 Task: Plan a trip to Segovia, Colombia from 5th December, 2023 to 15th December, 2023 for 9 adults.5 bedrooms having 5 beds and 5 bathrooms. Property type can be house. Amenities needed are: washing machine. Look for 3 properties as per requirement.
Action: Mouse moved to (548, 118)
Screenshot: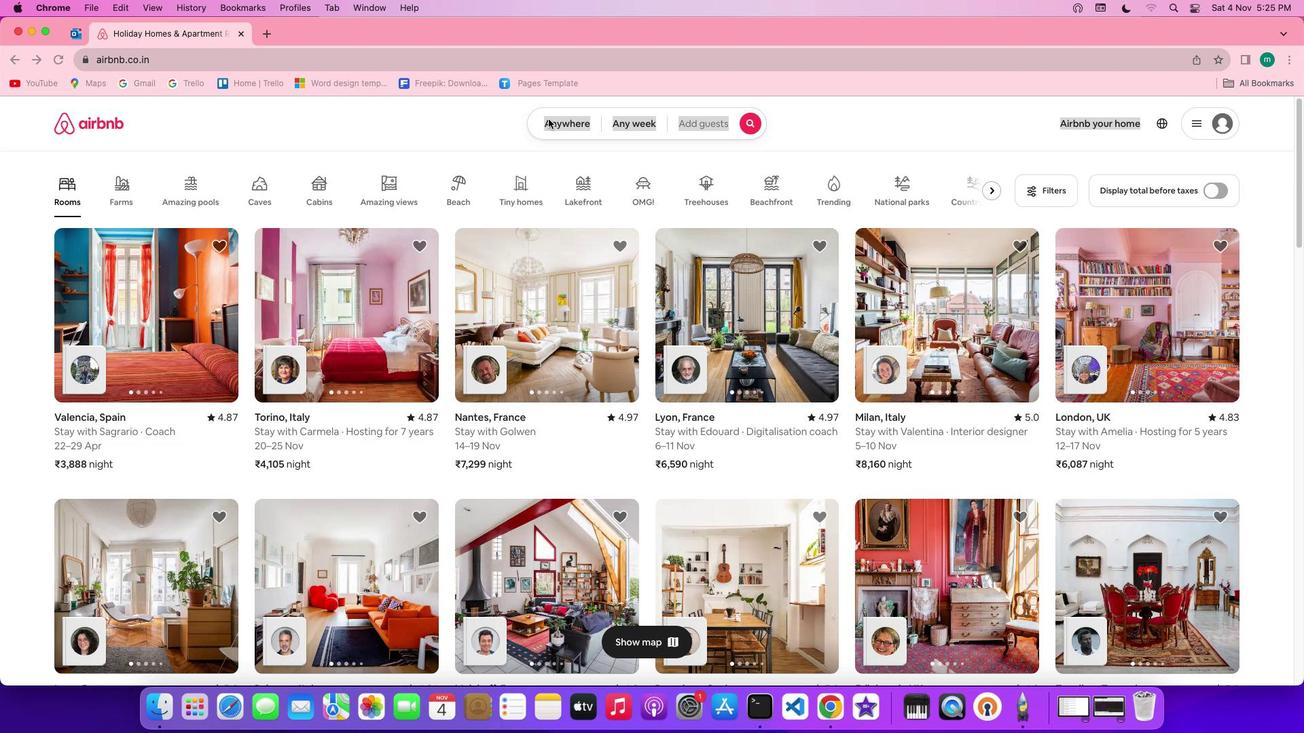
Action: Mouse pressed left at (548, 118)
Screenshot: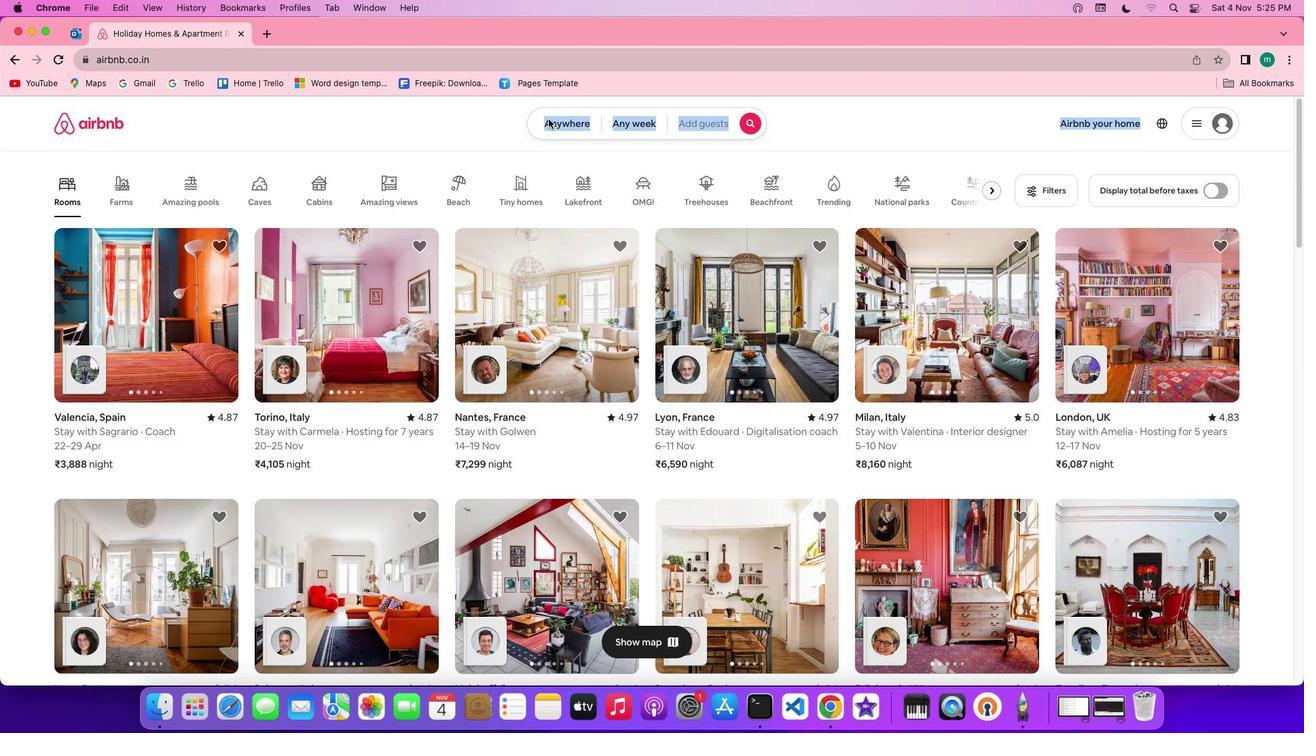 
Action: Mouse pressed left at (548, 118)
Screenshot: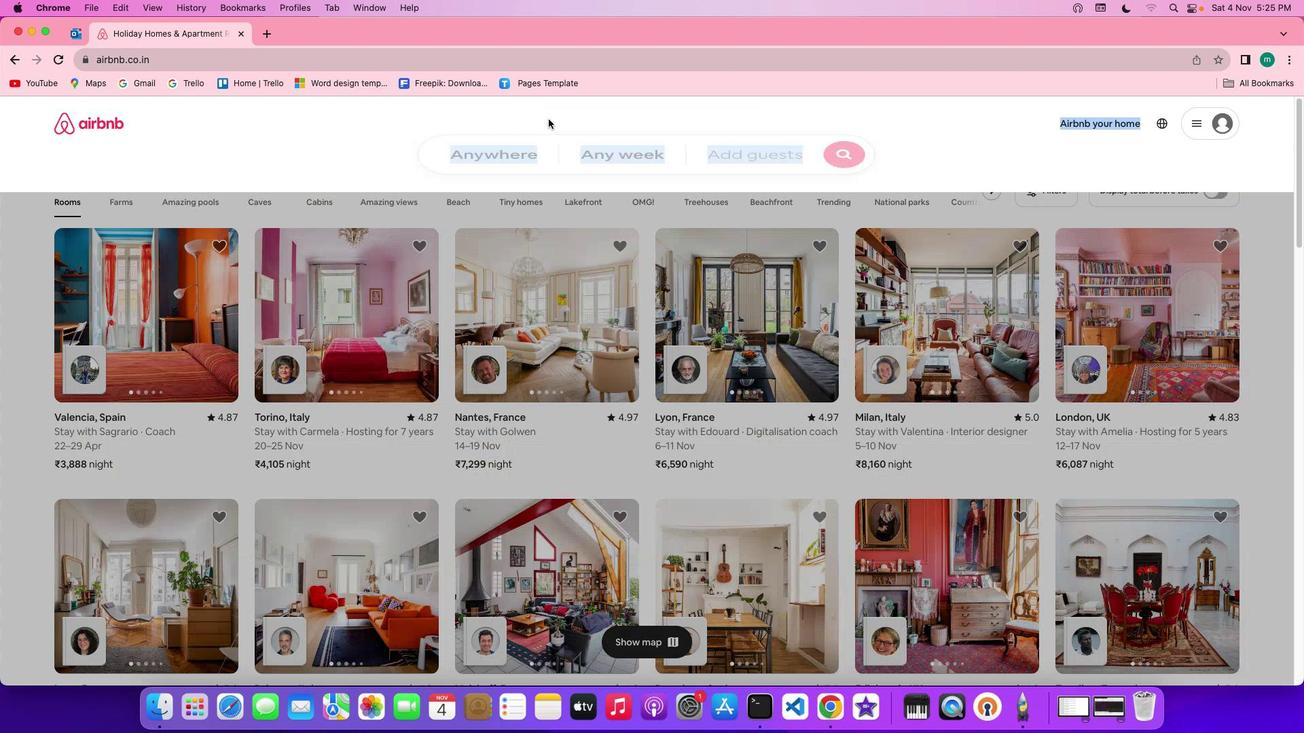 
Action: Mouse moved to (531, 171)
Screenshot: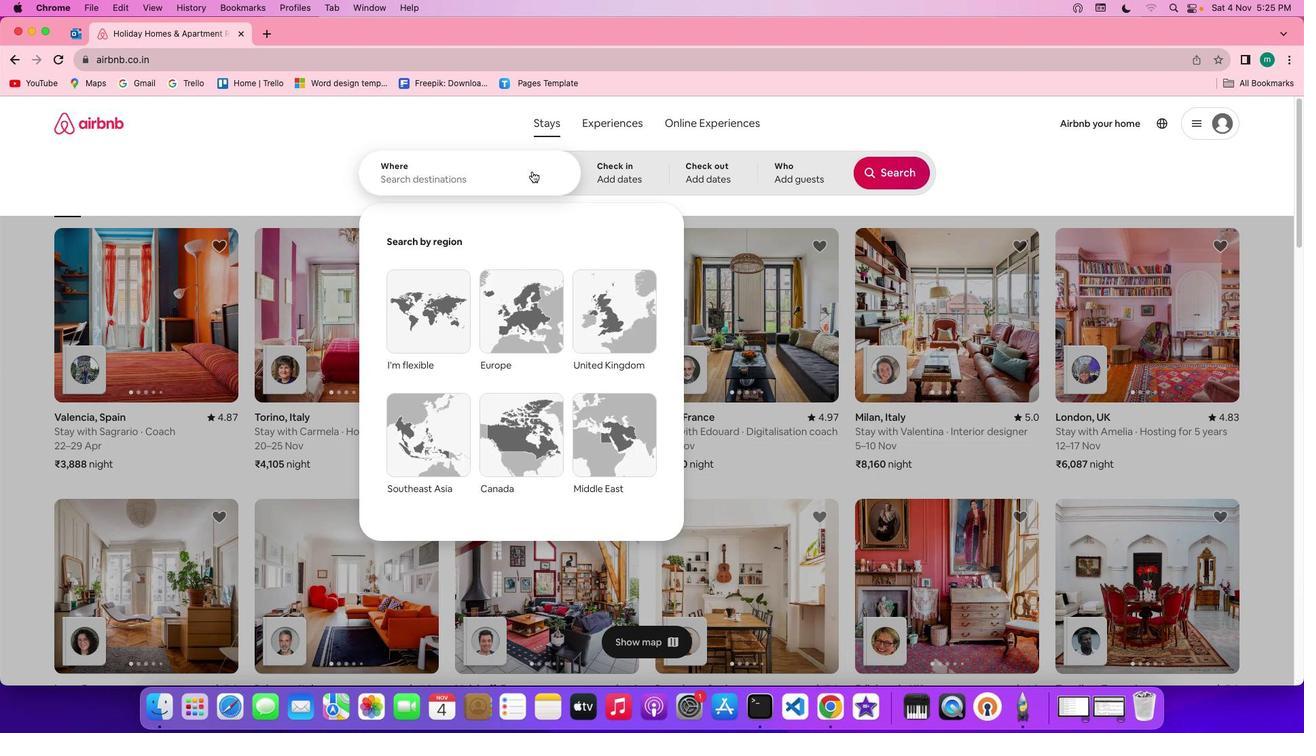 
Action: Key pressed Key.shift'S''e''g''o''v''i''a'','Key.spaceKey.shift'C''o''l''o''m''b''i''a'
Screenshot: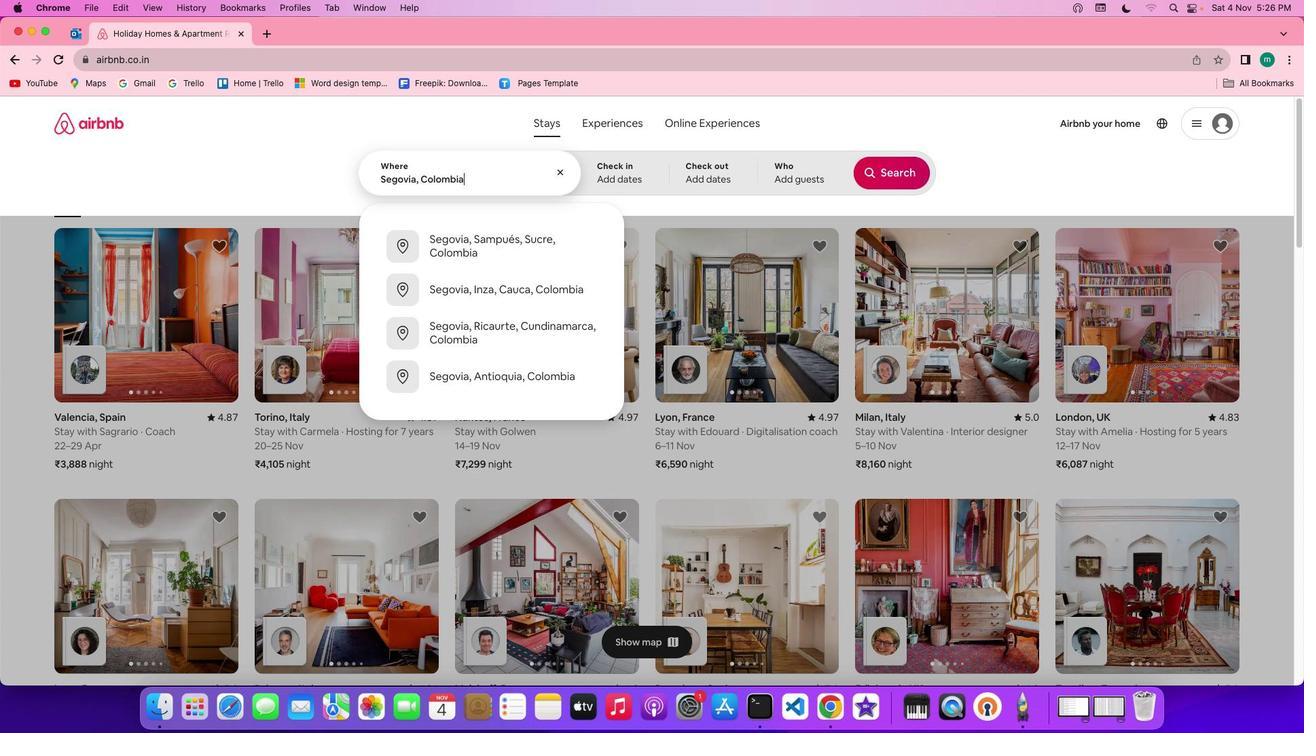 
Action: Mouse moved to (615, 169)
Screenshot: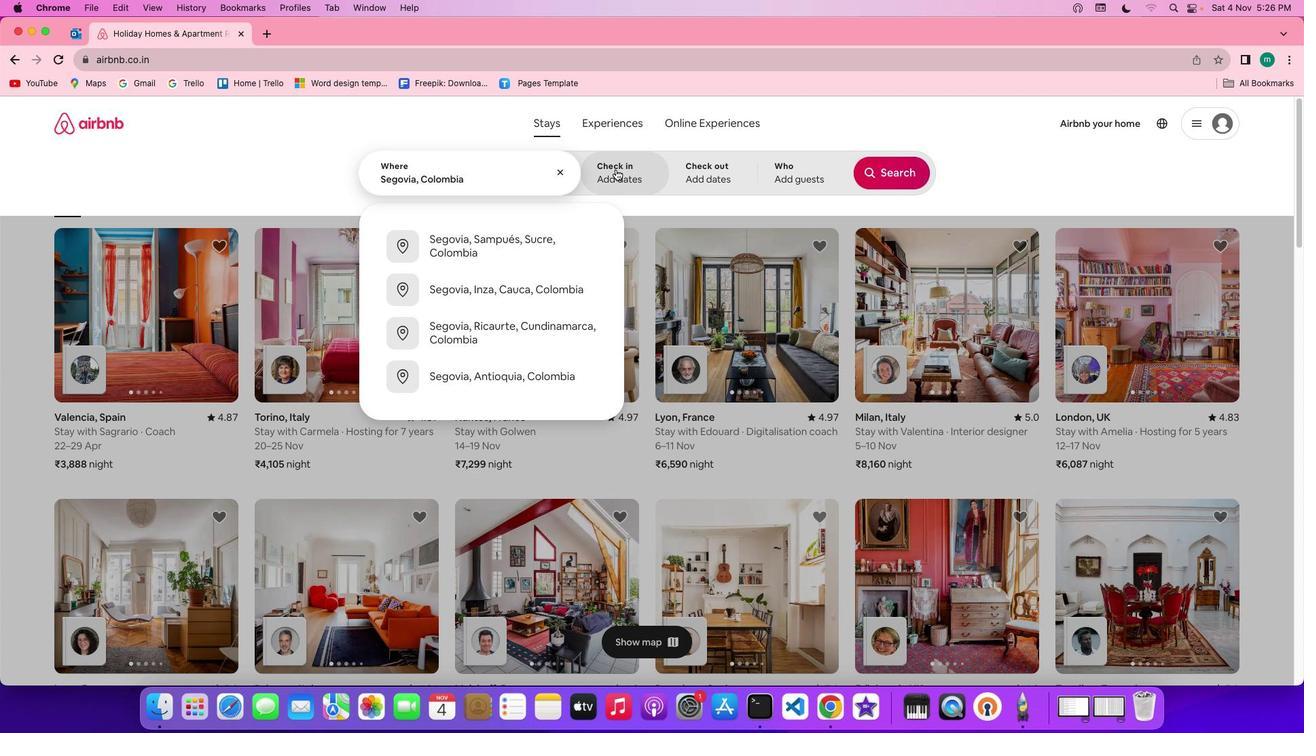 
Action: Mouse pressed left at (615, 169)
Screenshot: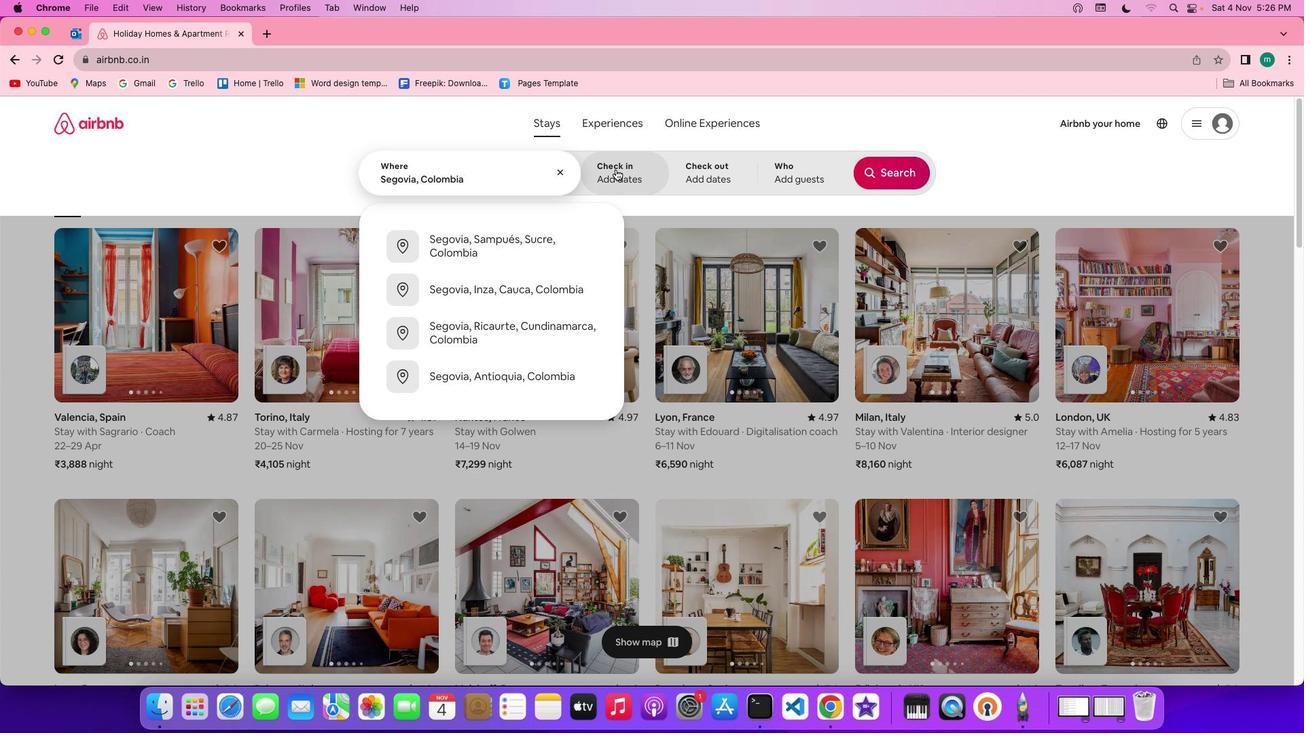 
Action: Mouse moved to (749, 369)
Screenshot: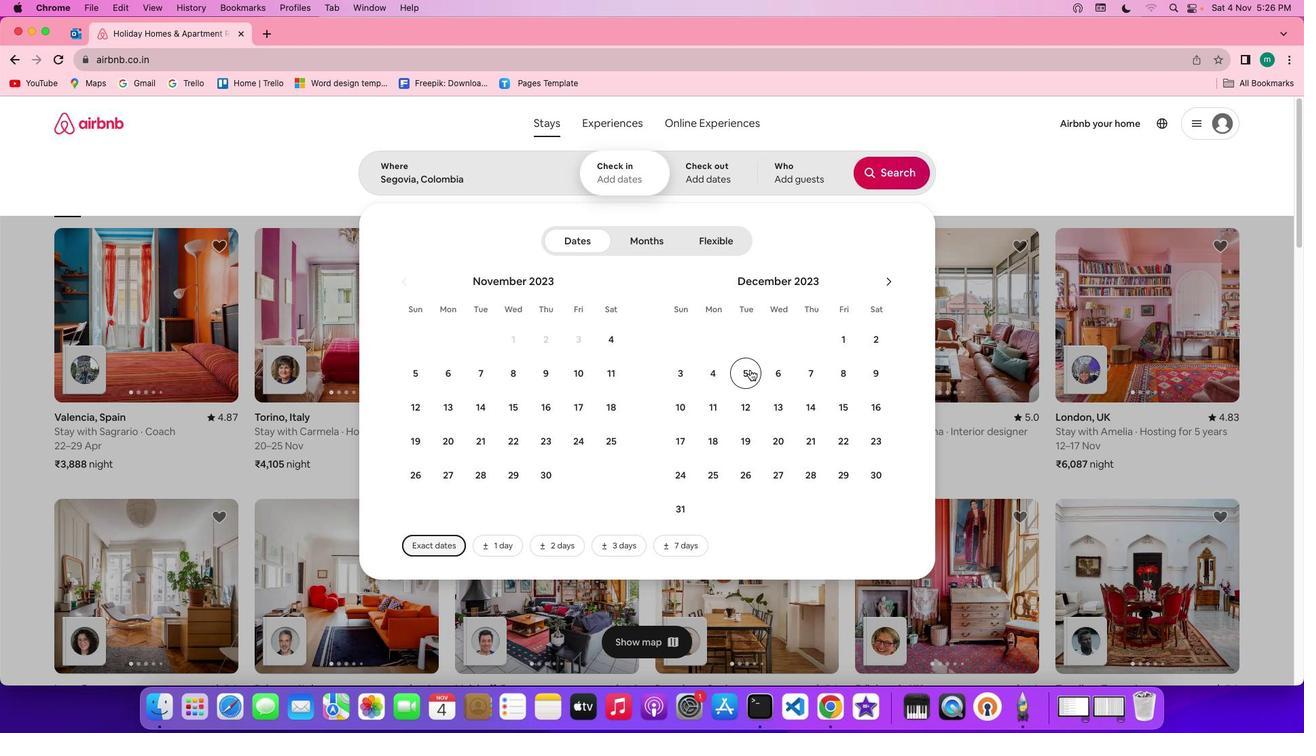 
Action: Mouse pressed left at (749, 369)
Screenshot: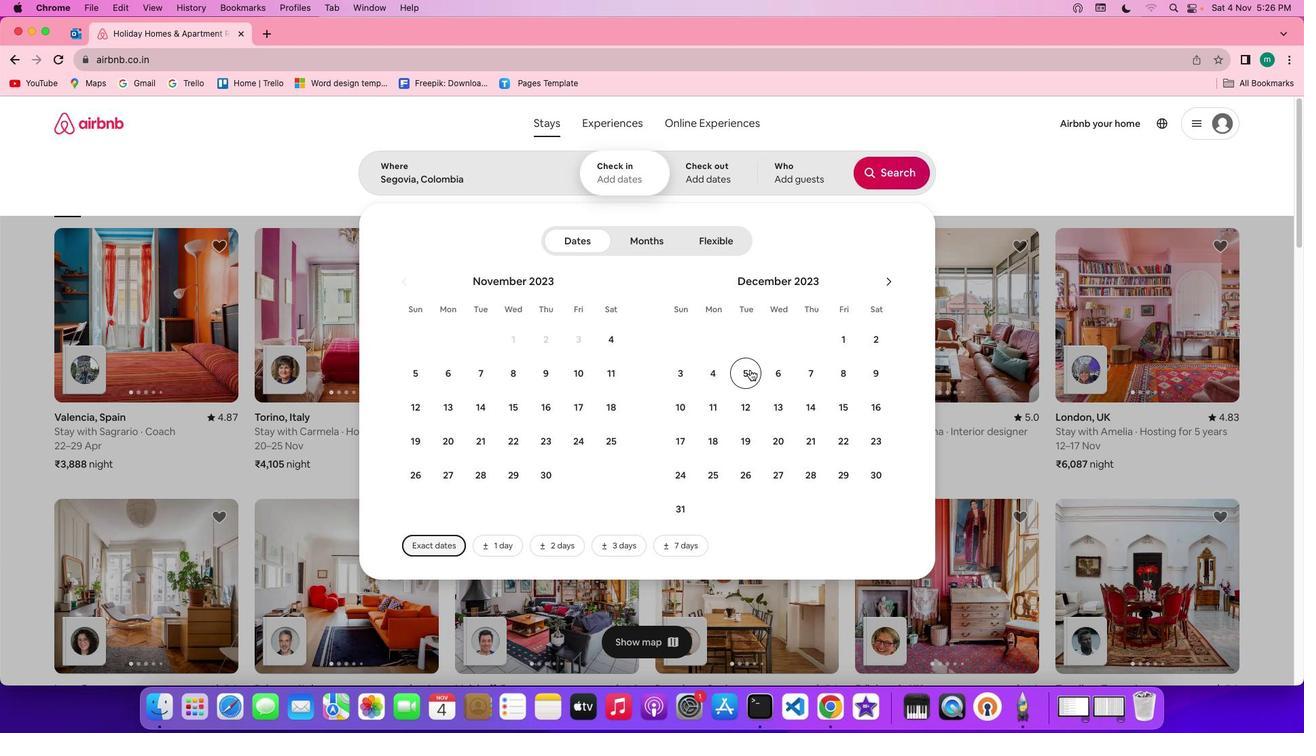 
Action: Mouse moved to (844, 412)
Screenshot: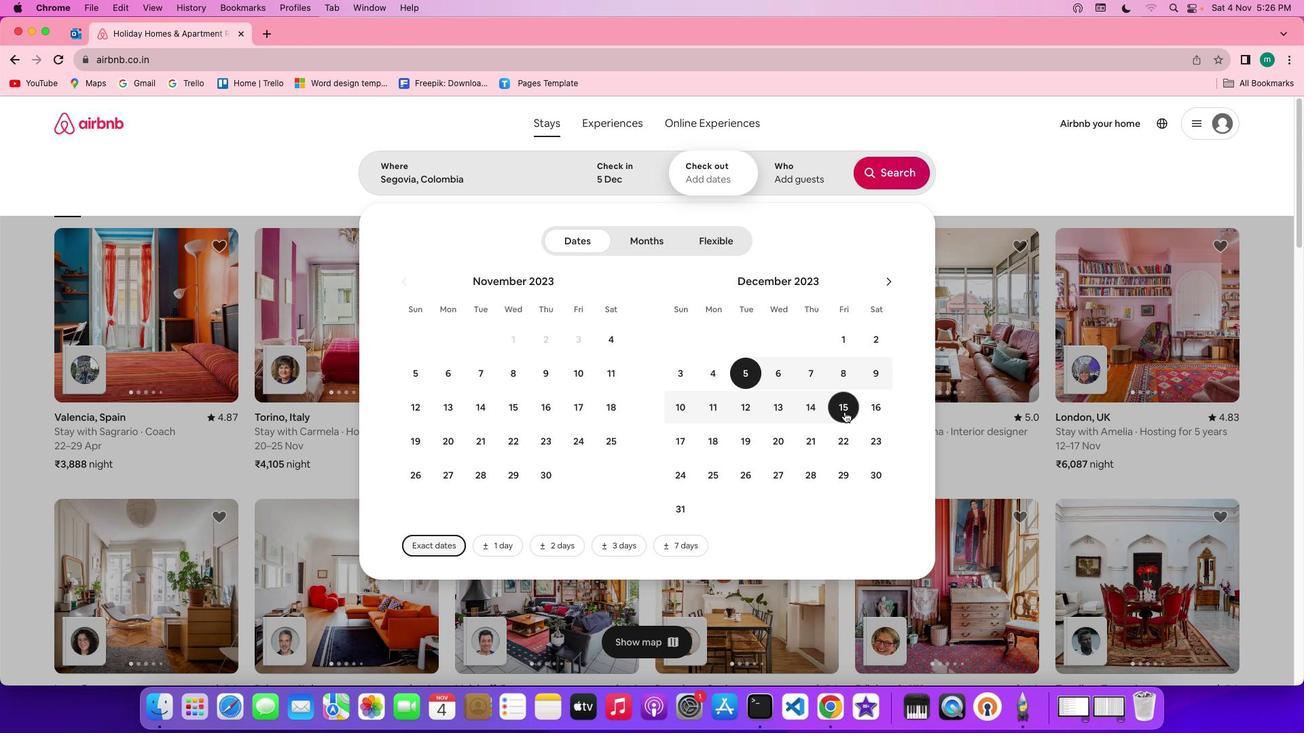 
Action: Mouse pressed left at (844, 412)
Screenshot: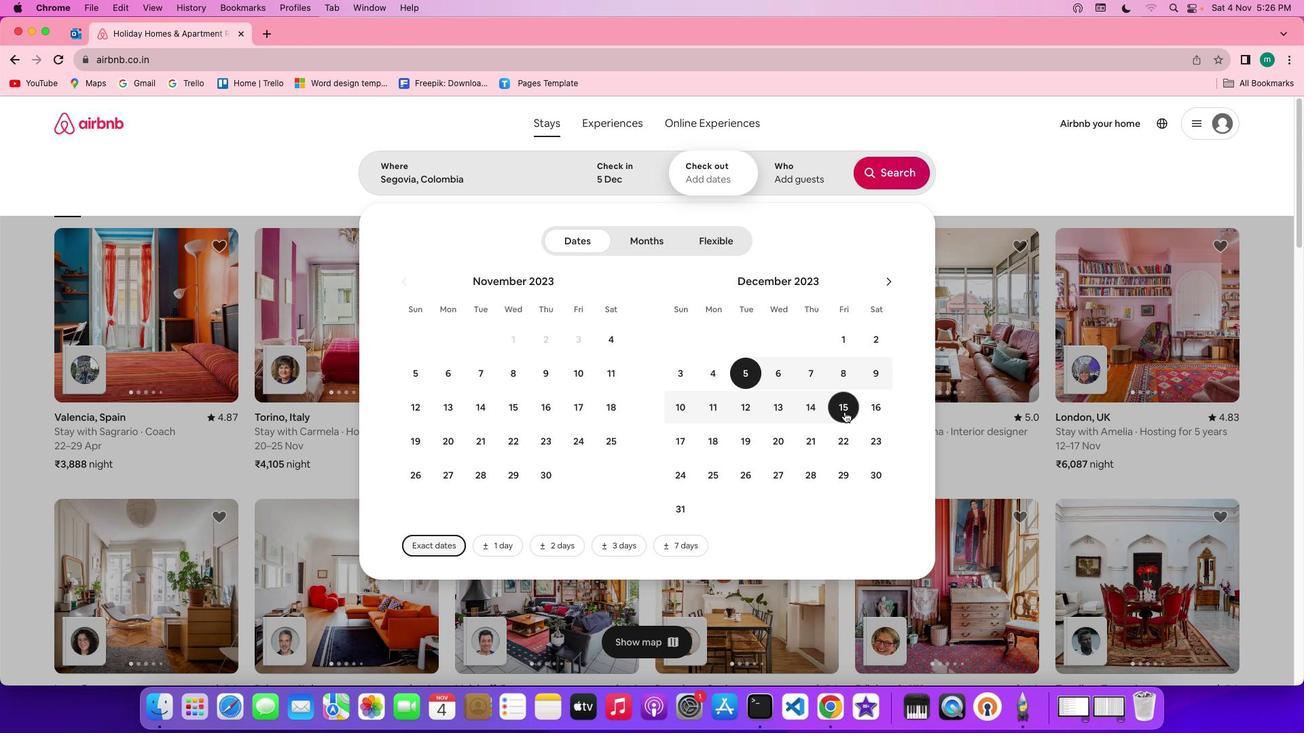 
Action: Mouse moved to (786, 163)
Screenshot: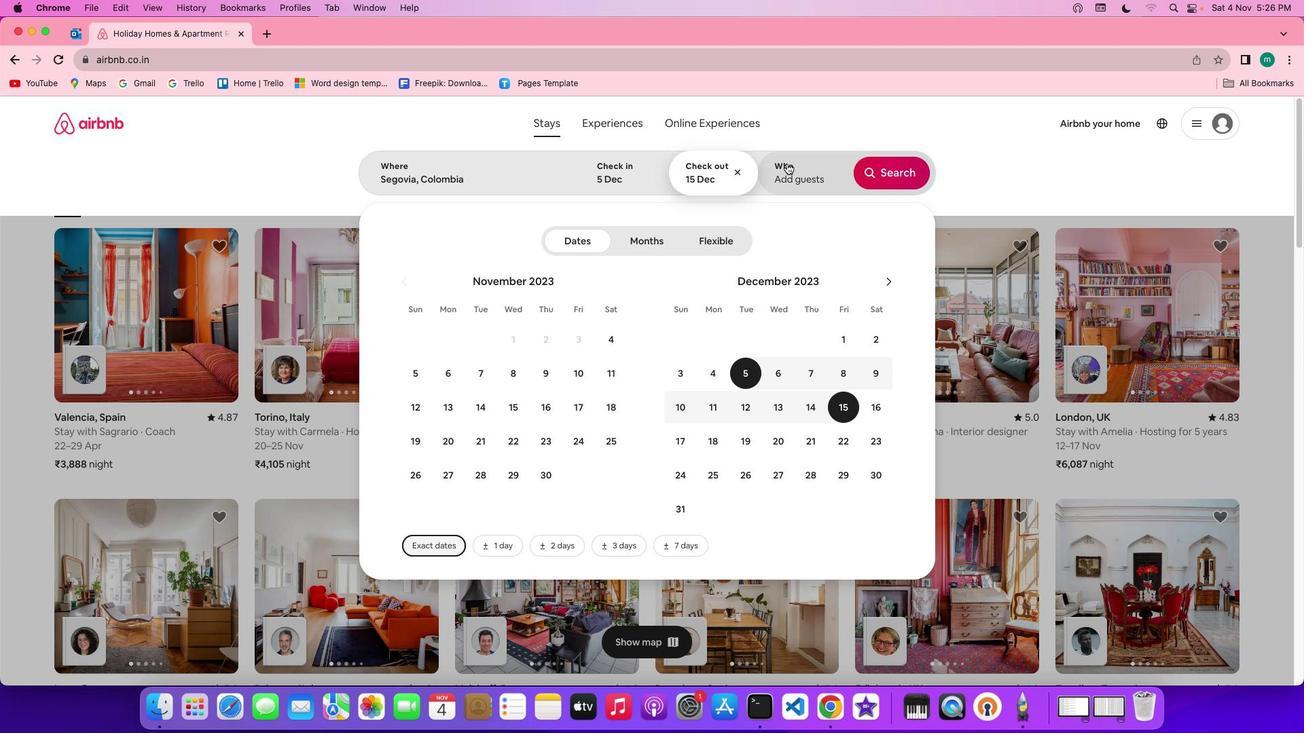 
Action: Mouse pressed left at (786, 163)
Screenshot: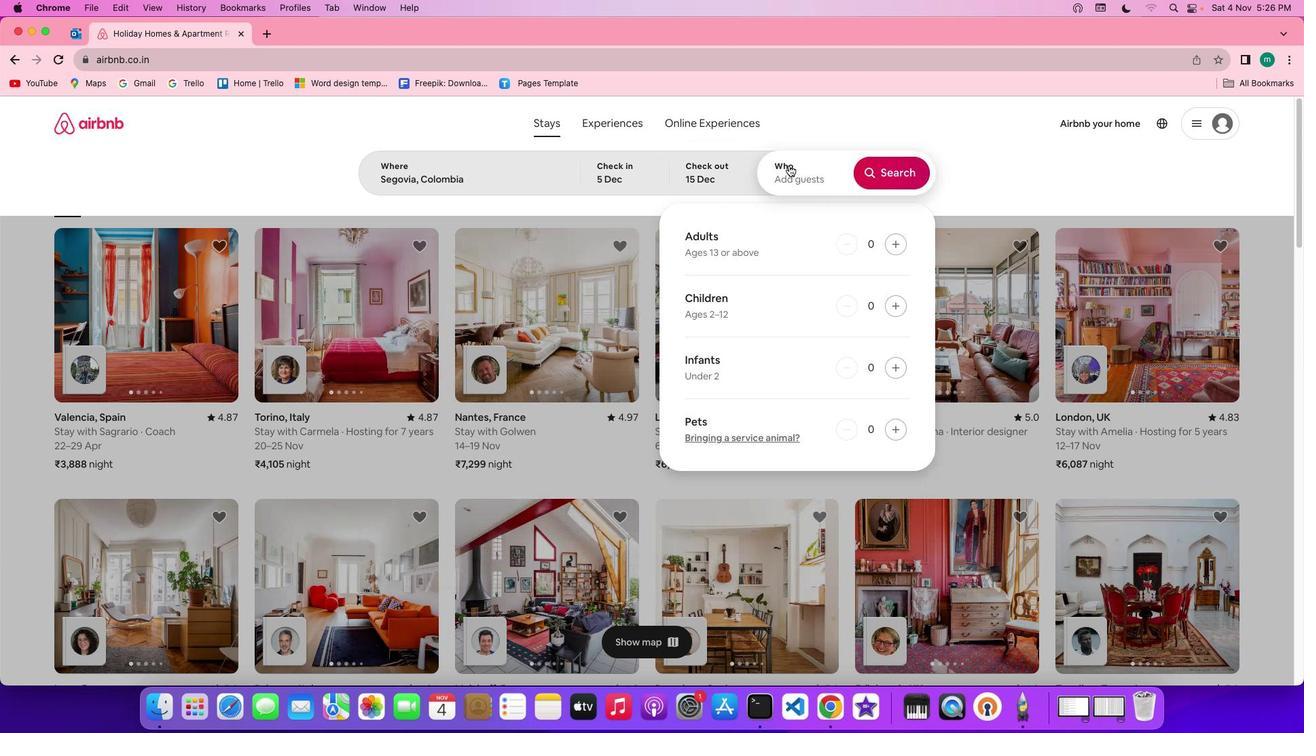 
Action: Mouse moved to (898, 241)
Screenshot: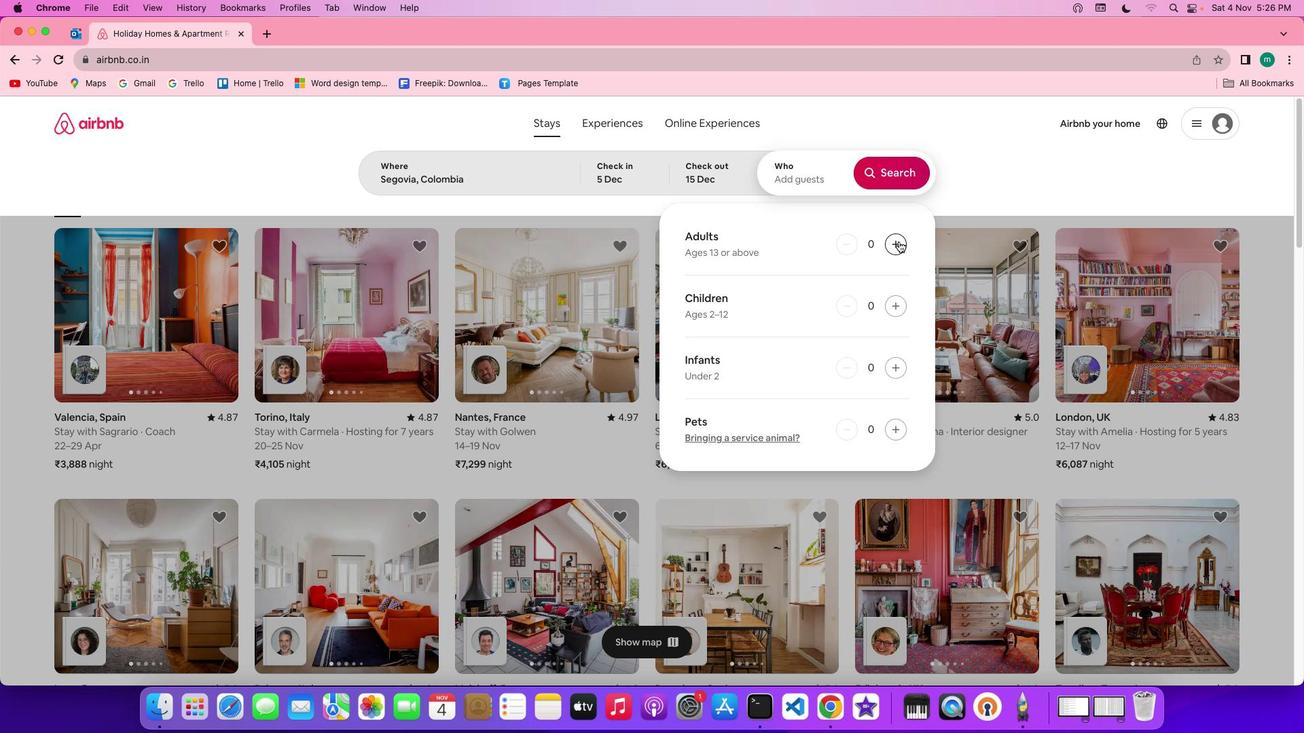 
Action: Mouse pressed left at (898, 241)
Screenshot: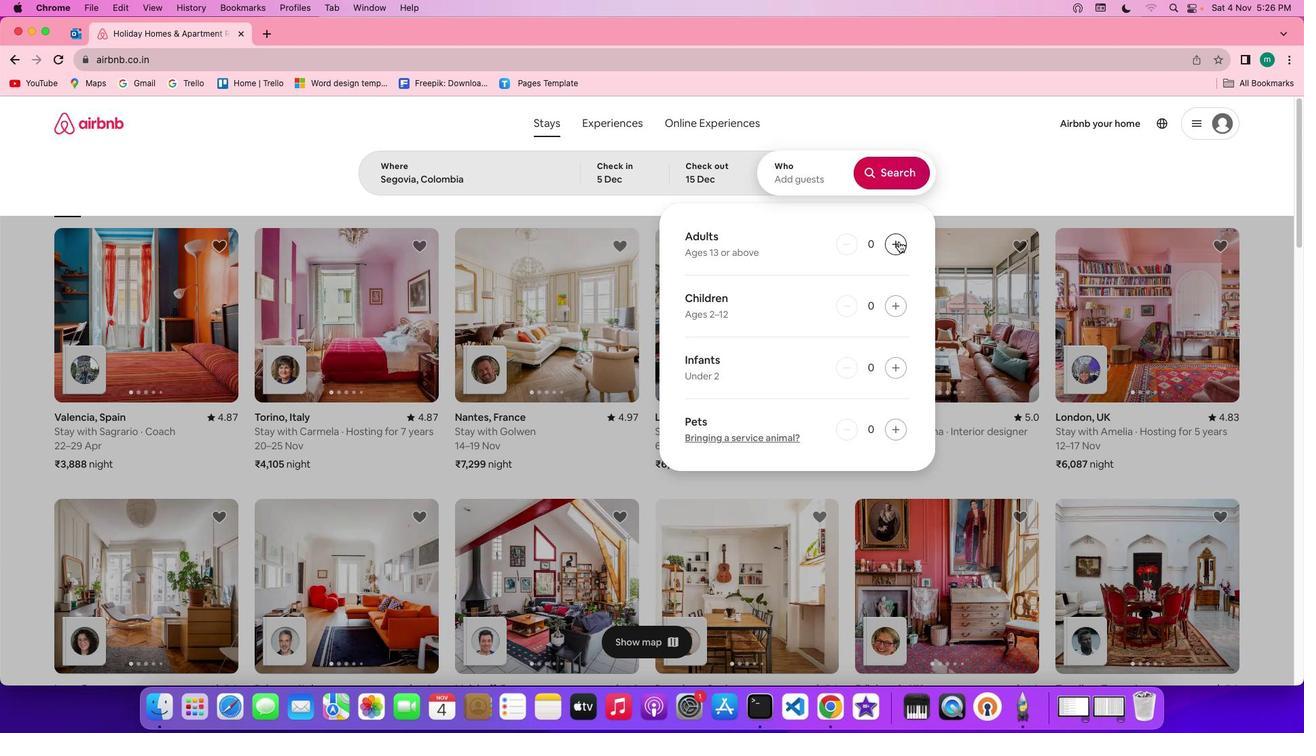 
Action: Mouse pressed left at (898, 241)
Screenshot: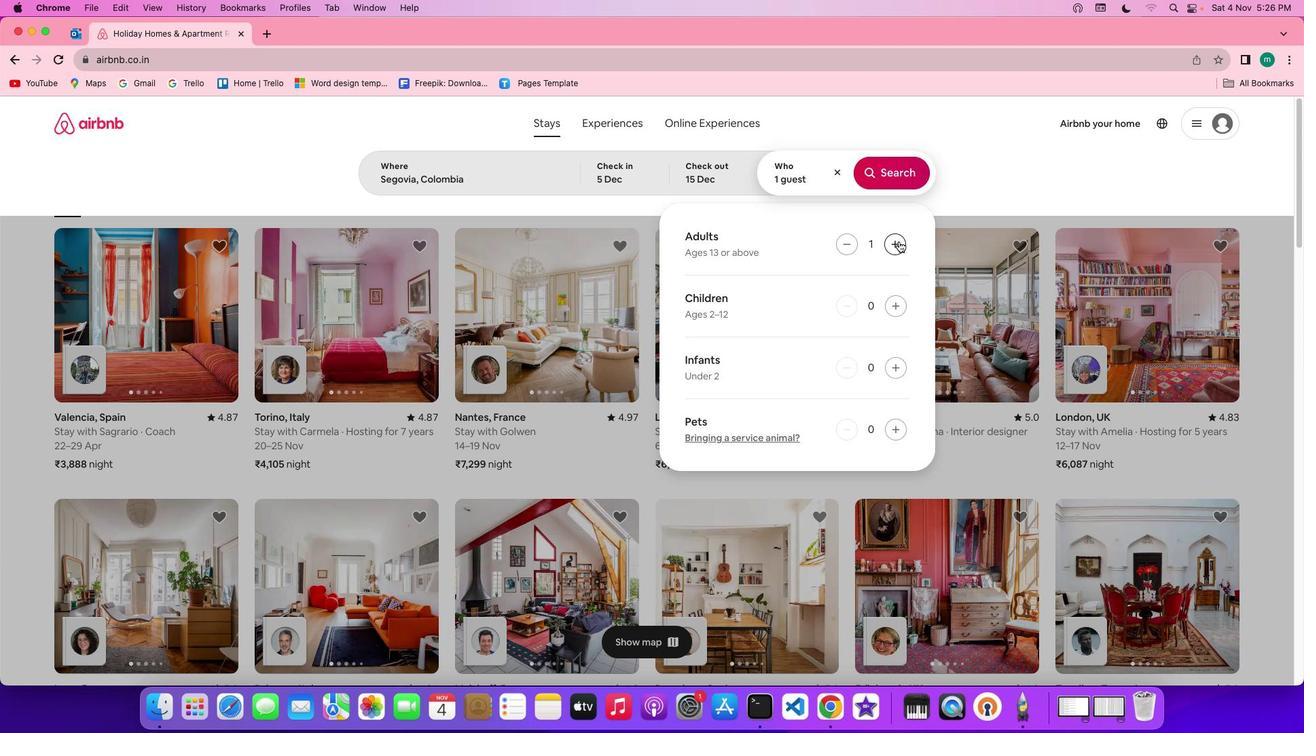 
Action: Mouse pressed left at (898, 241)
Screenshot: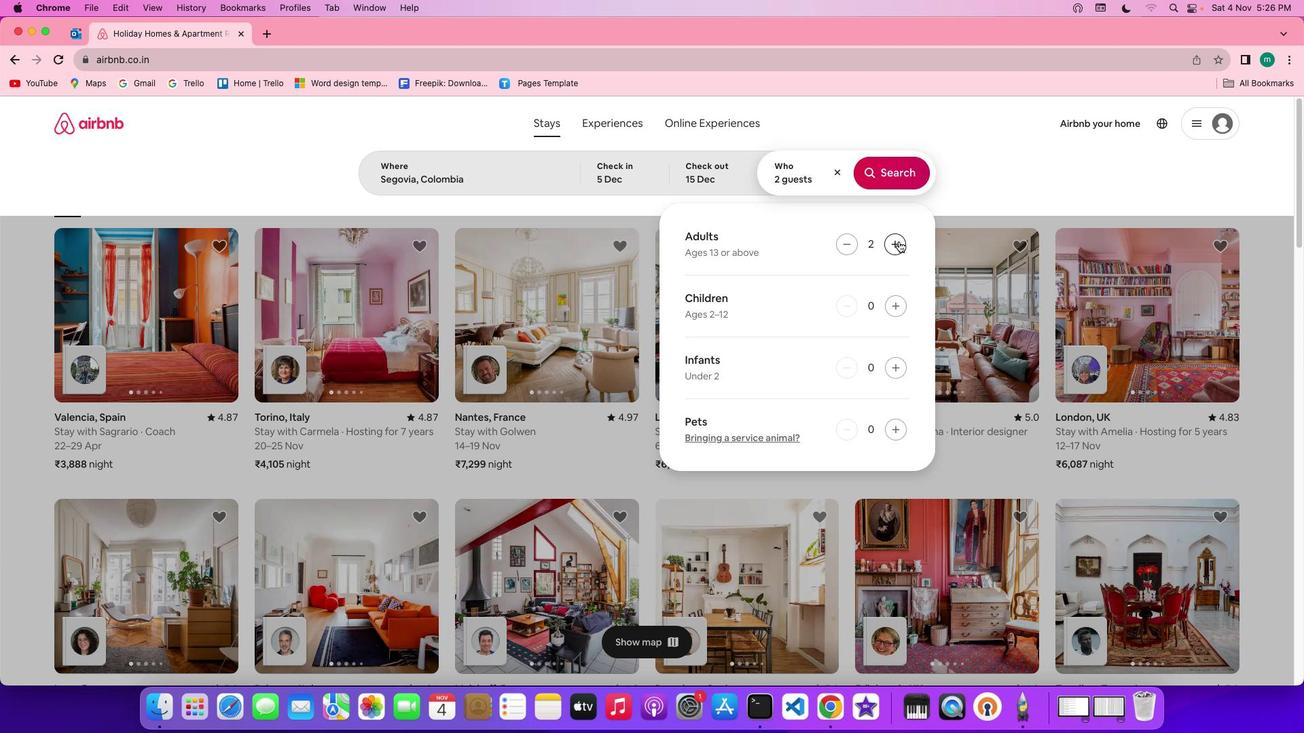 
Action: Mouse pressed left at (898, 241)
Screenshot: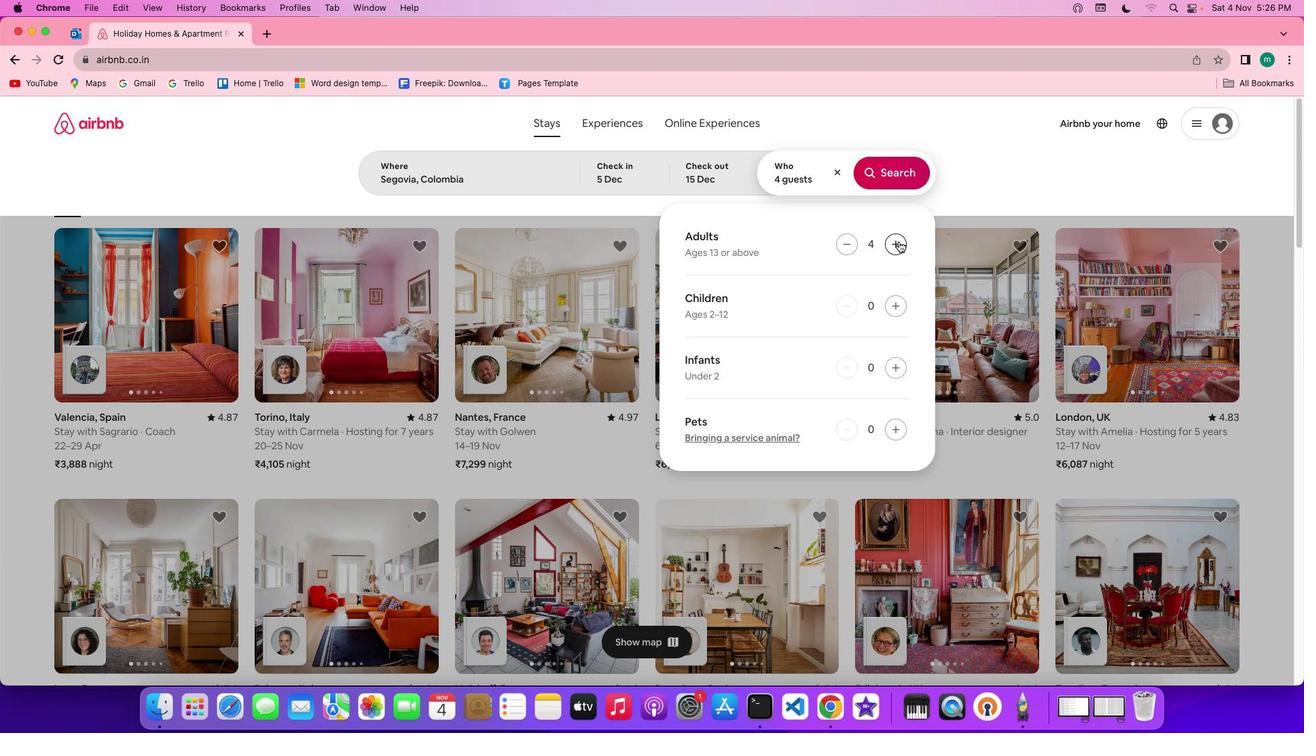 
Action: Mouse pressed left at (898, 241)
Screenshot: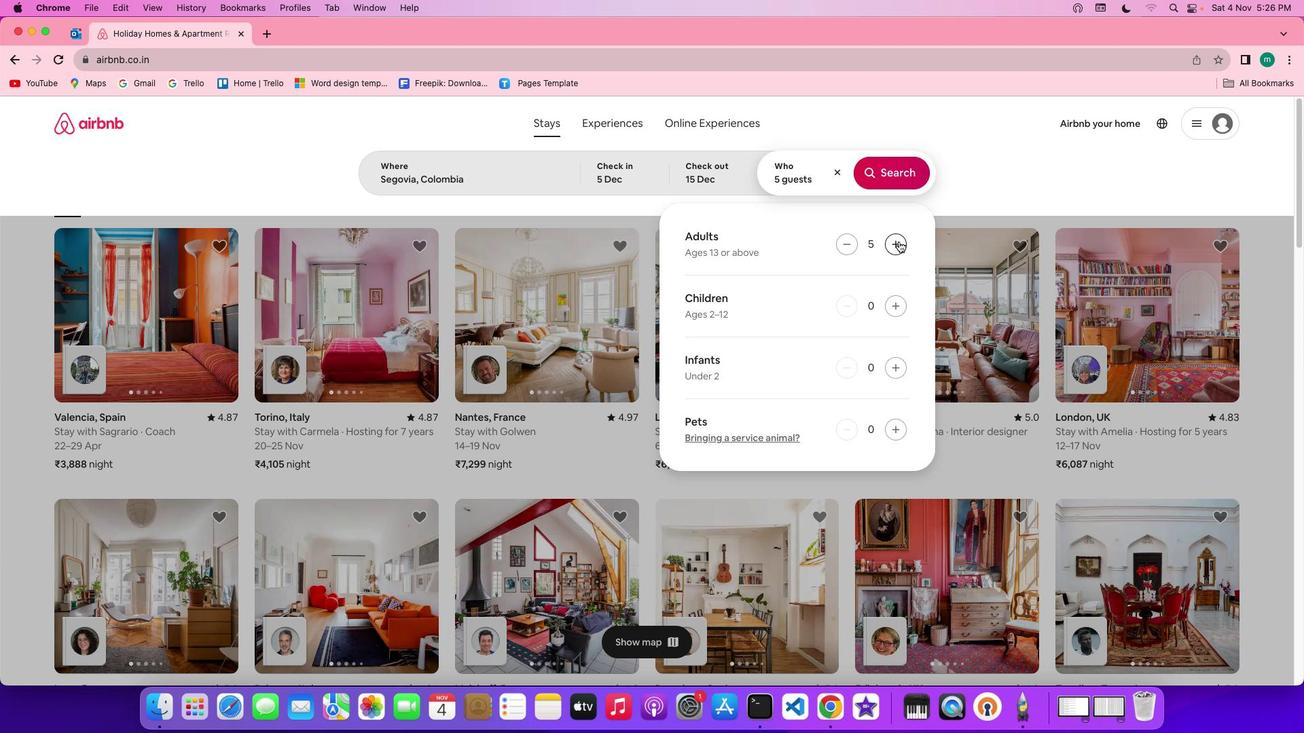 
Action: Mouse pressed left at (898, 241)
Screenshot: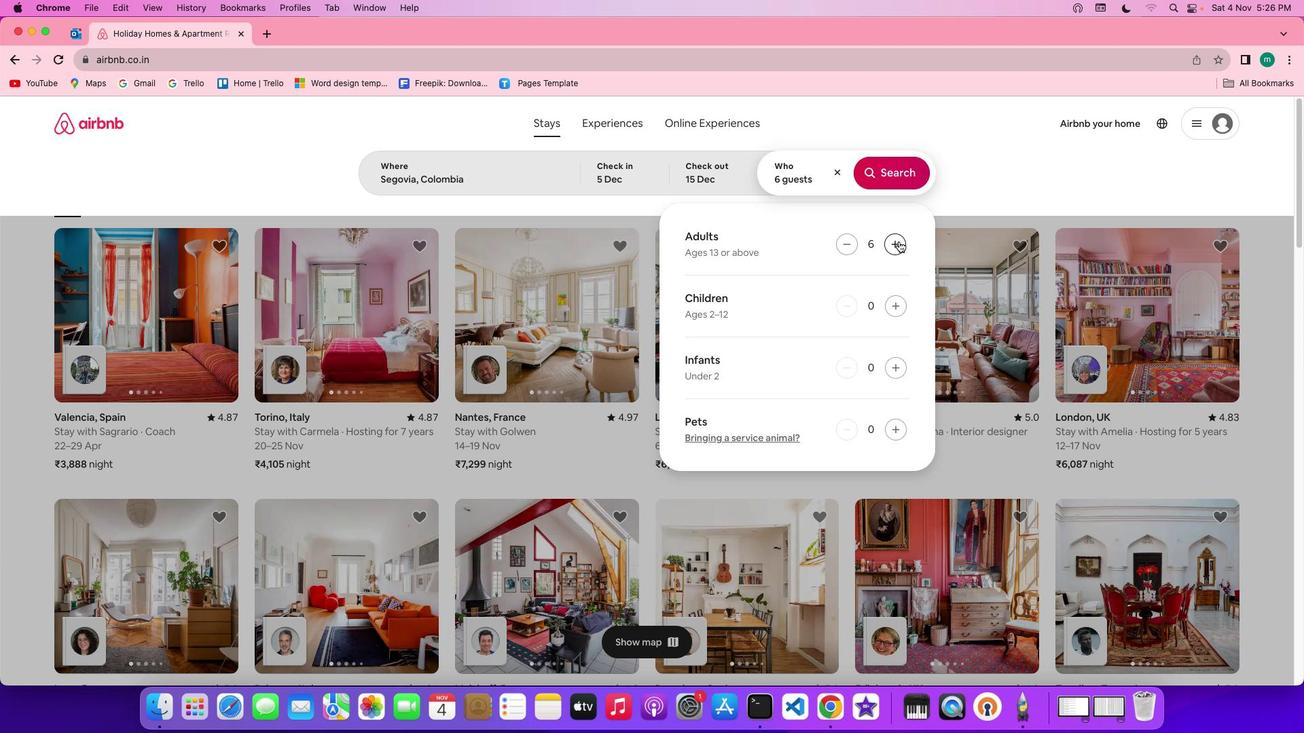 
Action: Mouse pressed left at (898, 241)
Screenshot: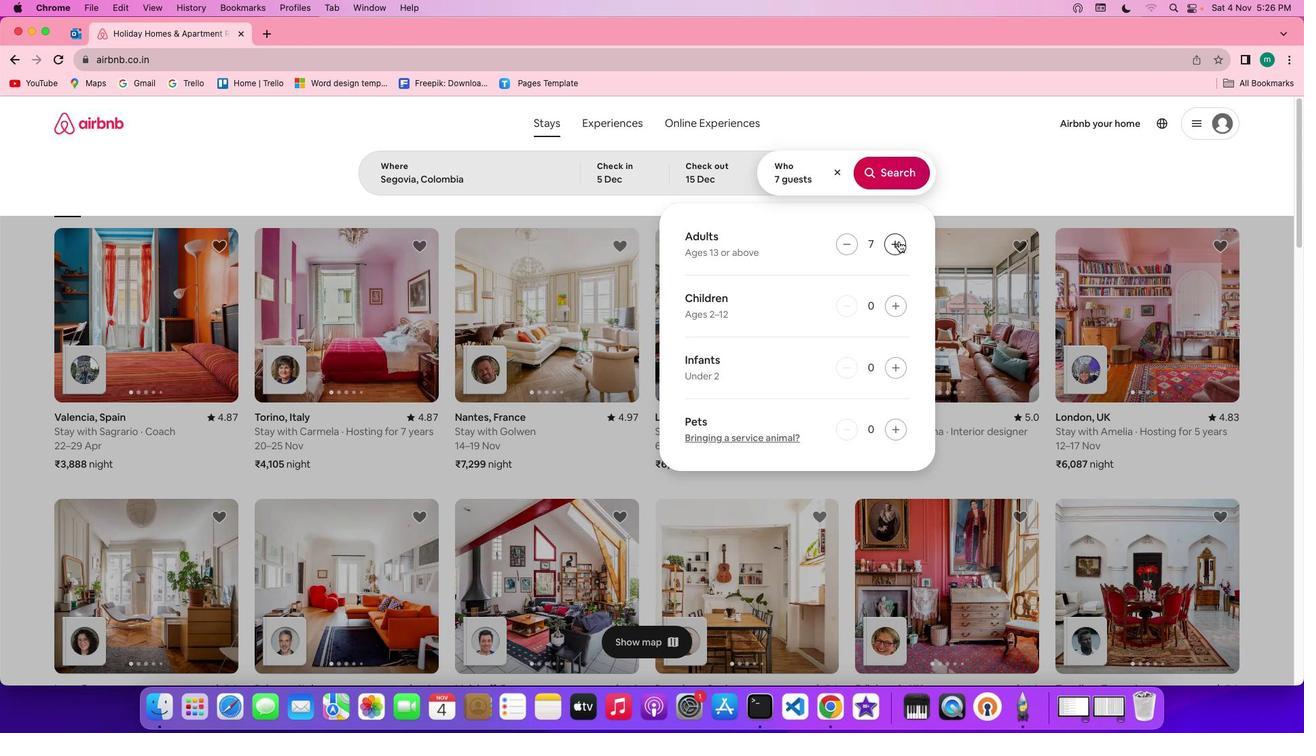 
Action: Mouse pressed left at (898, 241)
Screenshot: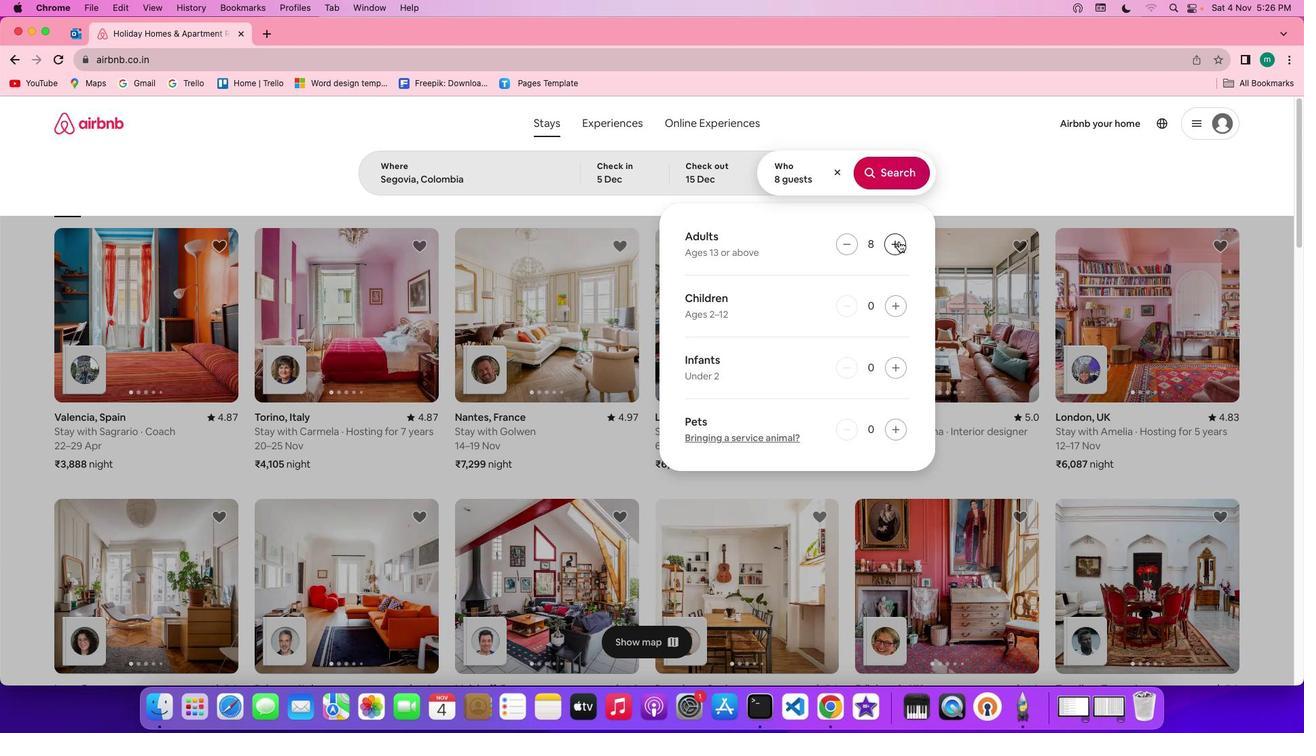 
Action: Mouse pressed left at (898, 241)
Screenshot: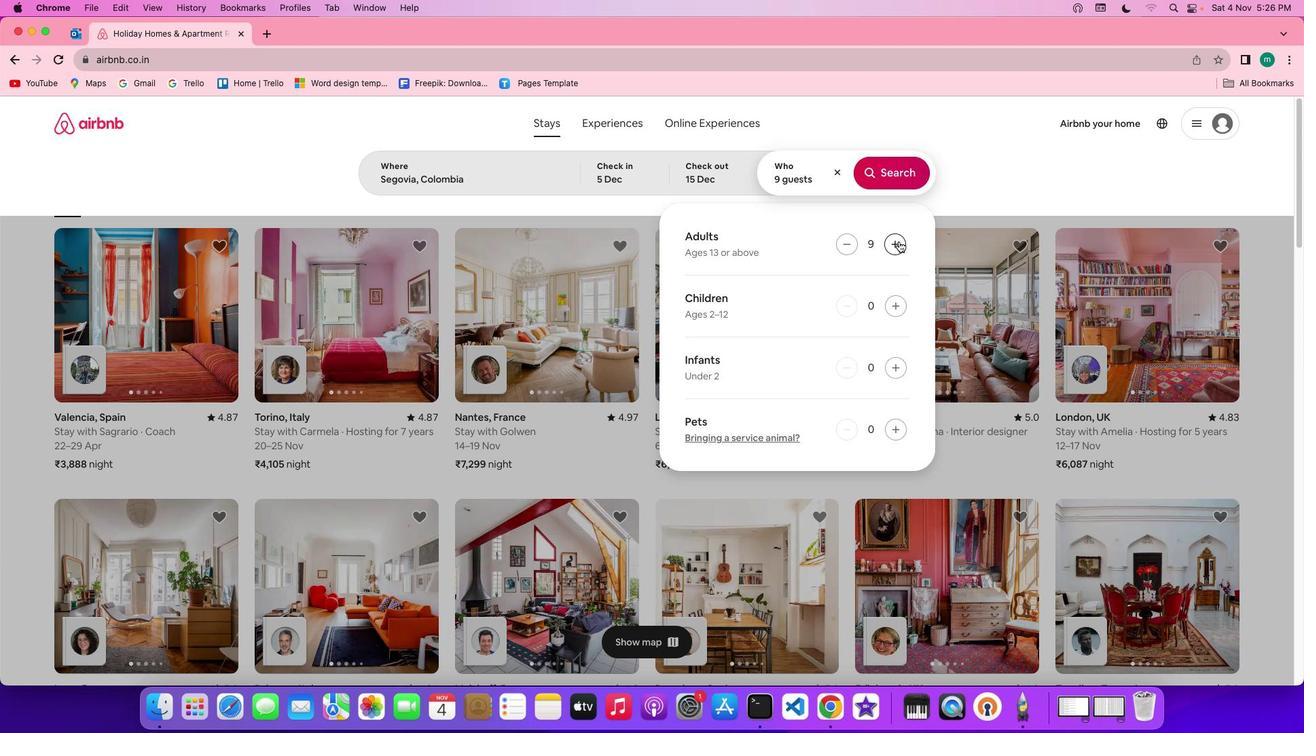 
Action: Mouse moved to (889, 175)
Screenshot: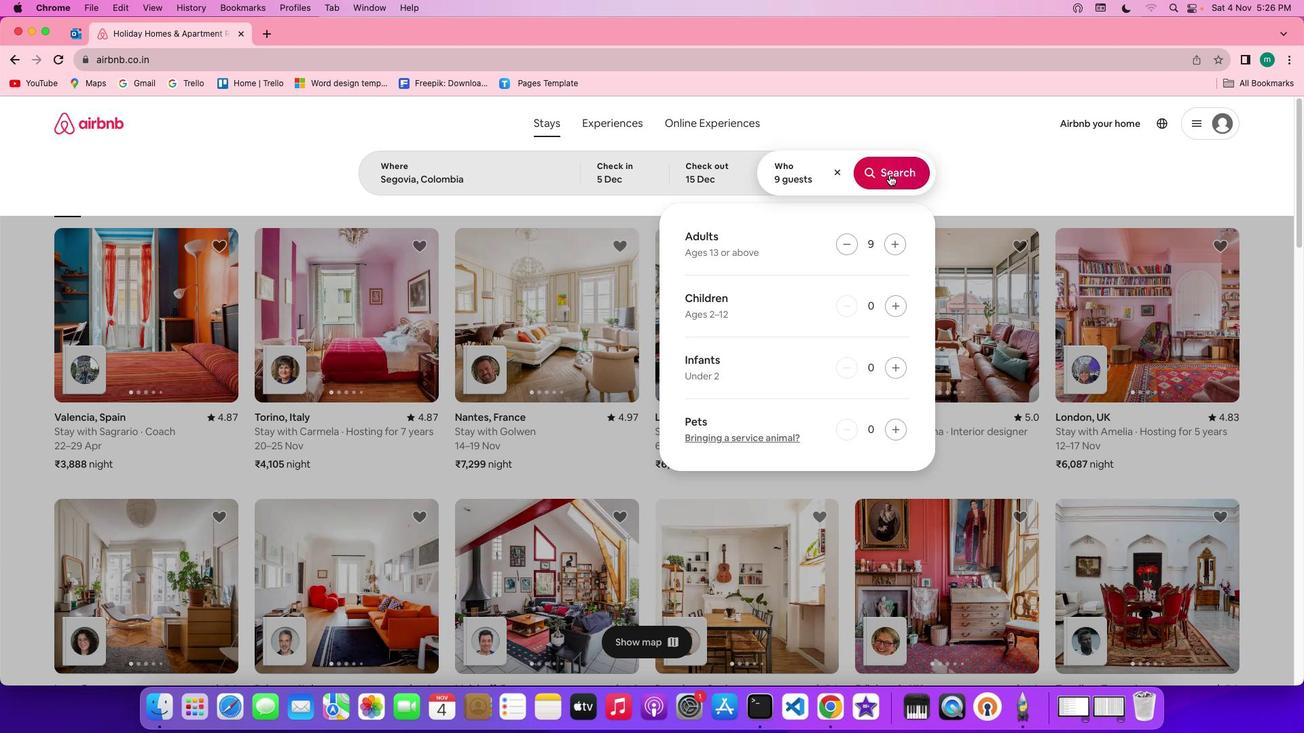 
Action: Mouse pressed left at (889, 175)
Screenshot: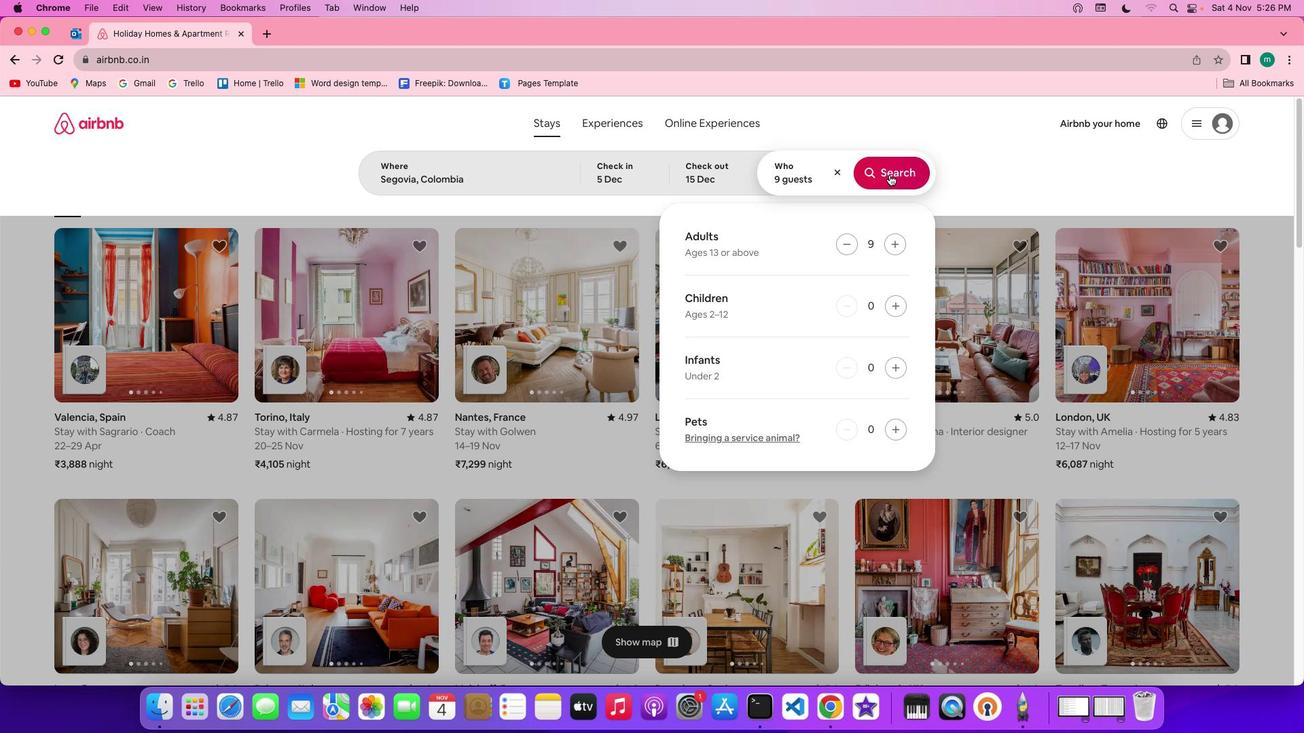 
Action: Mouse moved to (1089, 168)
Screenshot: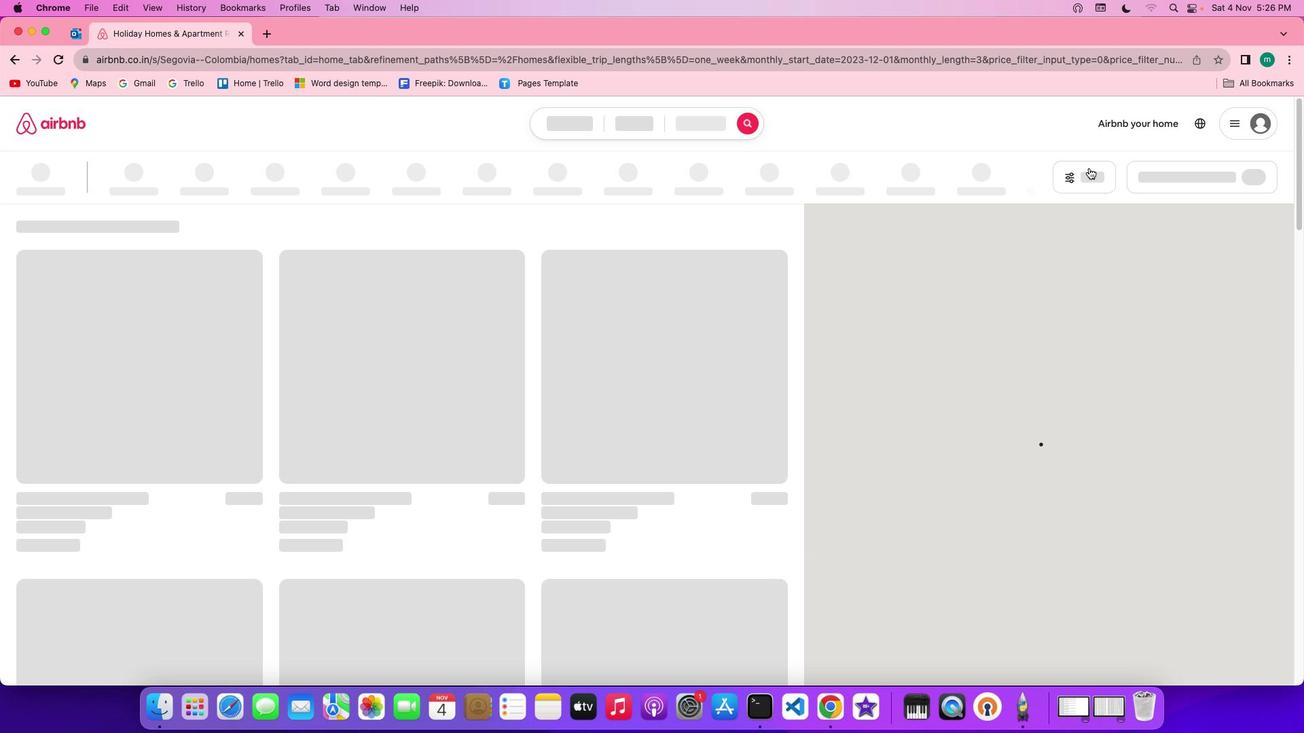 
Action: Mouse pressed left at (1089, 168)
Screenshot: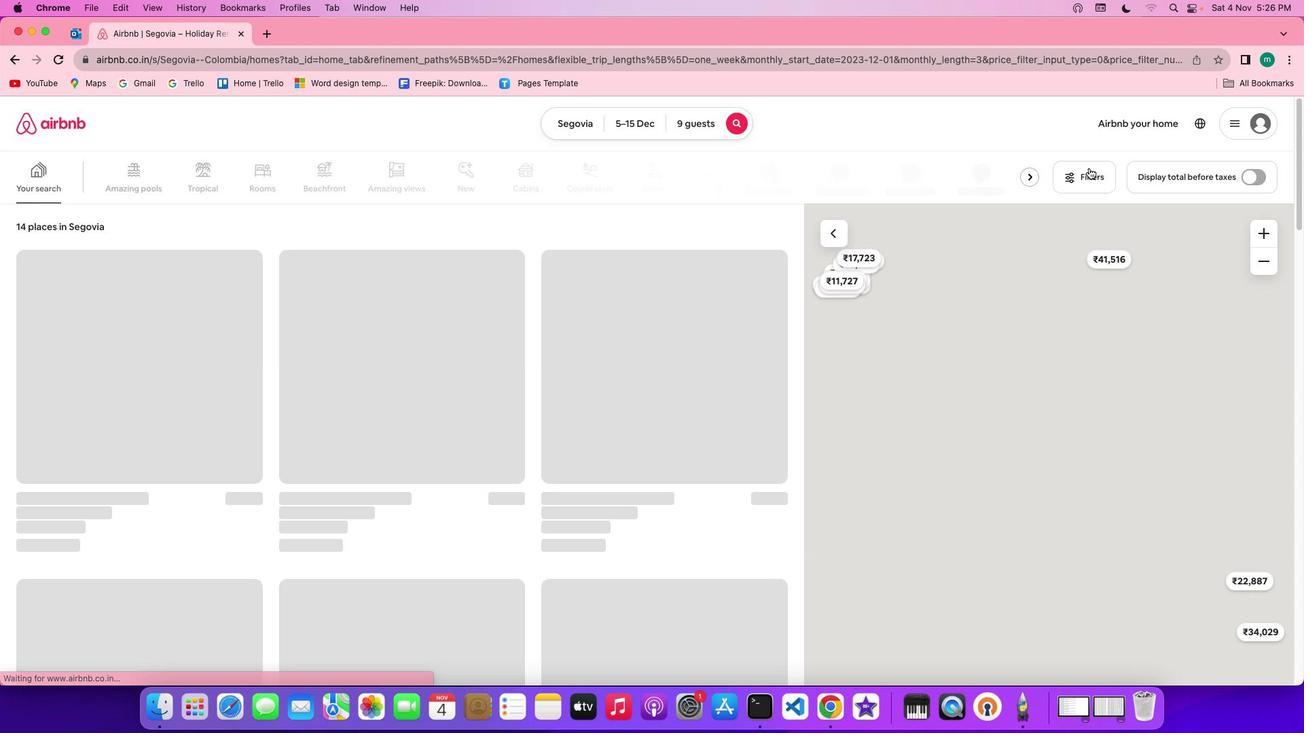 
Action: Mouse moved to (1085, 175)
Screenshot: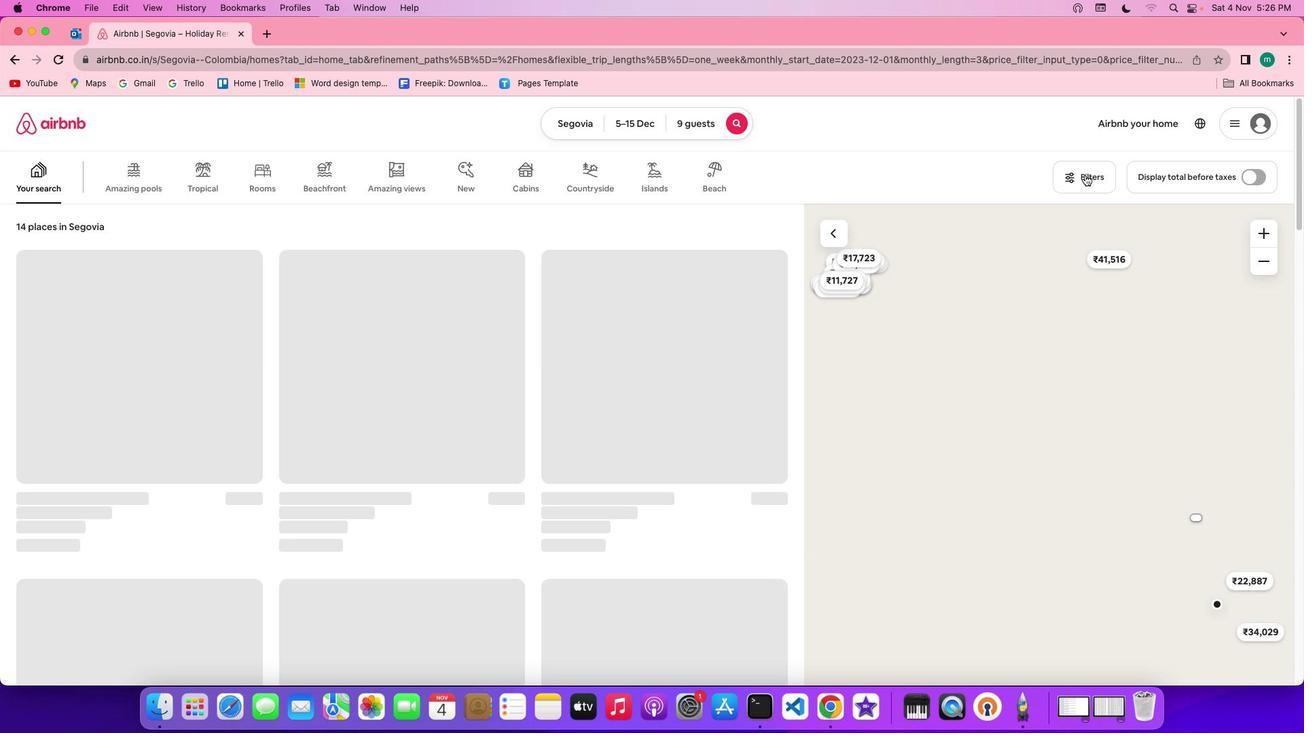 
Action: Mouse pressed left at (1085, 175)
Screenshot: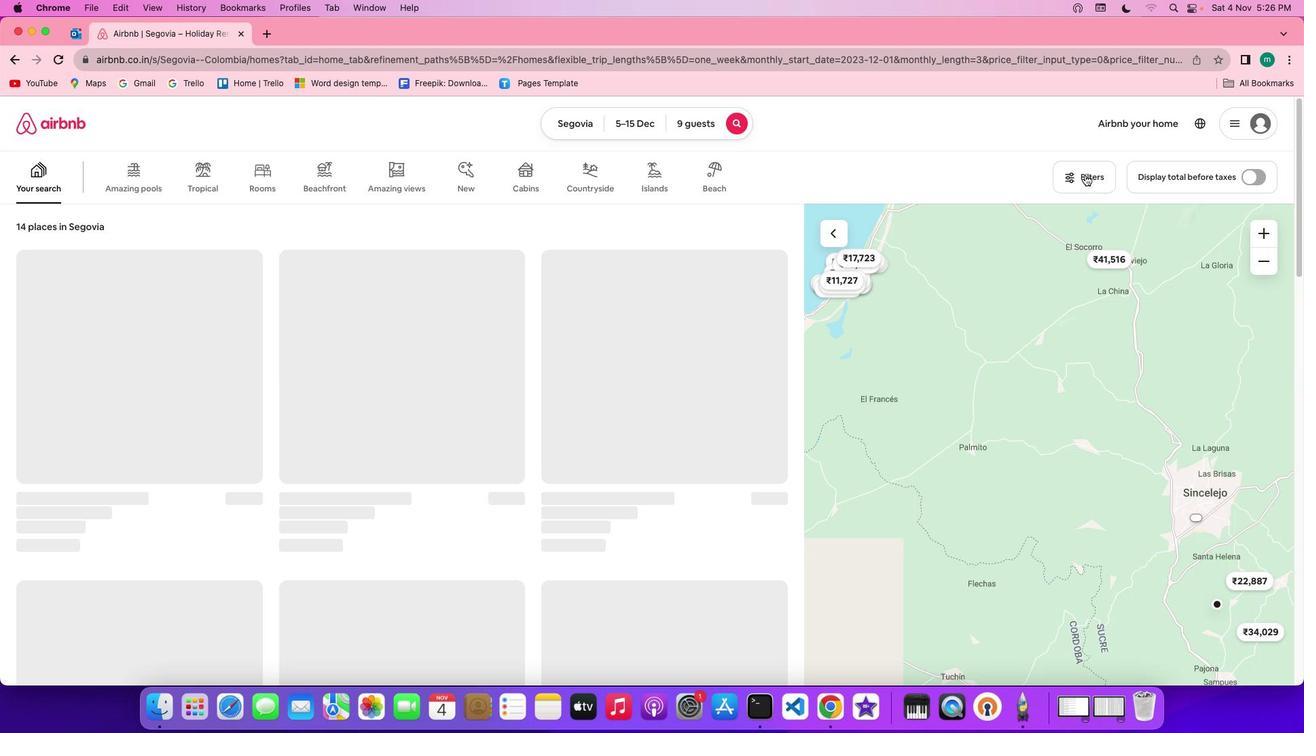 
Action: Mouse pressed left at (1085, 175)
Screenshot: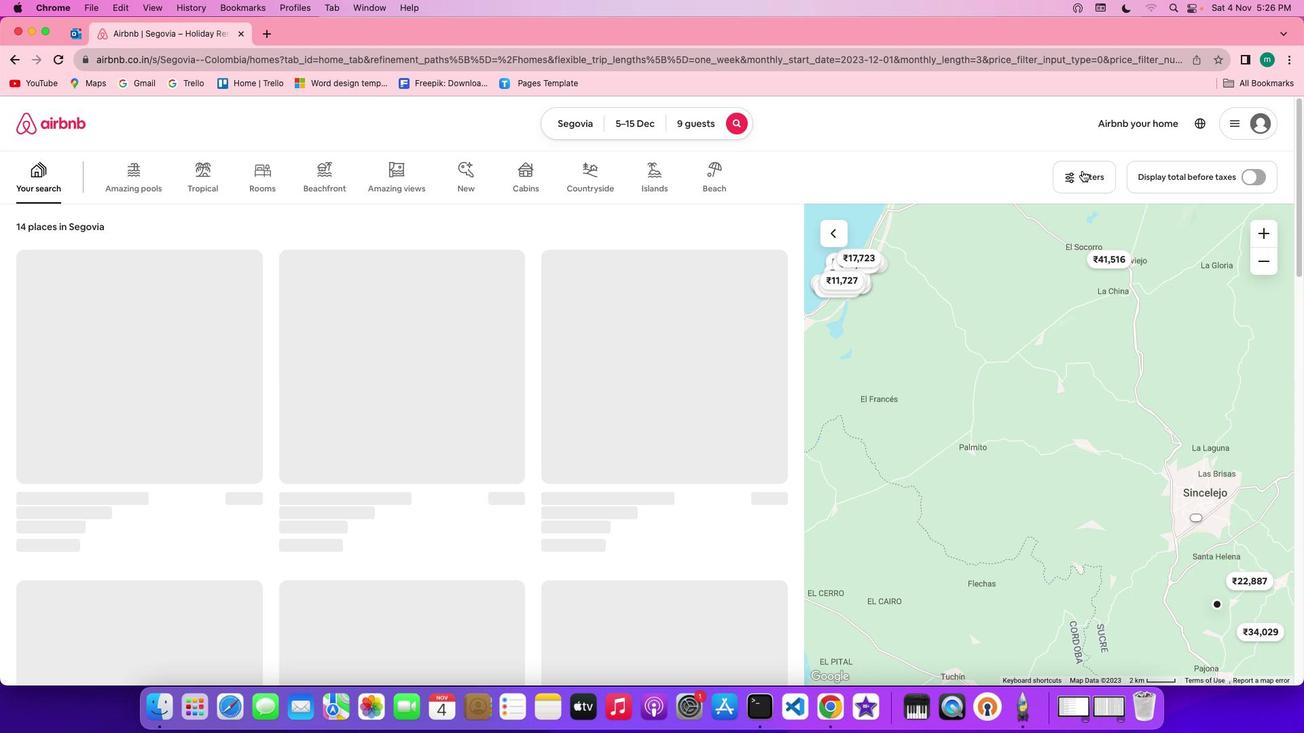 
Action: Mouse moved to (1079, 171)
Screenshot: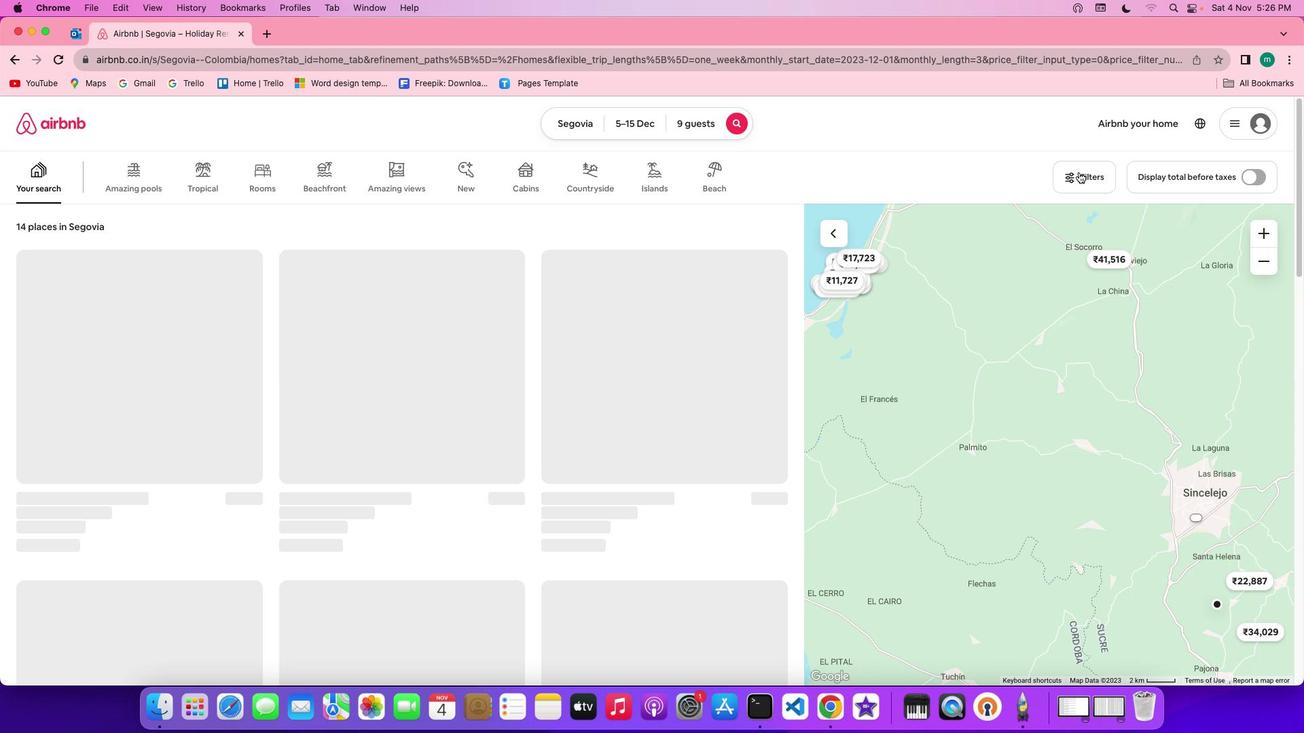 
Action: Mouse pressed left at (1079, 171)
Screenshot: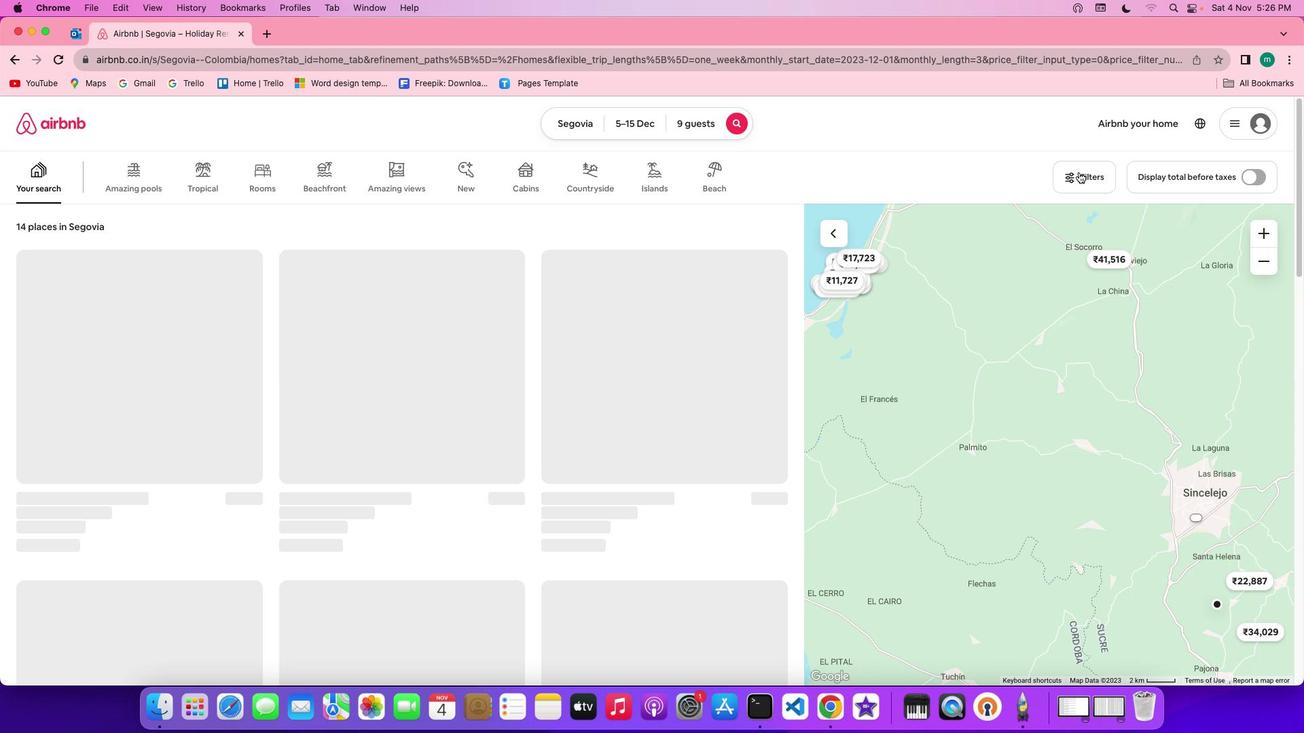 
Action: Mouse moved to (1070, 173)
Screenshot: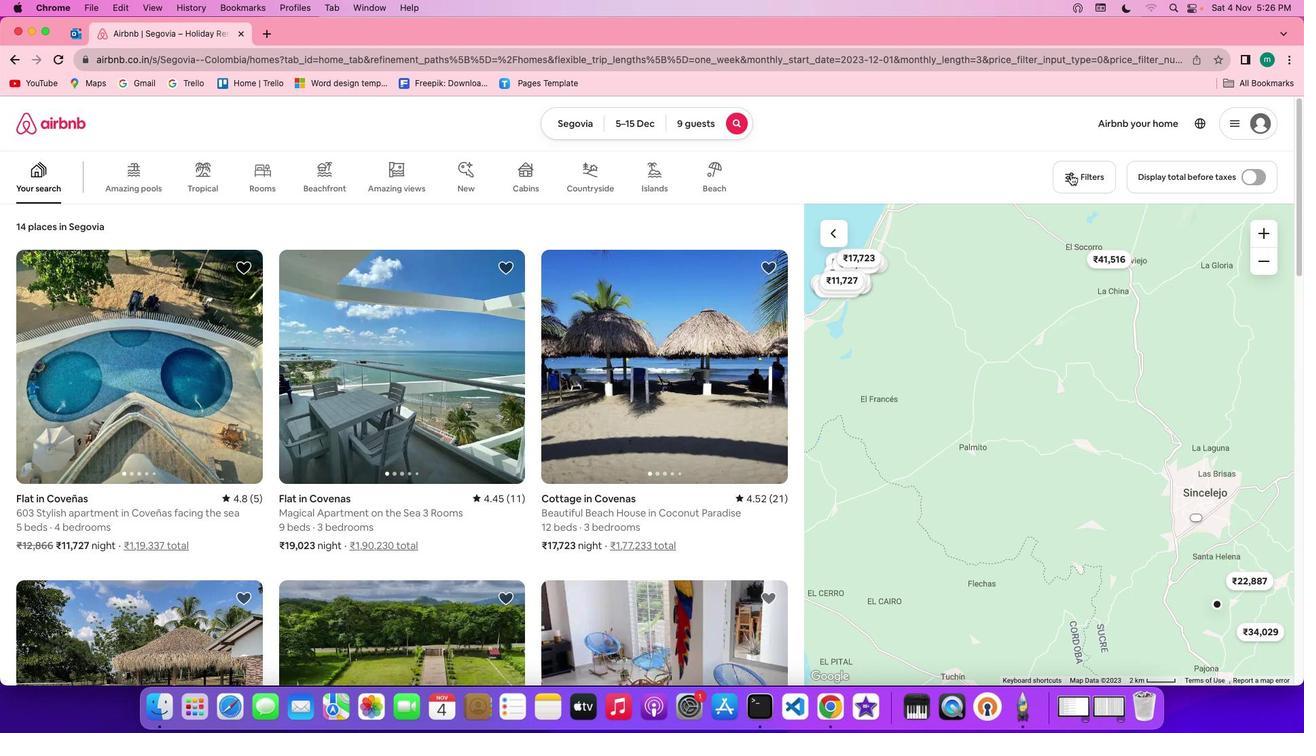 
Action: Mouse pressed left at (1070, 173)
Screenshot: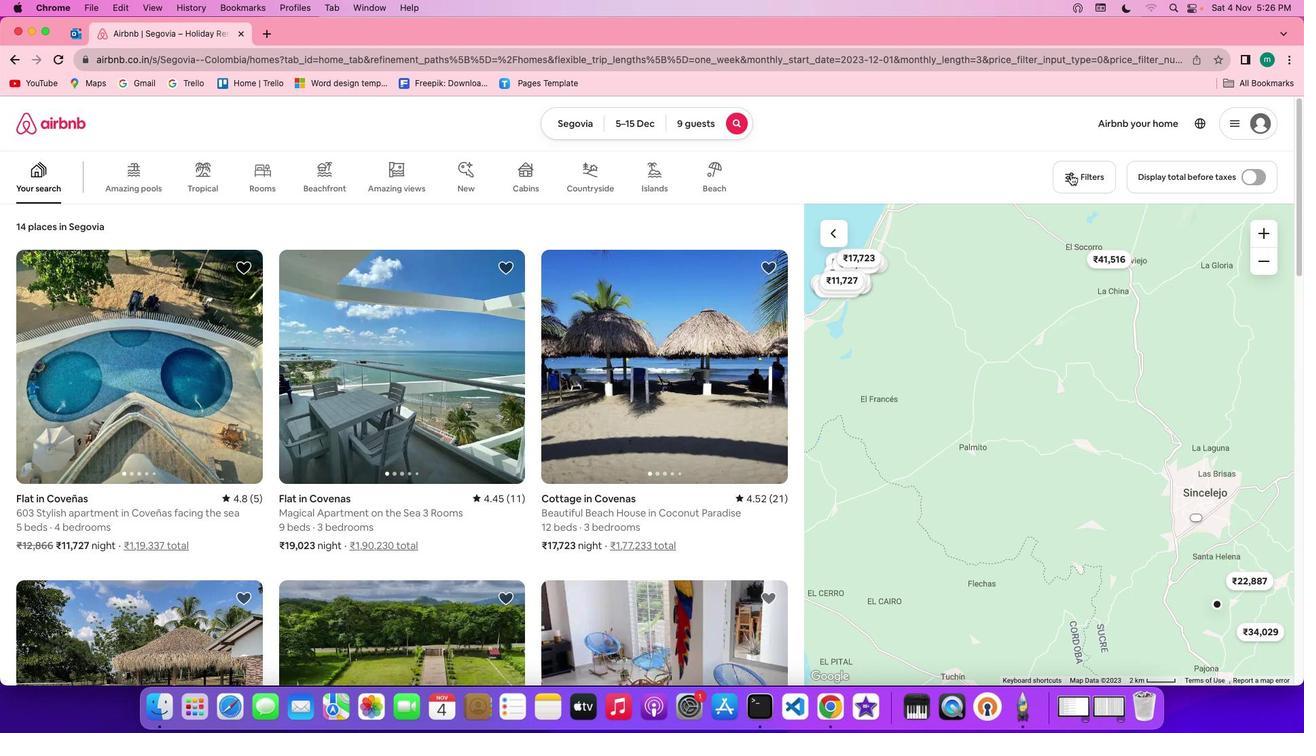 
Action: Mouse moved to (742, 343)
Screenshot: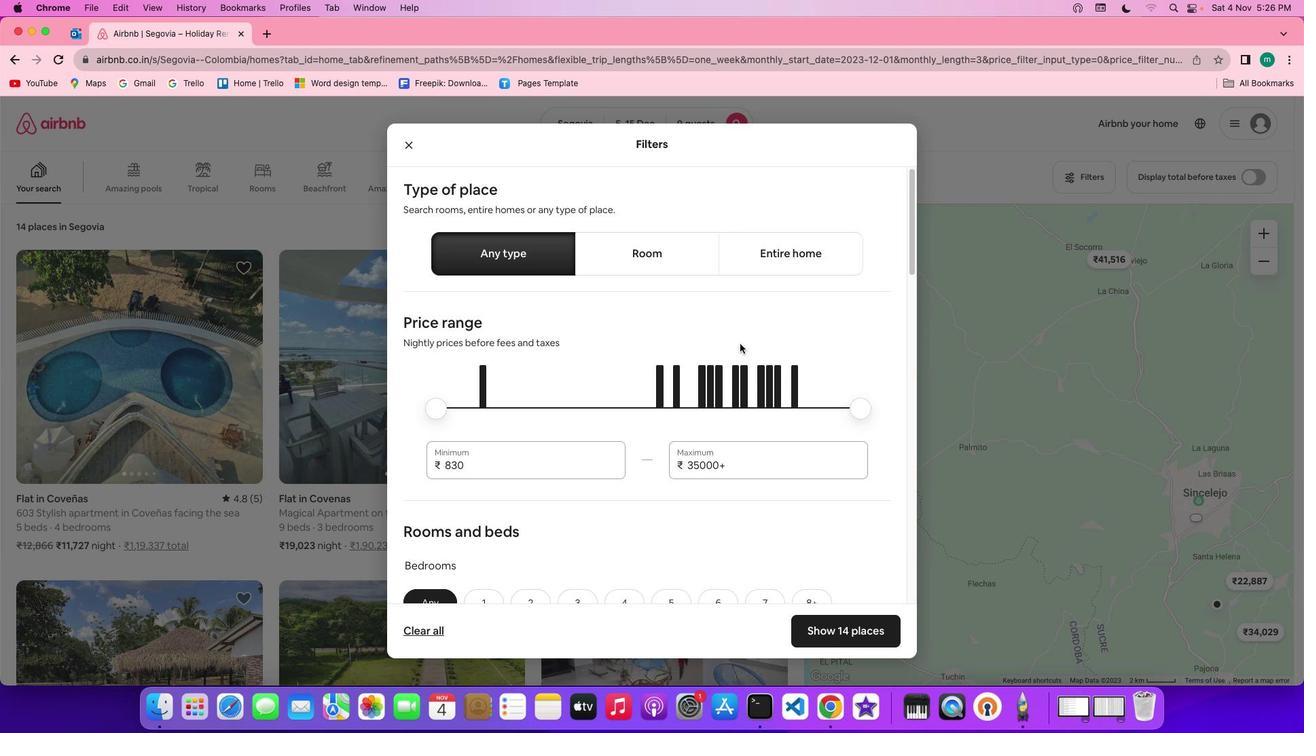 
Action: Mouse scrolled (742, 343) with delta (0, 0)
Screenshot: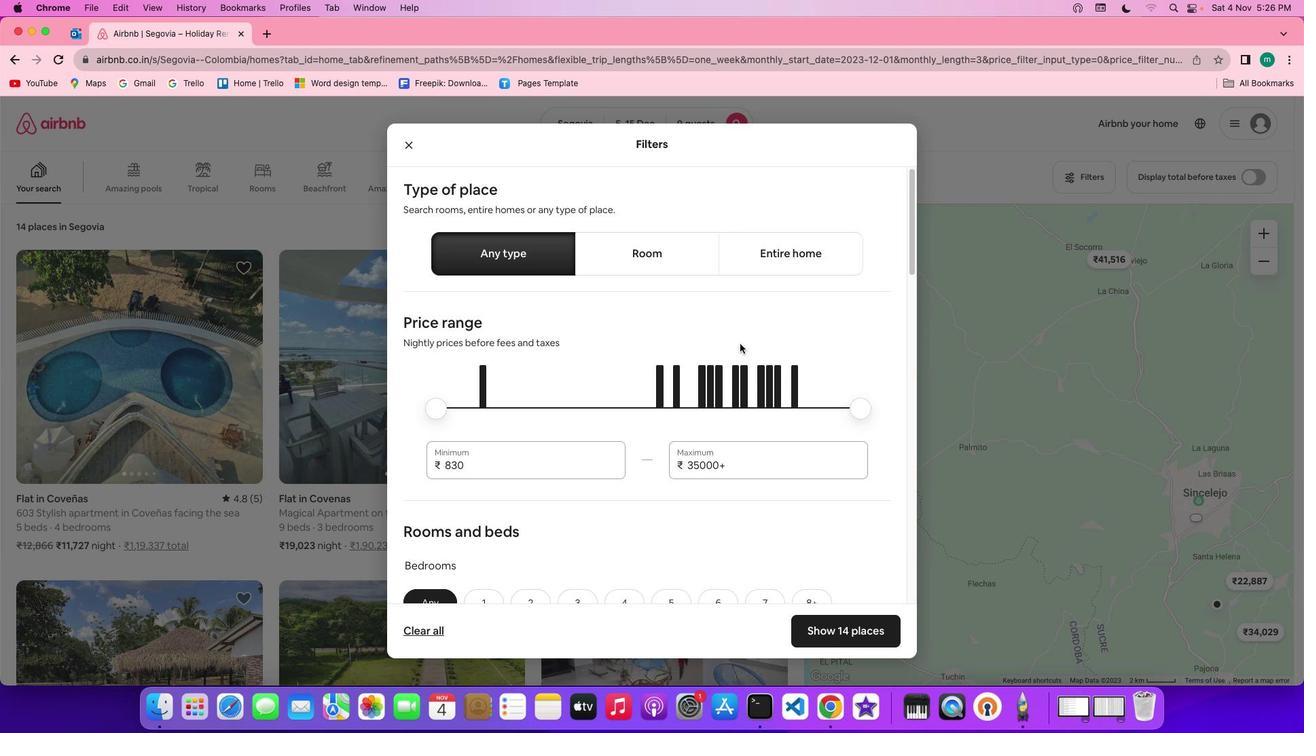
Action: Mouse moved to (740, 343)
Screenshot: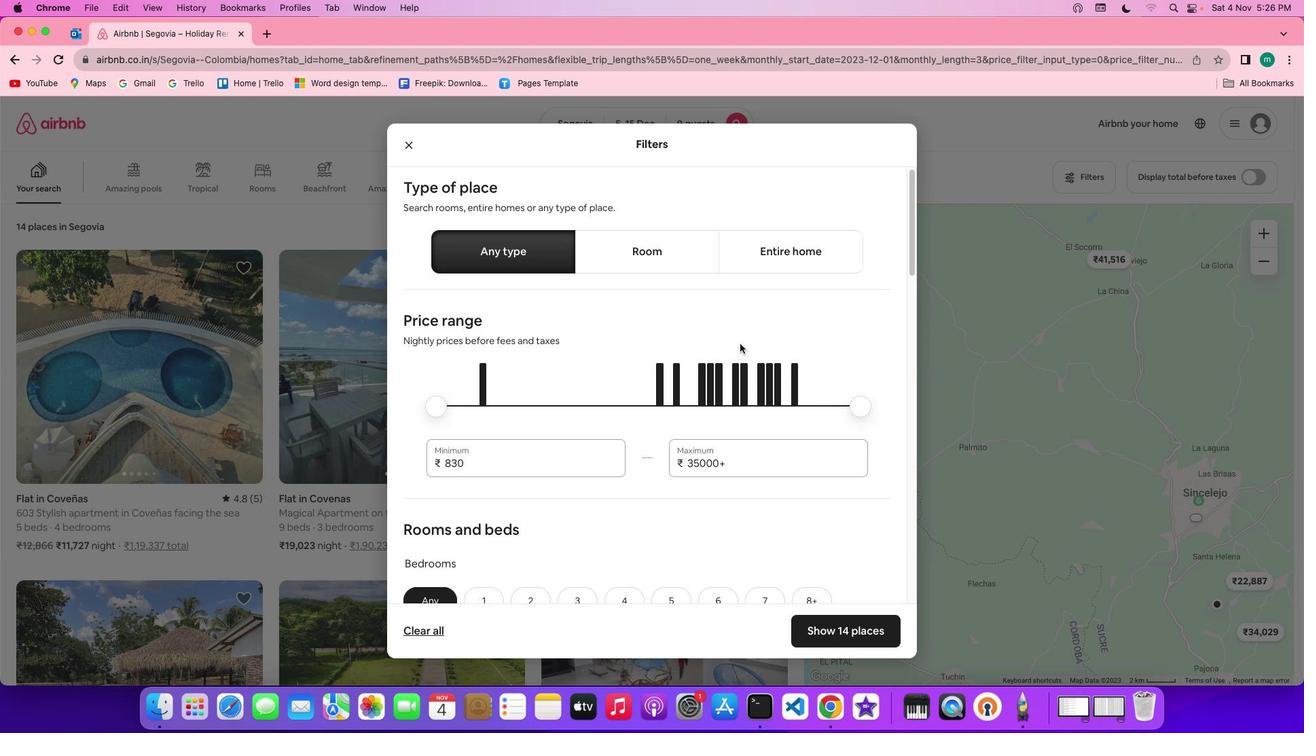 
Action: Mouse scrolled (740, 343) with delta (0, 0)
Screenshot: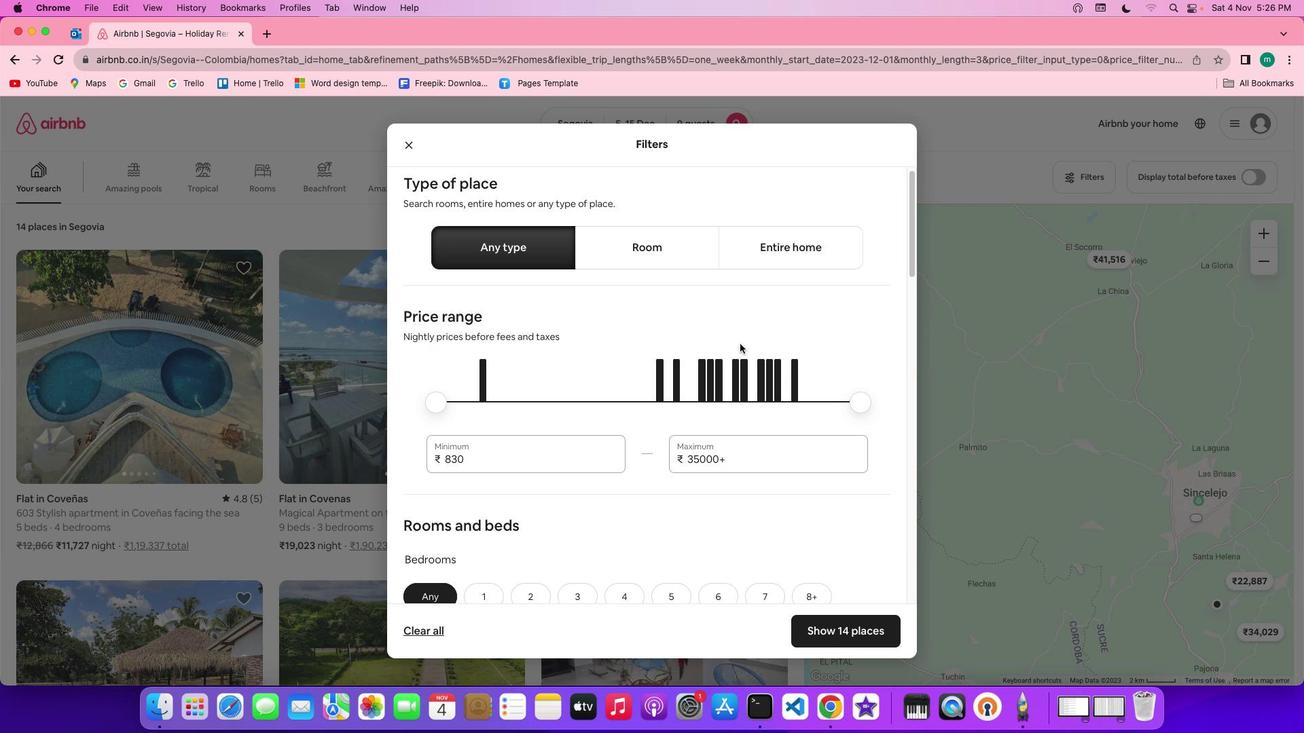 
Action: Mouse scrolled (740, 343) with delta (0, 0)
Screenshot: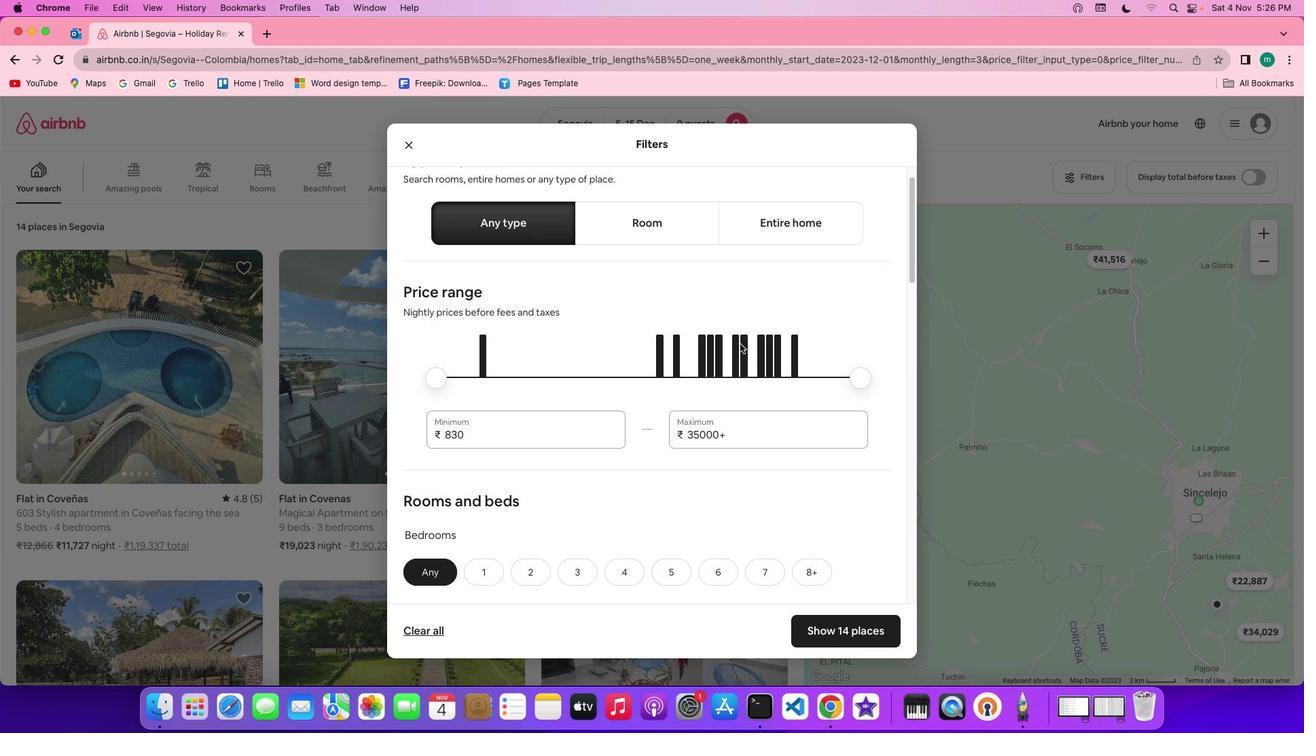 
Action: Mouse scrolled (740, 343) with delta (0, 0)
Screenshot: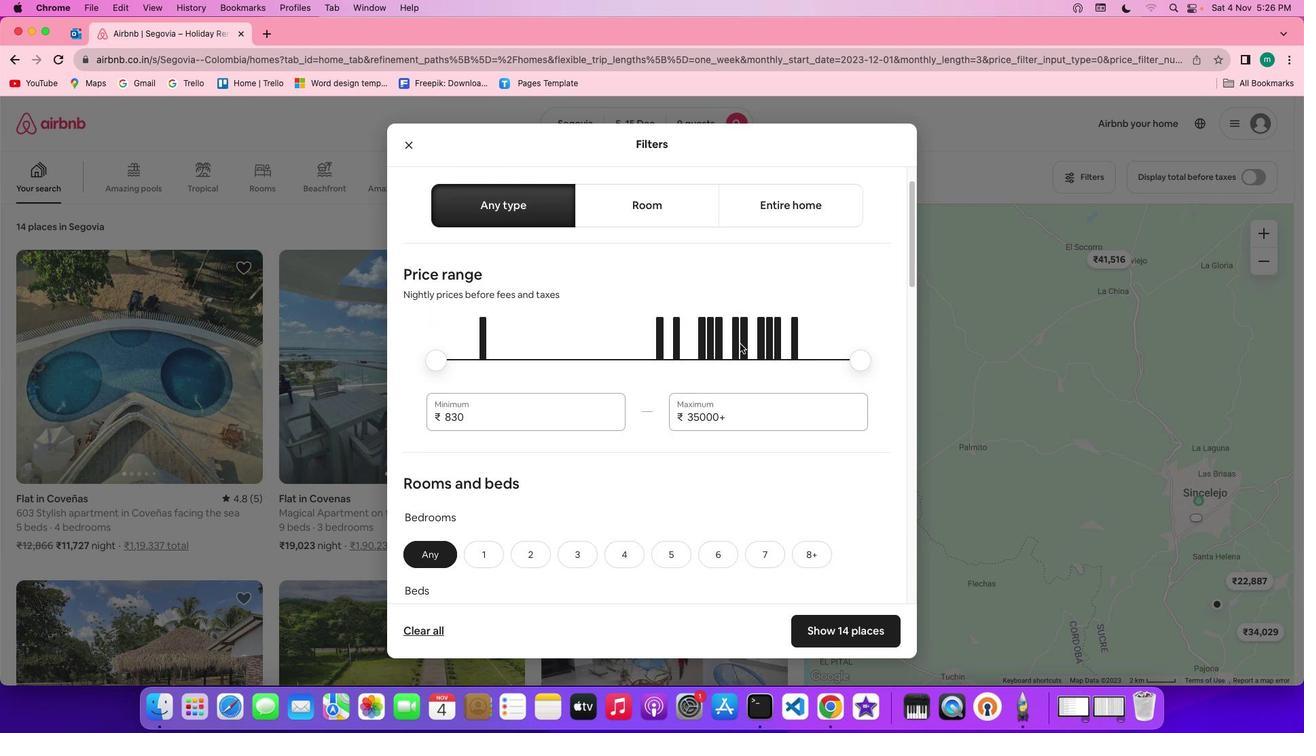 
Action: Mouse scrolled (740, 343) with delta (0, 0)
Screenshot: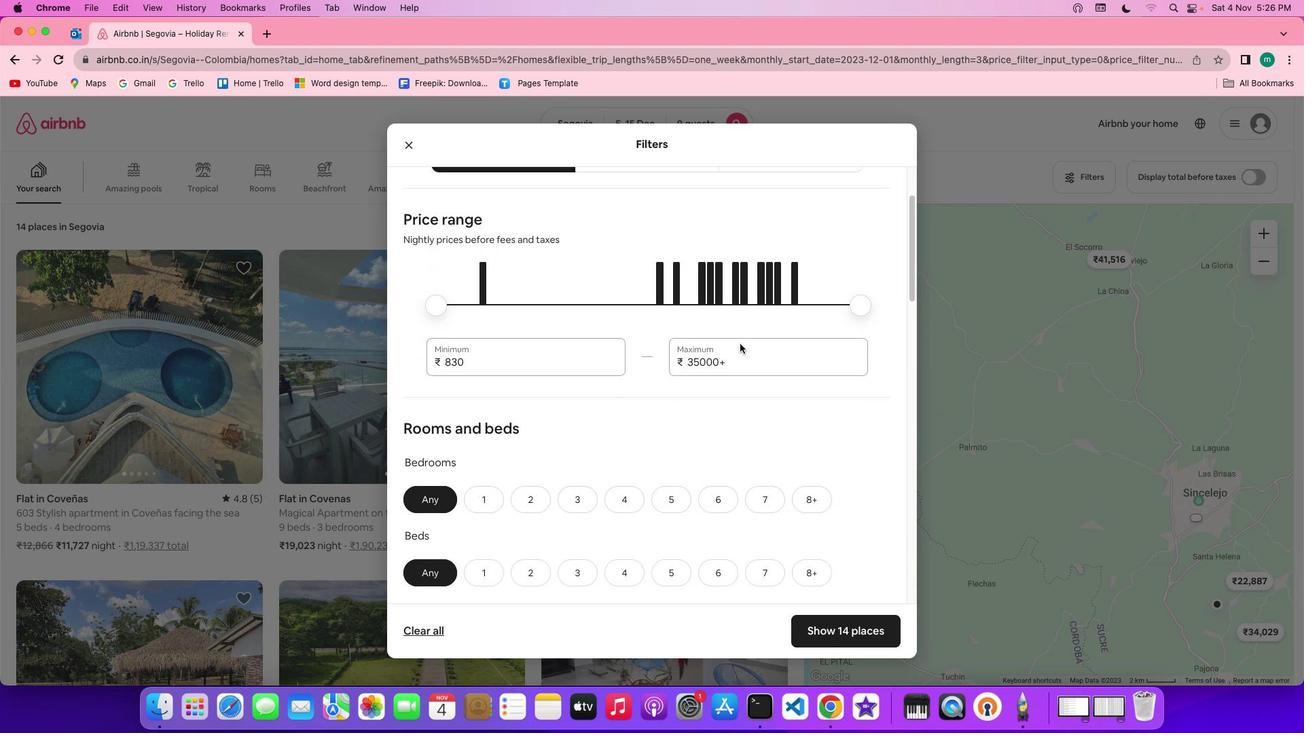 
Action: Mouse scrolled (740, 343) with delta (0, 0)
Screenshot: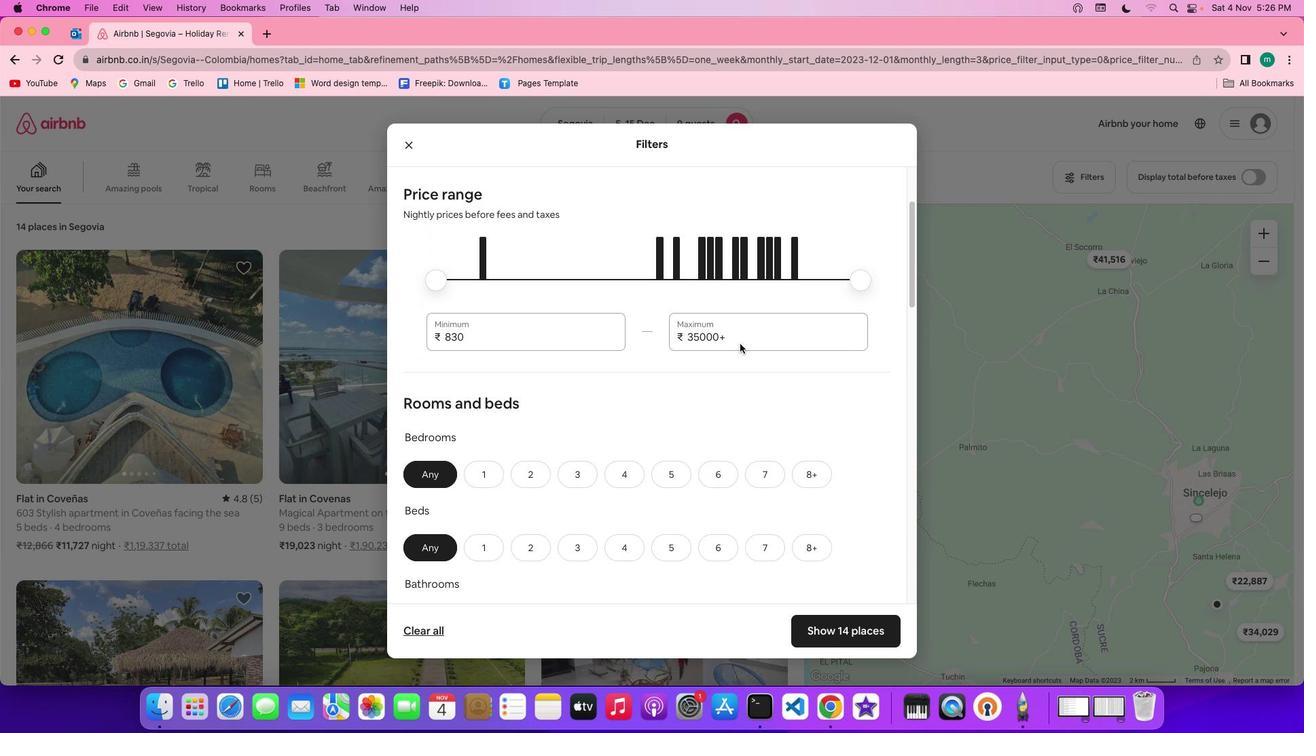 
Action: Mouse scrolled (740, 343) with delta (0, 0)
Screenshot: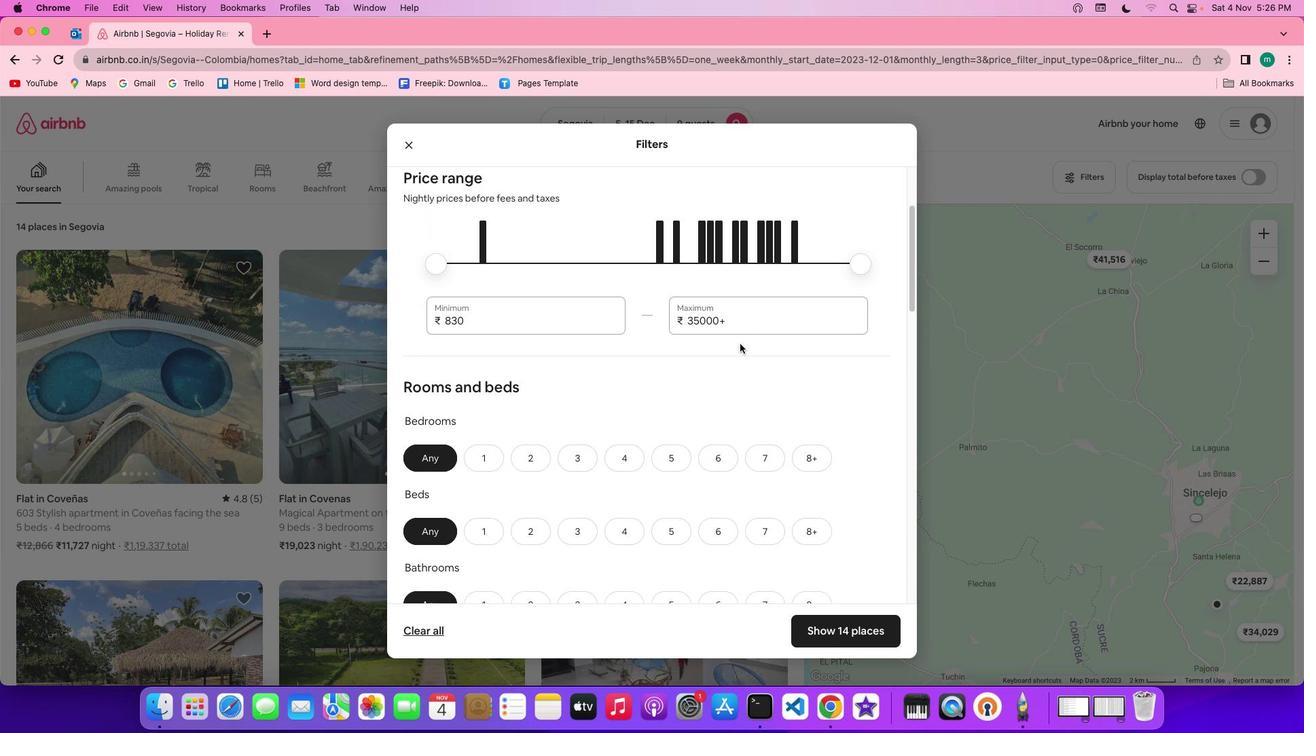 
Action: Mouse scrolled (740, 343) with delta (0, 0)
Screenshot: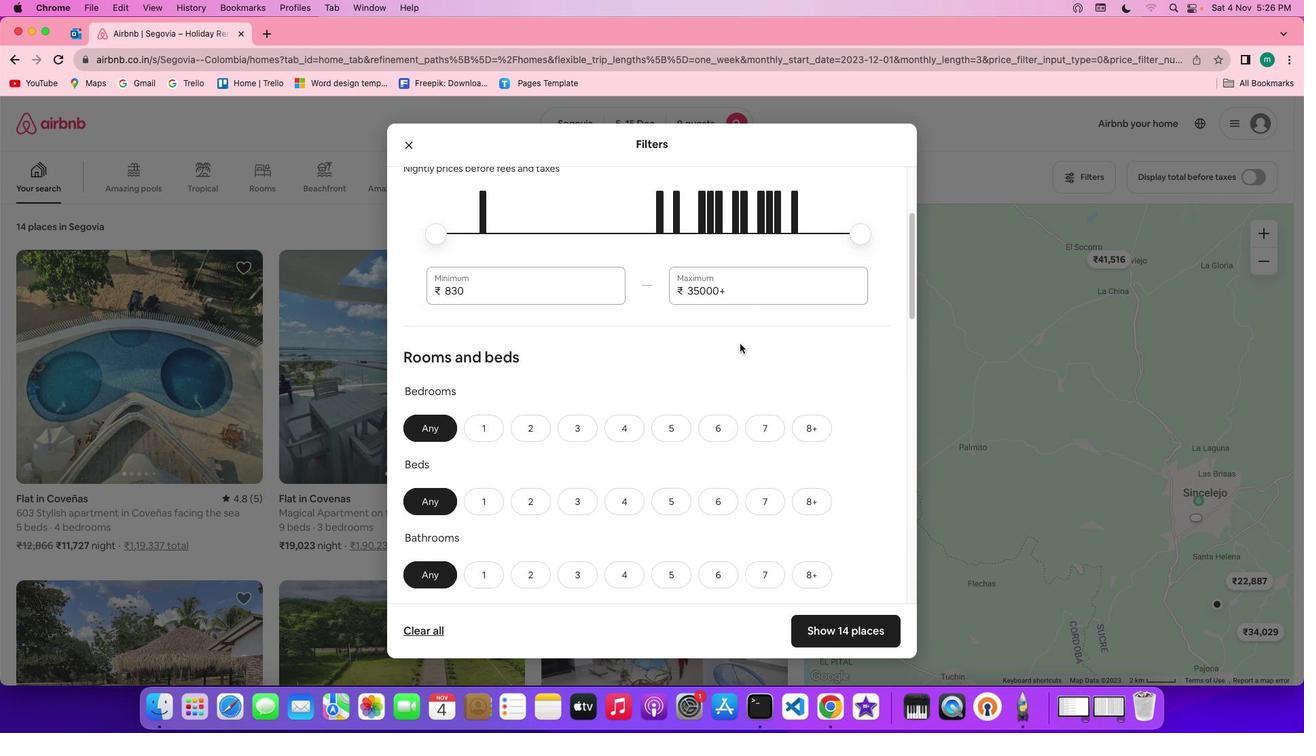 
Action: Mouse scrolled (740, 343) with delta (0, -1)
Screenshot: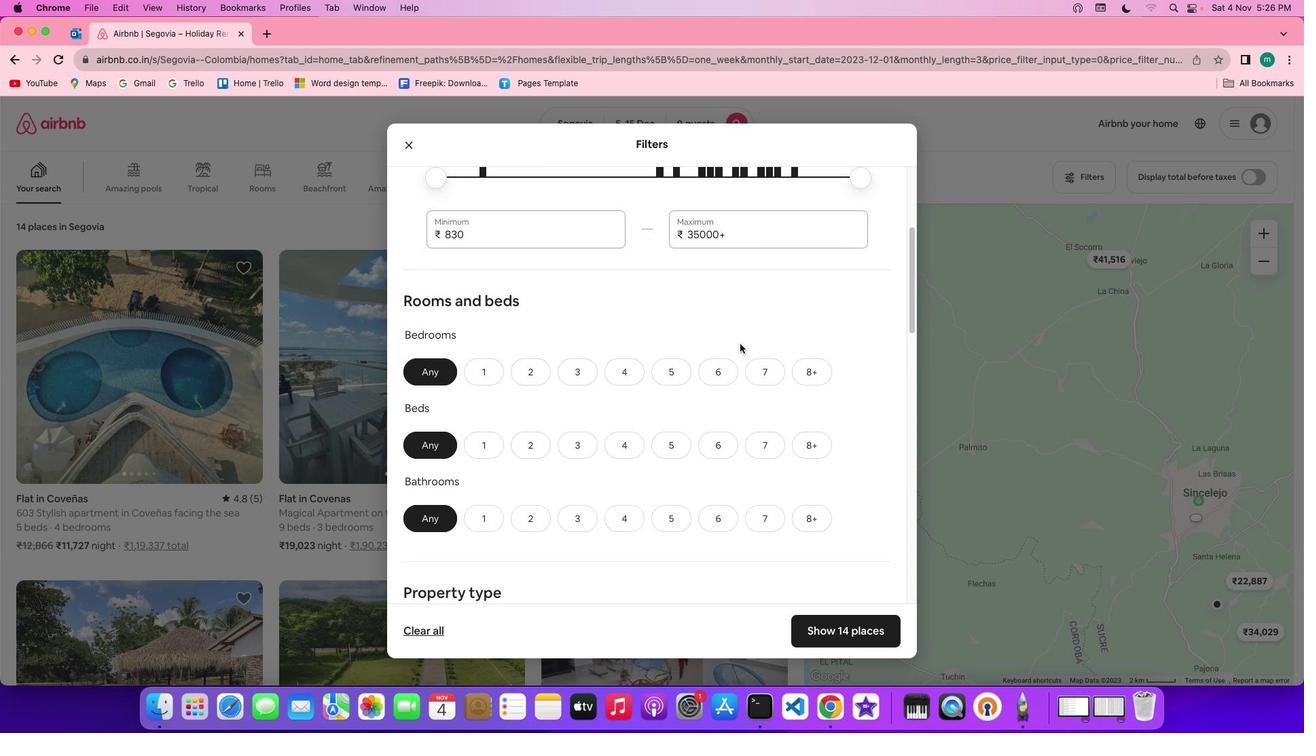 
Action: Mouse scrolled (740, 343) with delta (0, 0)
Screenshot: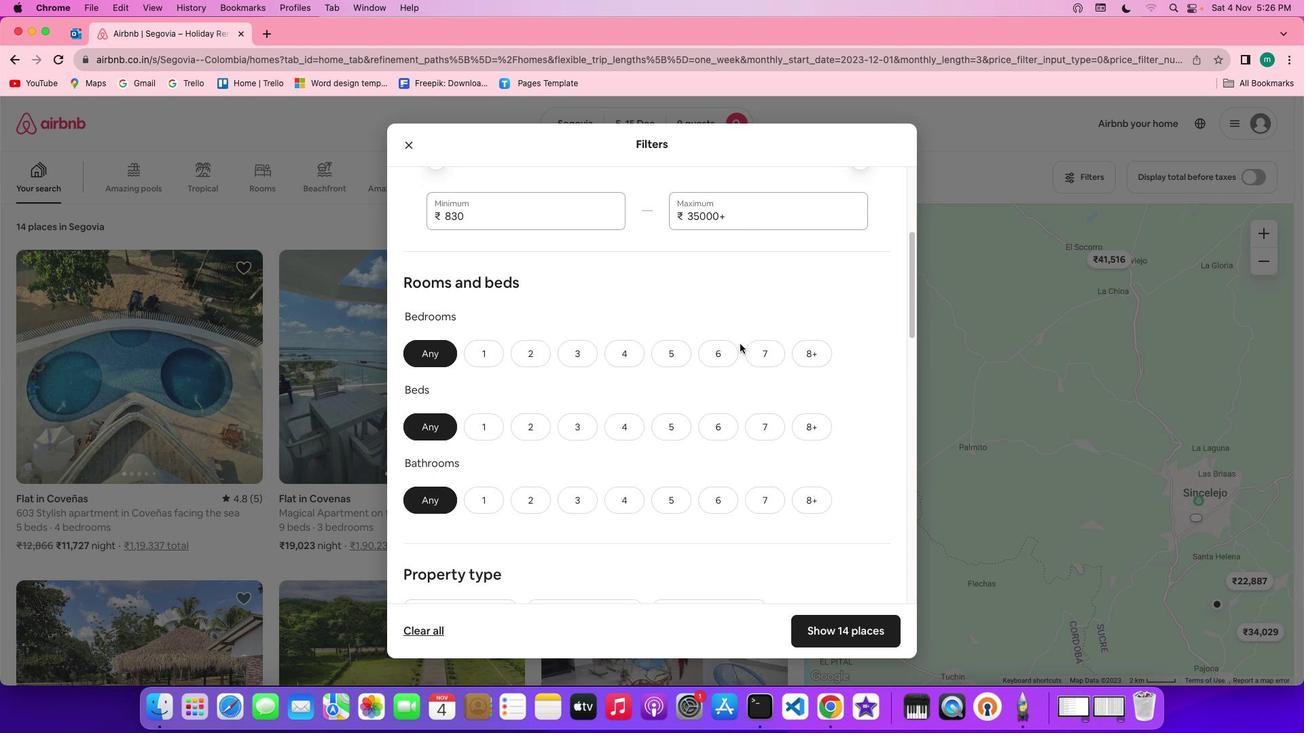 
Action: Mouse scrolled (740, 343) with delta (0, 0)
Screenshot: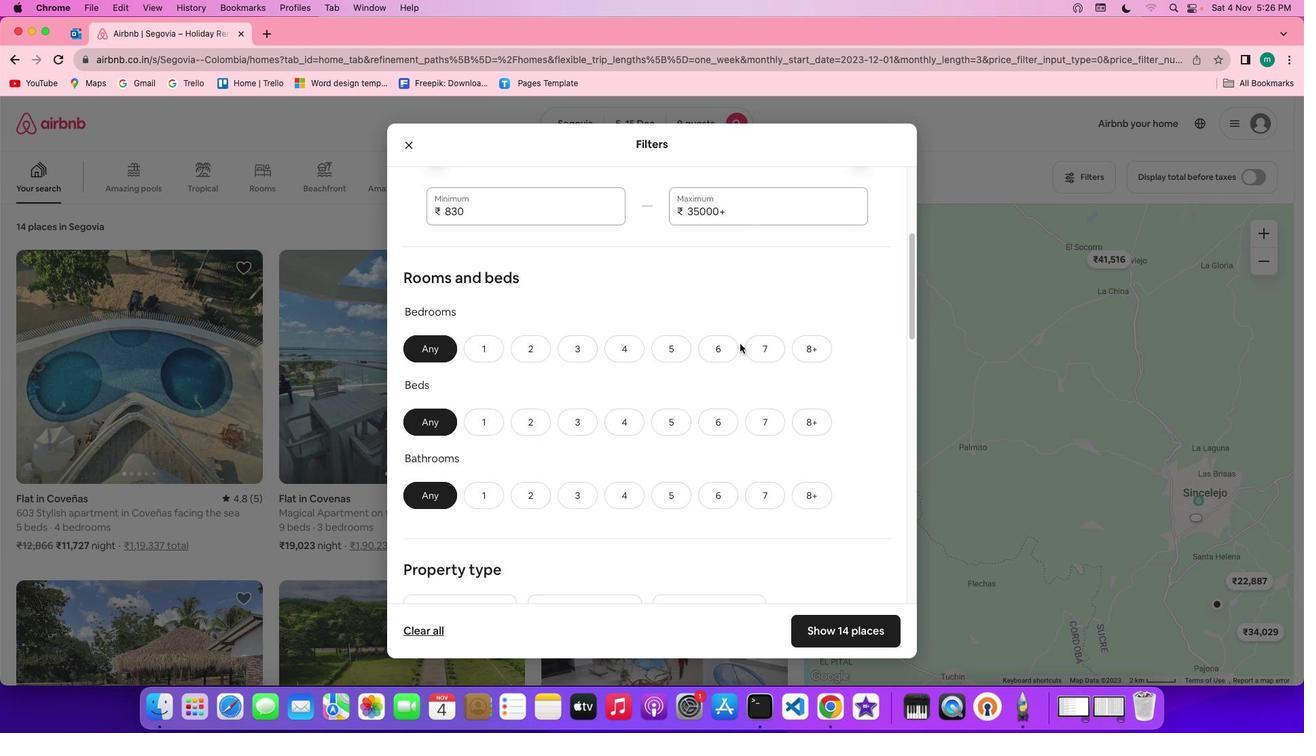 
Action: Mouse scrolled (740, 343) with delta (0, 0)
Screenshot: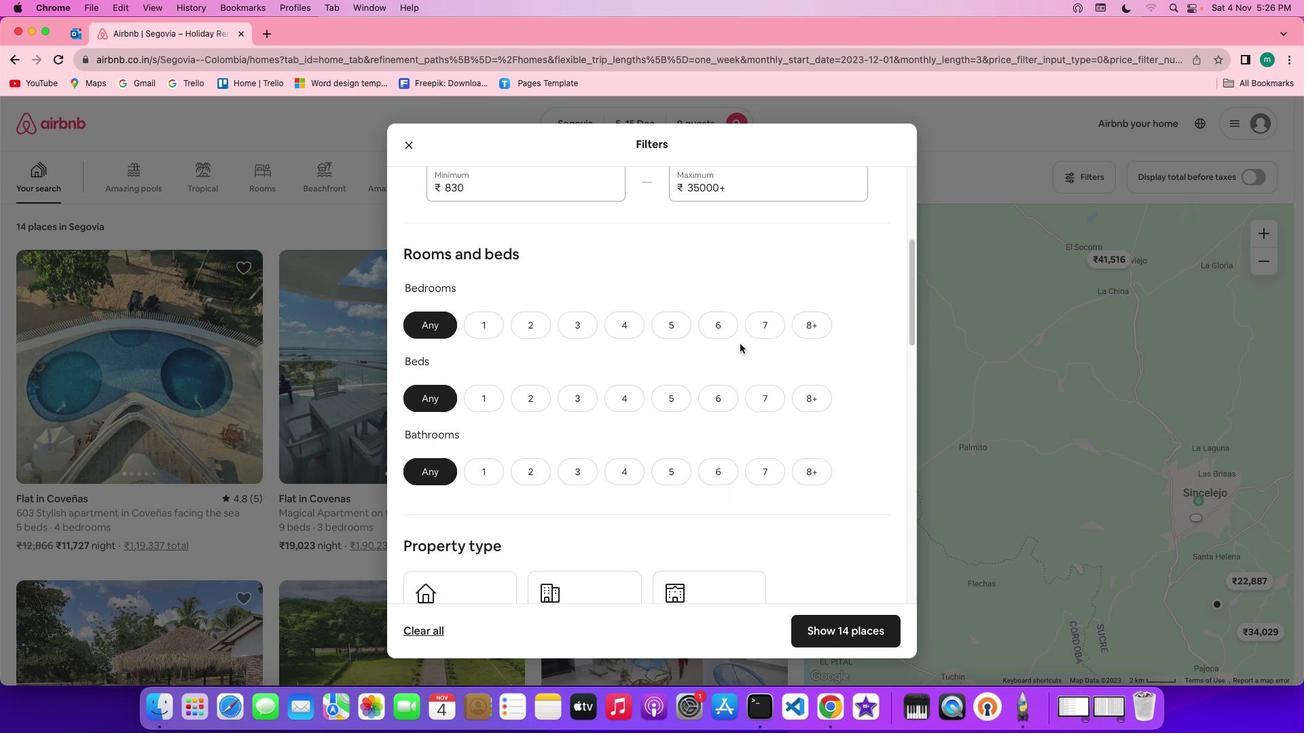 
Action: Mouse moved to (674, 312)
Screenshot: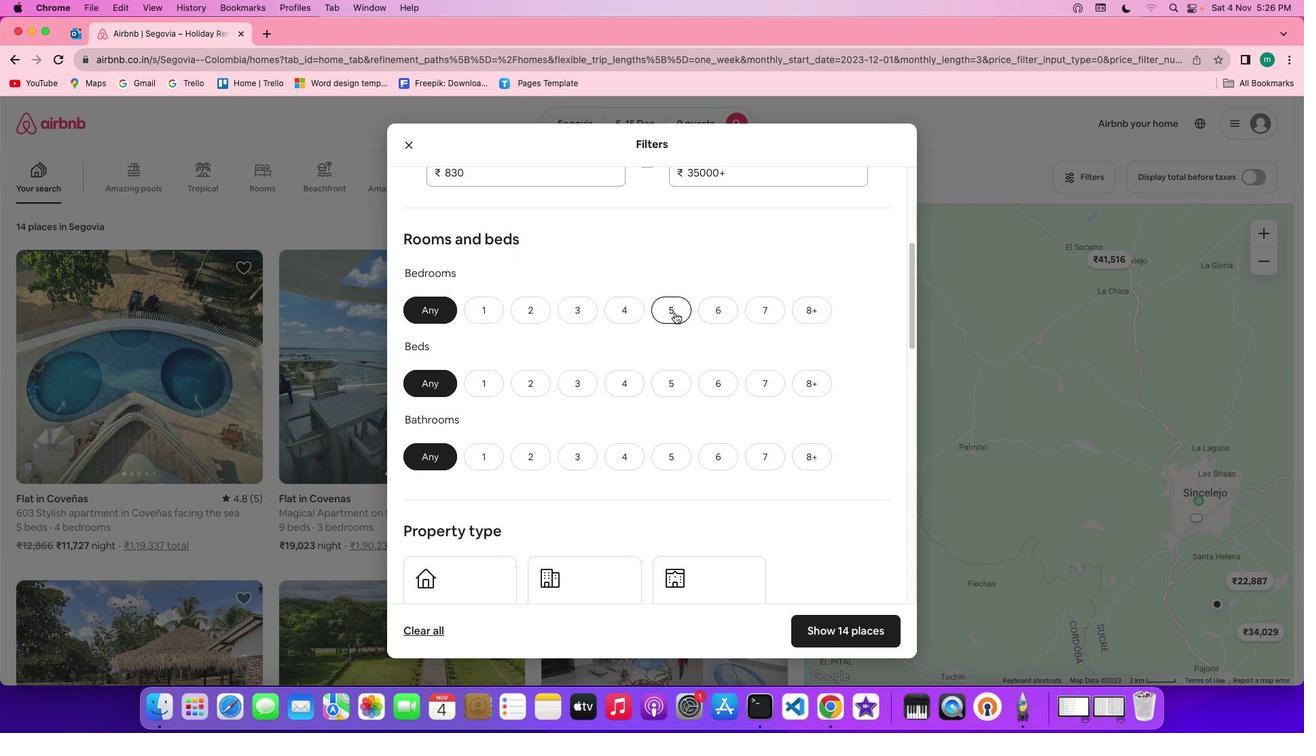 
Action: Mouse pressed left at (674, 312)
Screenshot: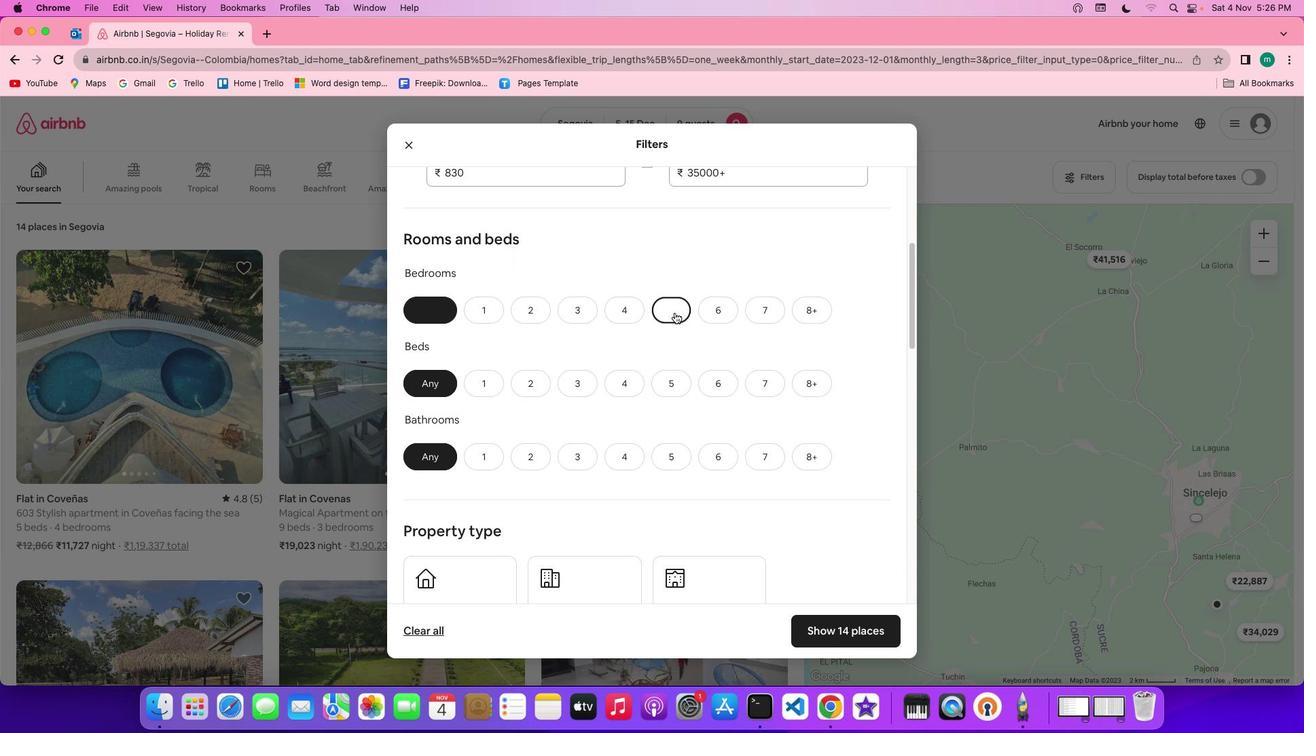 
Action: Mouse moved to (672, 381)
Screenshot: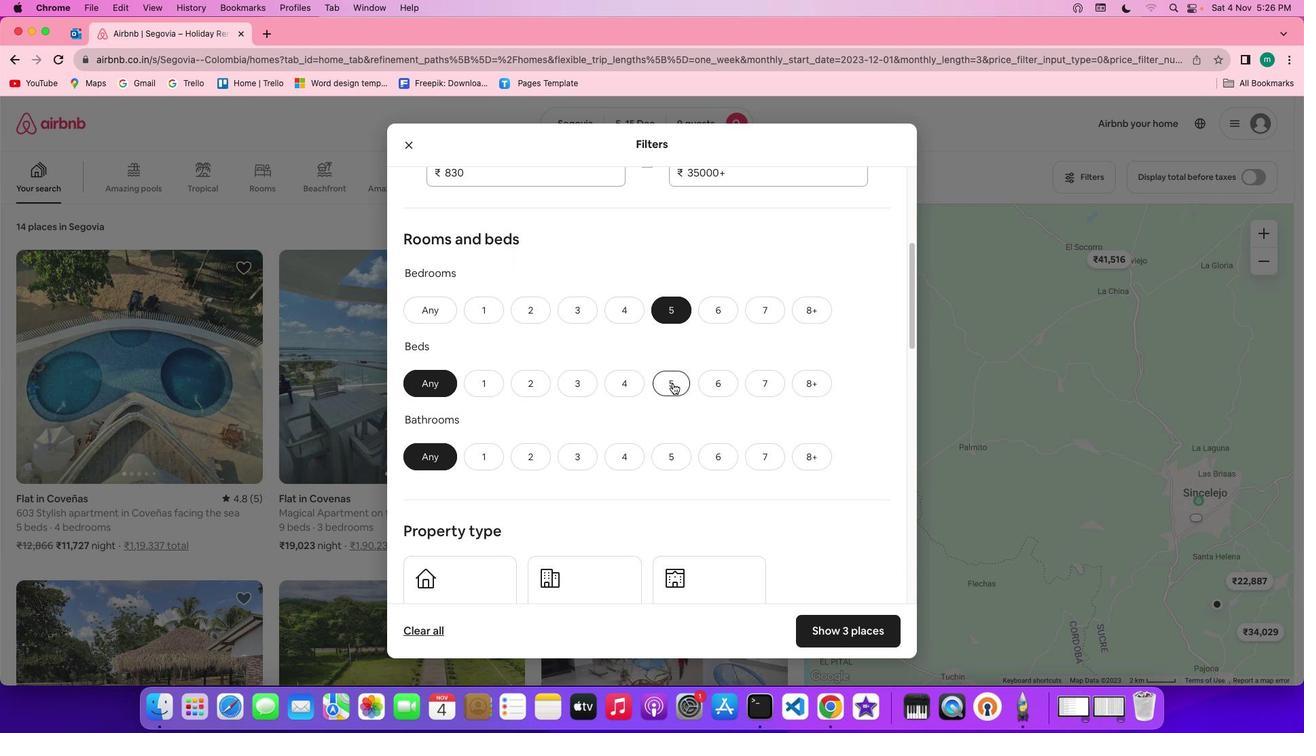 
Action: Mouse pressed left at (672, 381)
Screenshot: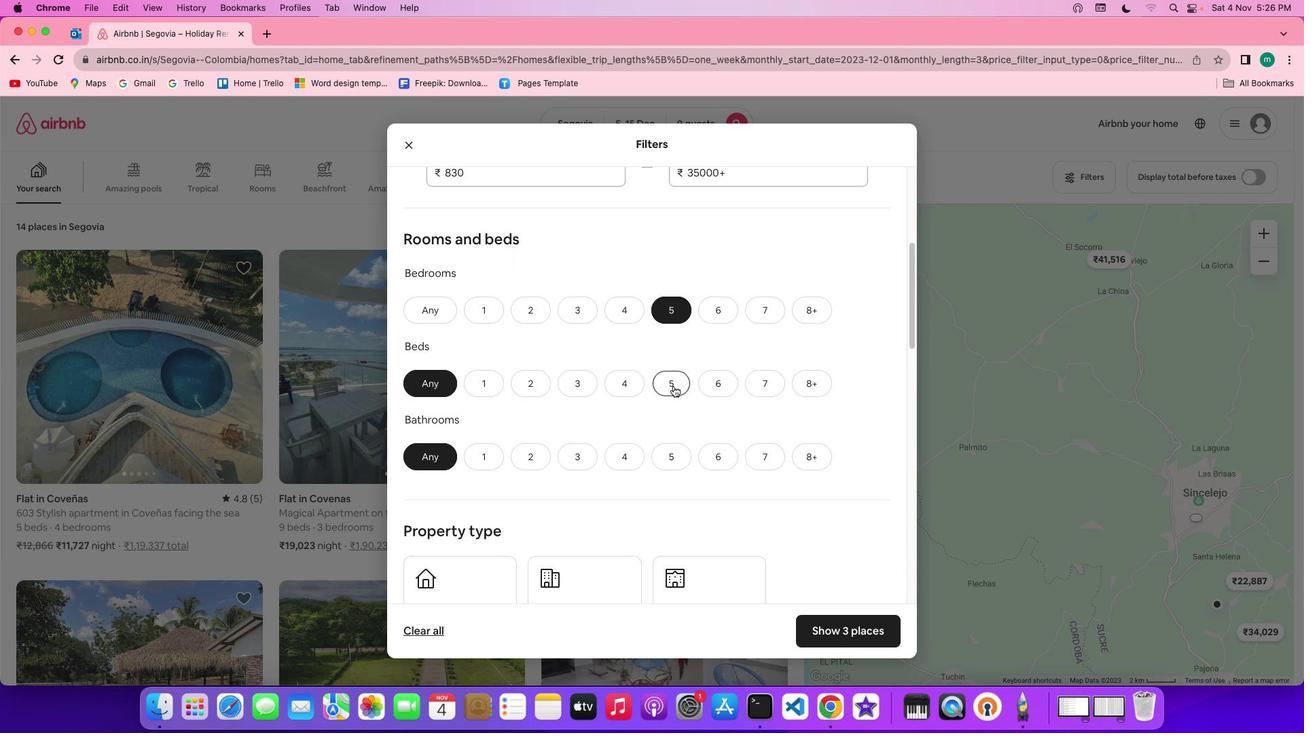 
Action: Mouse moved to (660, 456)
Screenshot: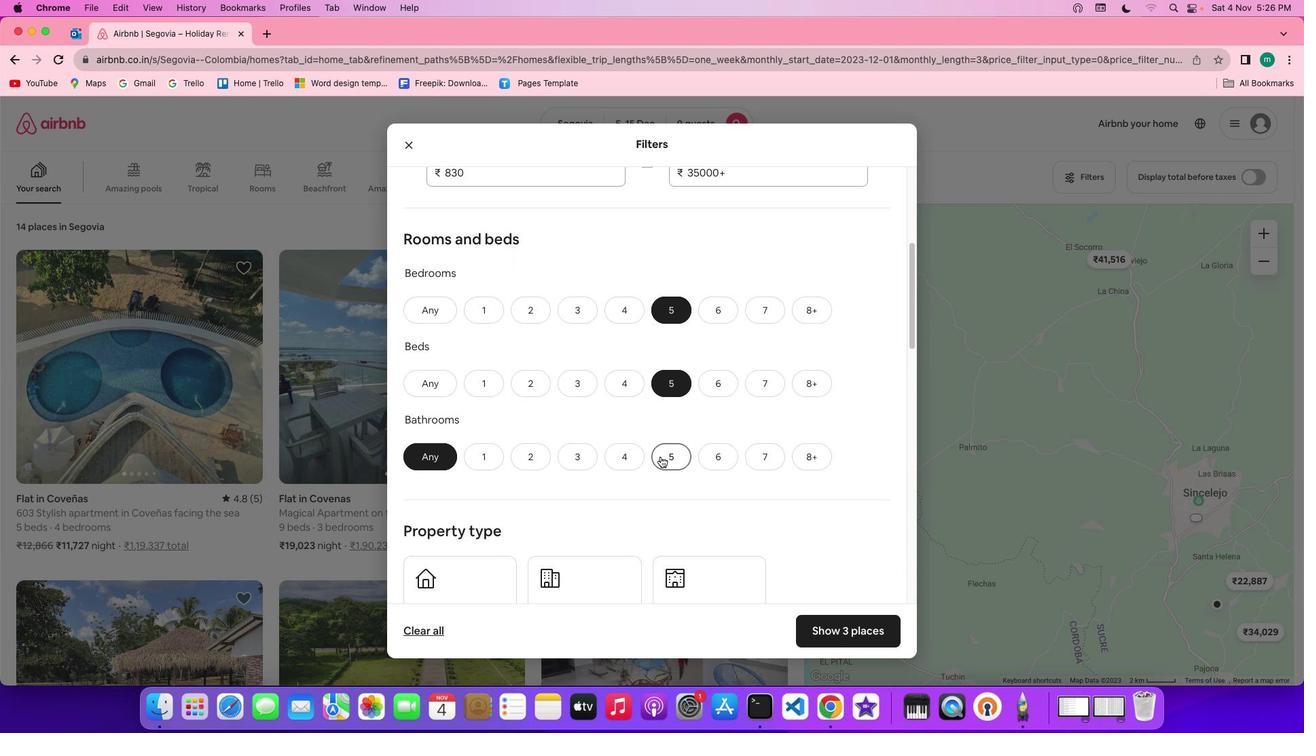 
Action: Mouse pressed left at (660, 456)
Screenshot: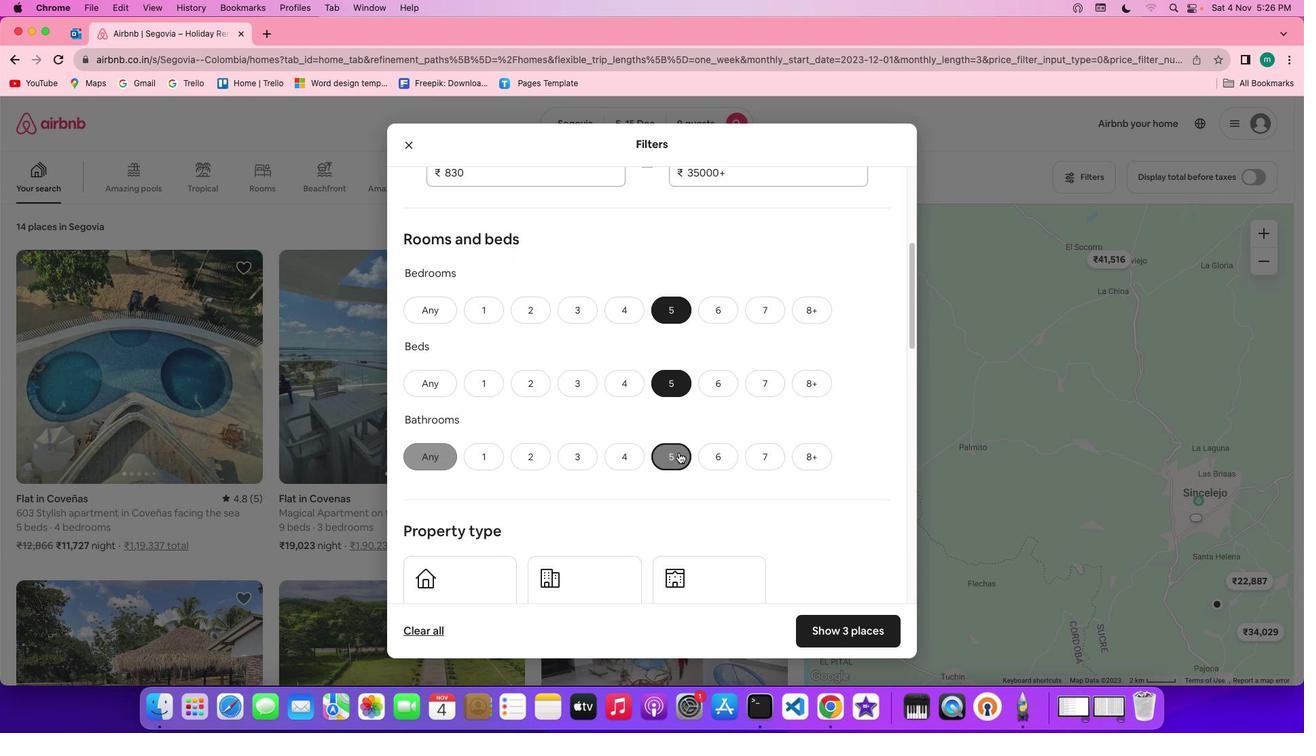 
Action: Mouse moved to (758, 451)
Screenshot: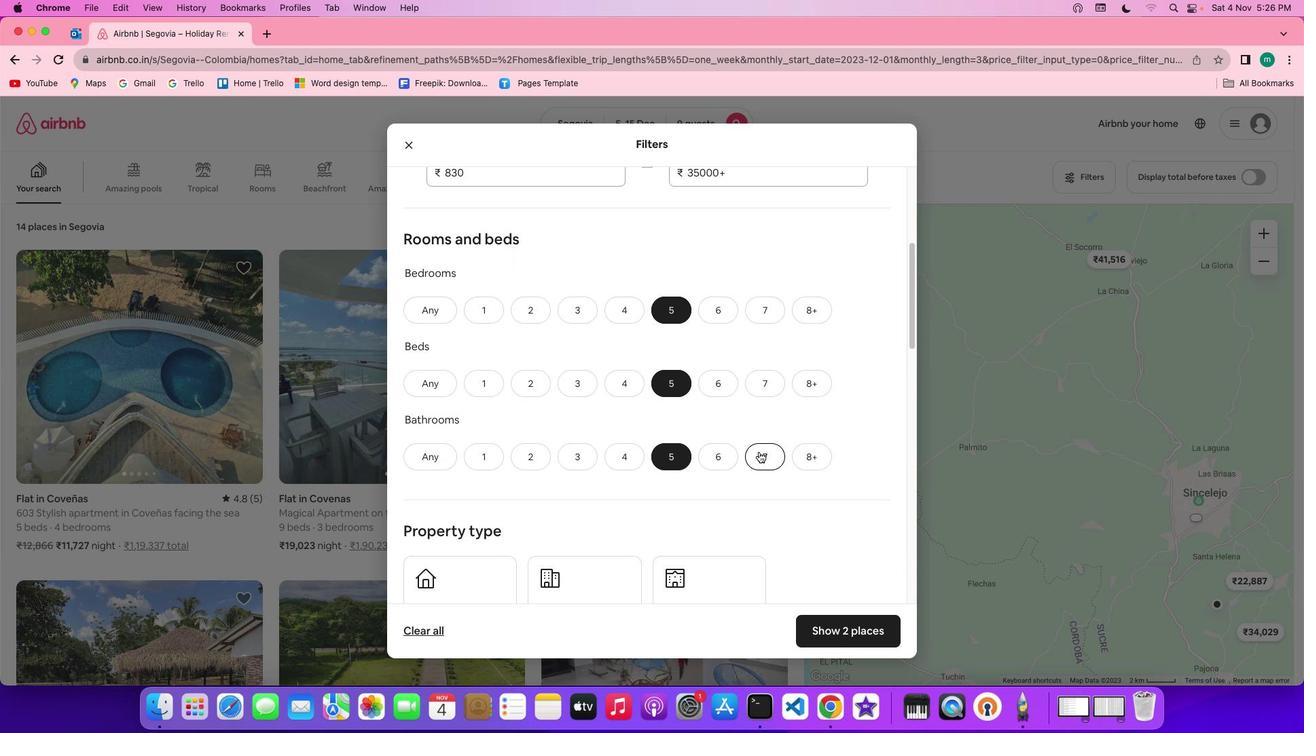 
Action: Mouse scrolled (758, 451) with delta (0, 0)
Screenshot: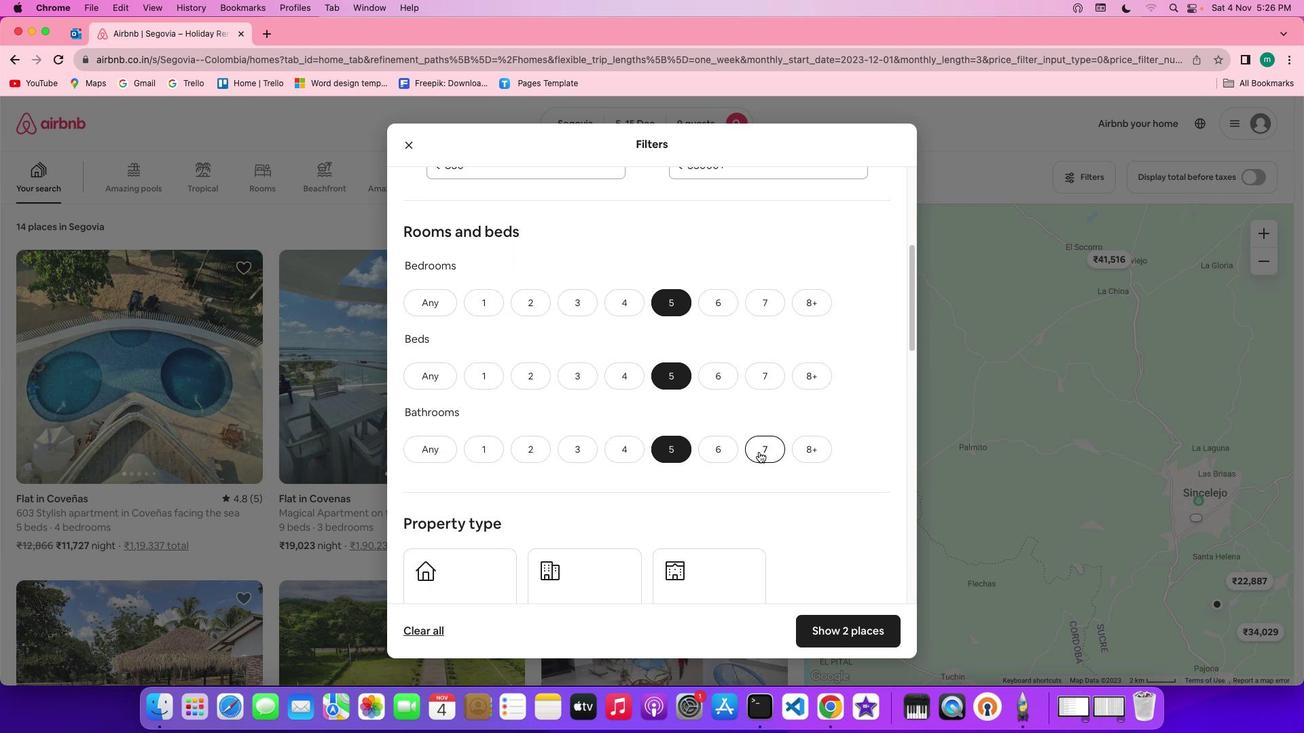 
Action: Mouse scrolled (758, 451) with delta (0, 0)
Screenshot: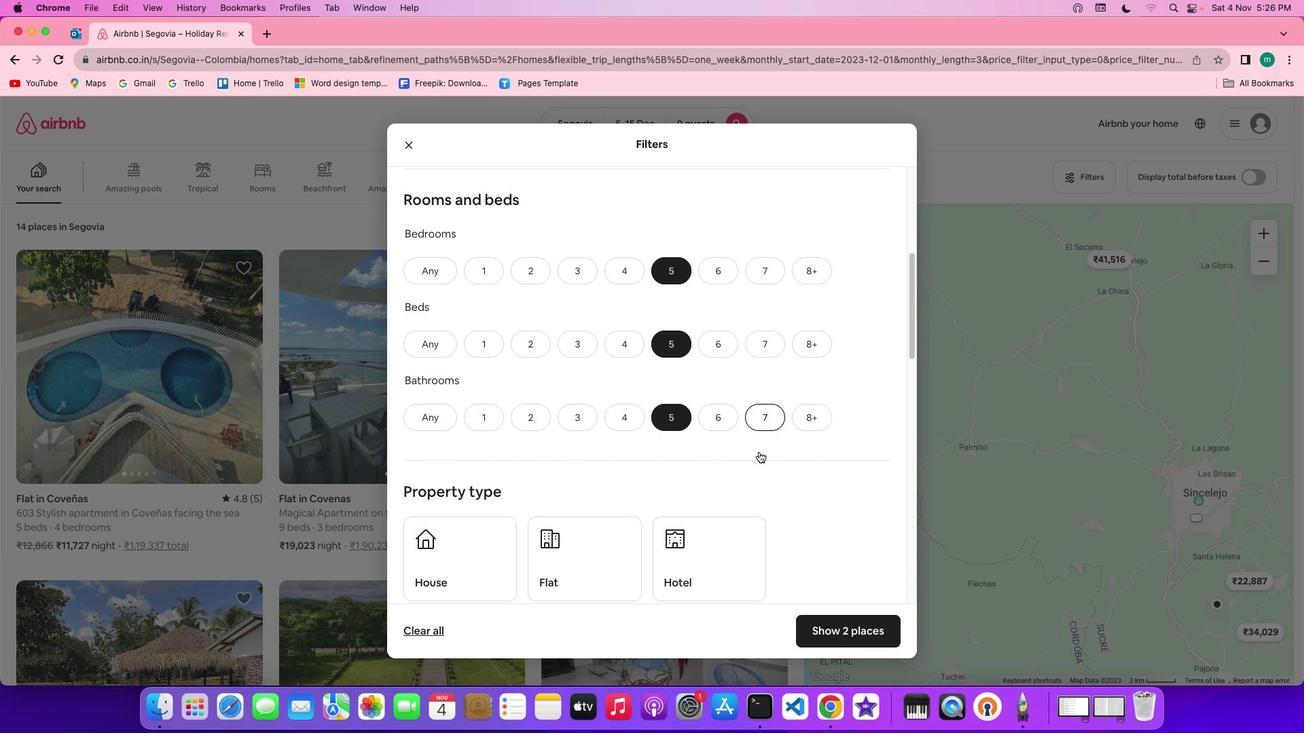 
Action: Mouse scrolled (758, 451) with delta (0, -1)
Screenshot: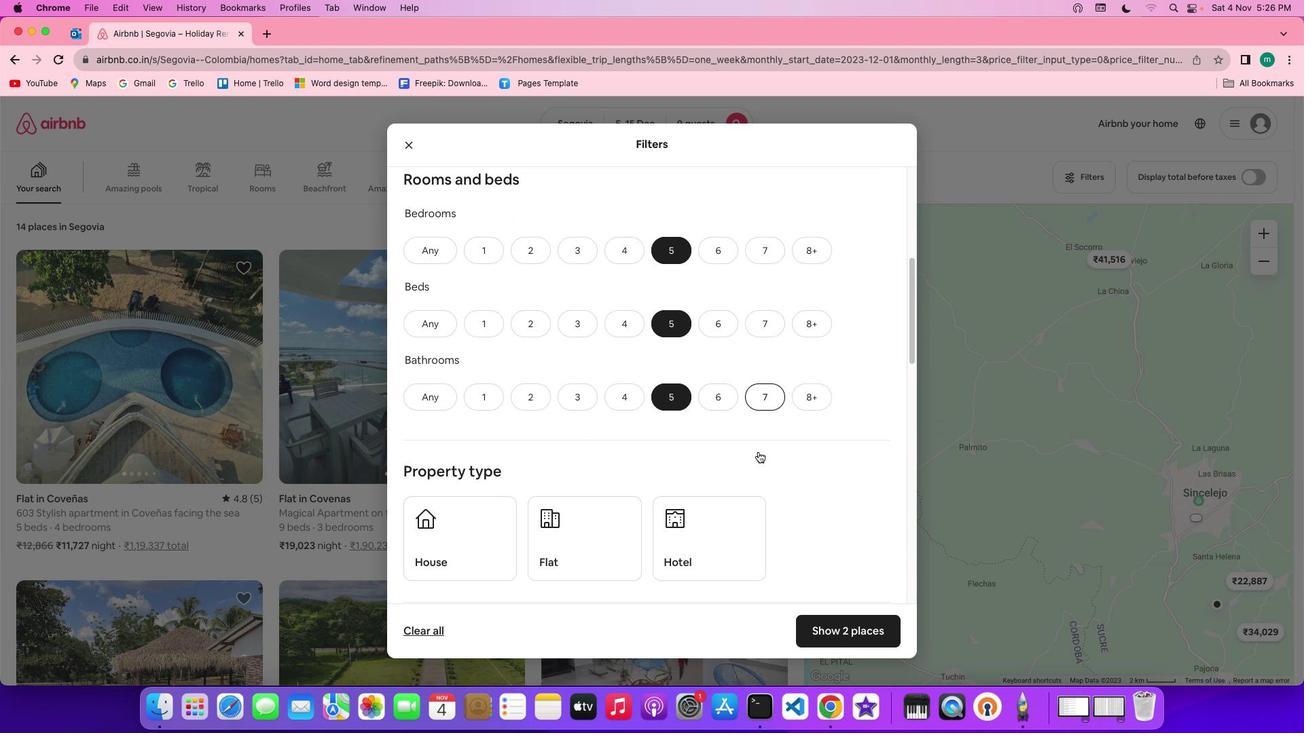 
Action: Mouse scrolled (758, 451) with delta (0, -1)
Screenshot: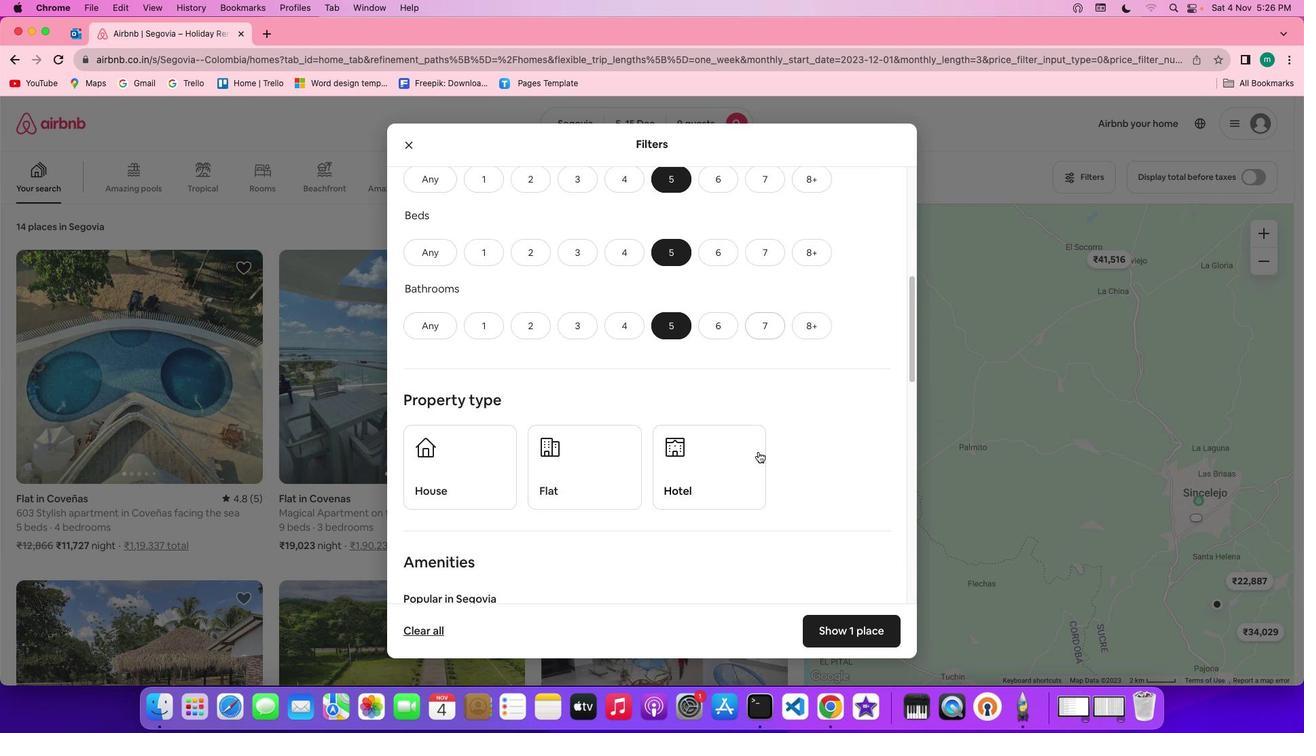 
Action: Mouse moved to (757, 451)
Screenshot: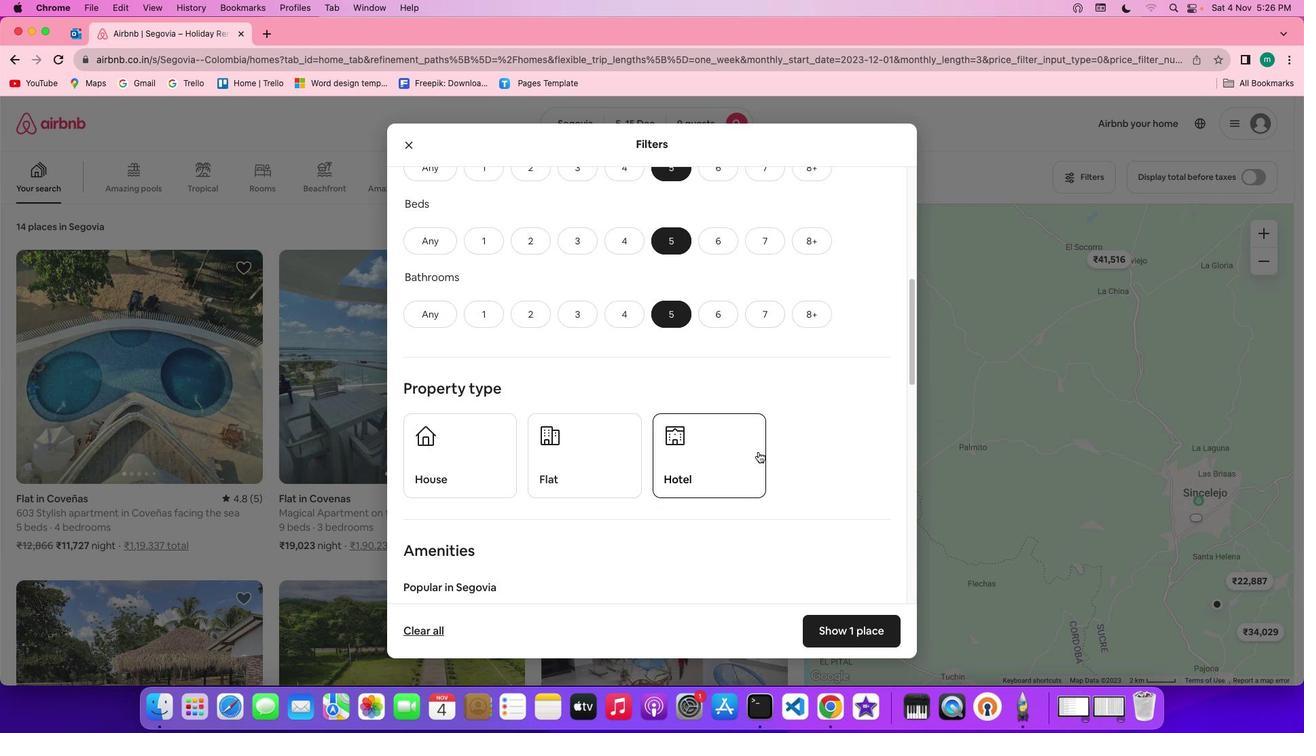
Action: Mouse scrolled (757, 451) with delta (0, 0)
Screenshot: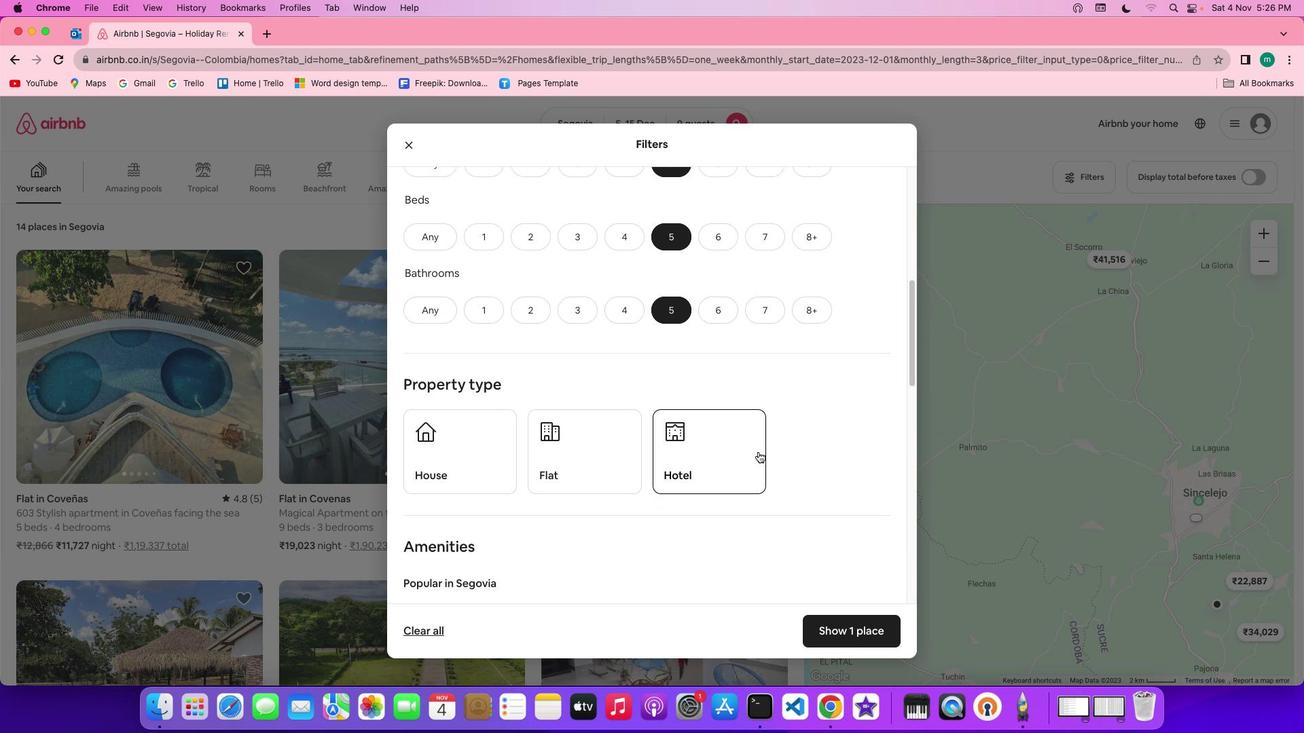 
Action: Mouse scrolled (757, 451) with delta (0, 0)
Screenshot: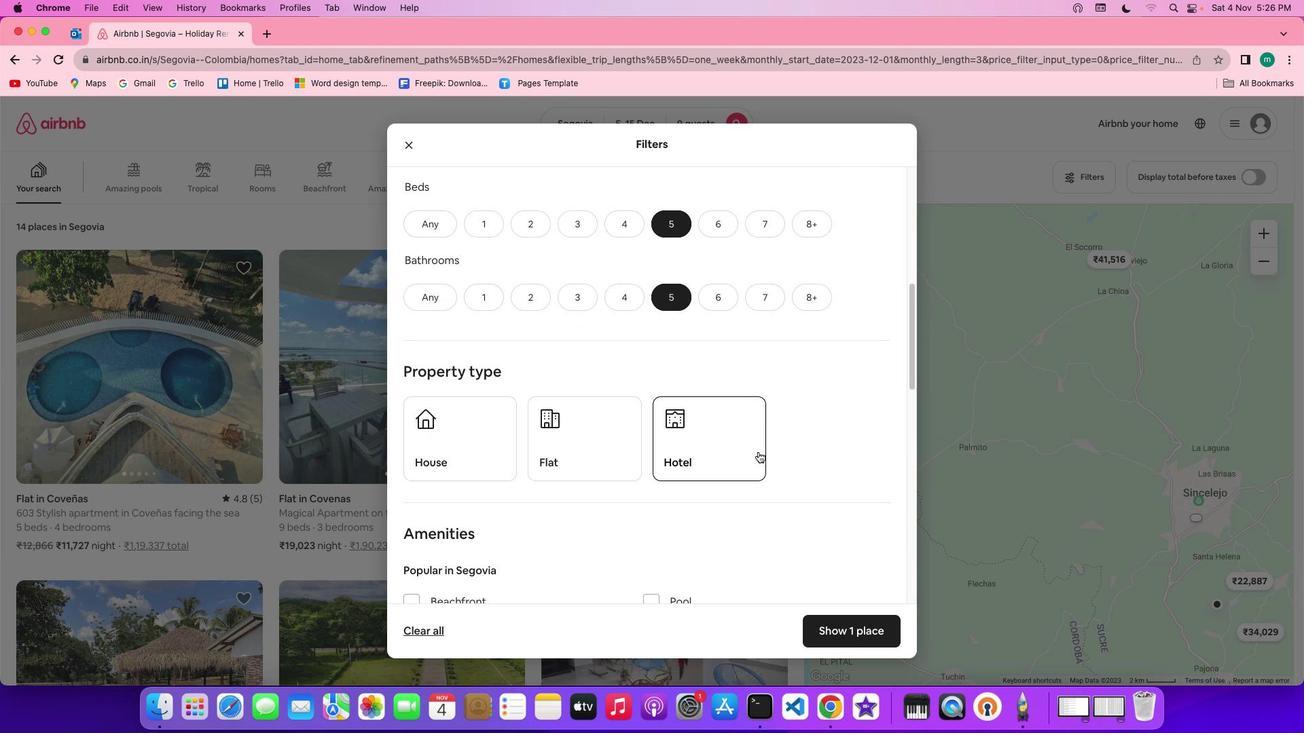 
Action: Mouse scrolled (757, 451) with delta (0, 0)
Screenshot: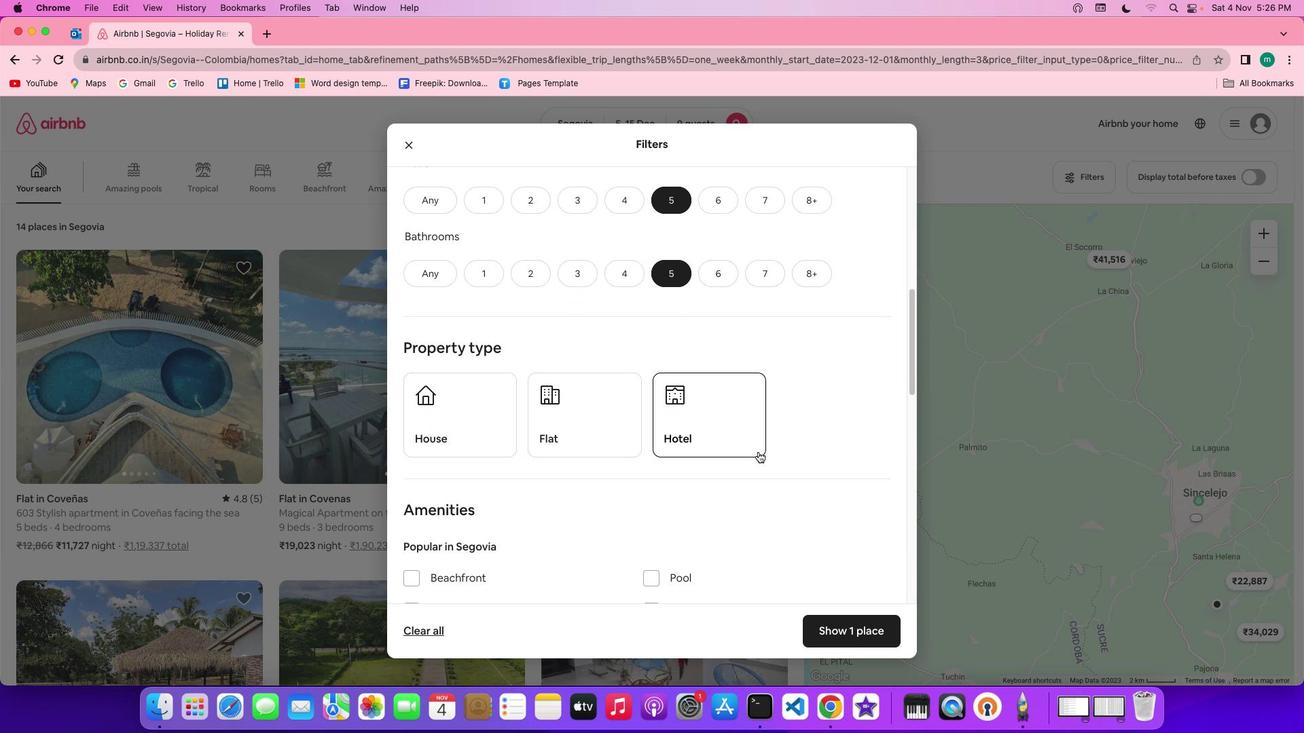 
Action: Mouse scrolled (757, 451) with delta (0, 0)
Screenshot: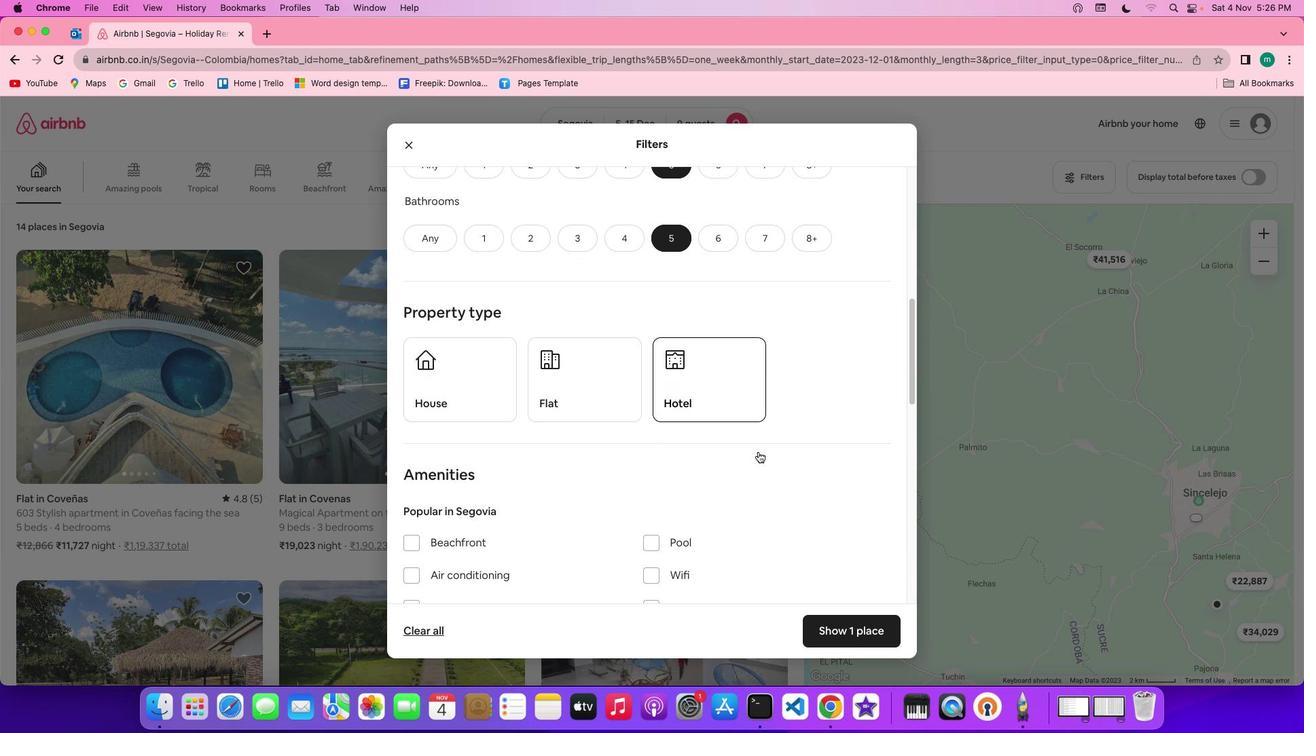 
Action: Mouse scrolled (757, 451) with delta (0, 0)
Screenshot: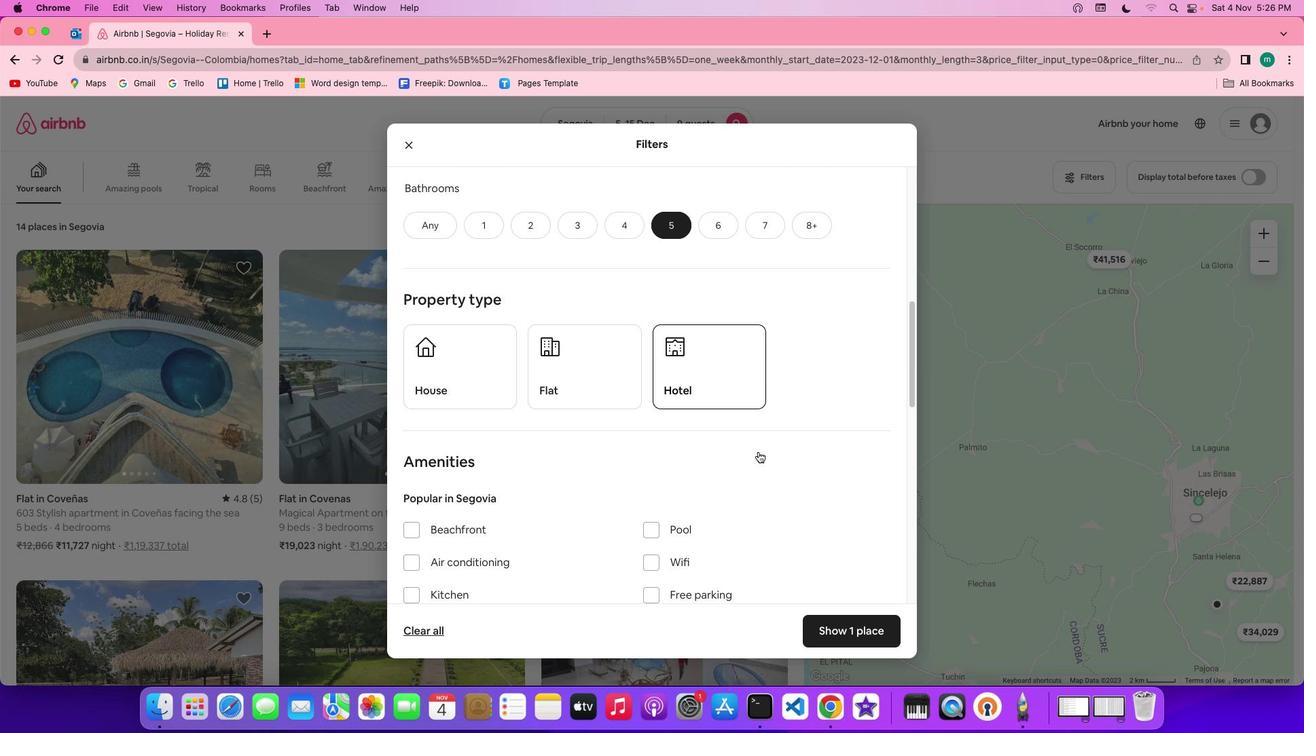 
Action: Mouse scrolled (757, 451) with delta (0, 0)
Screenshot: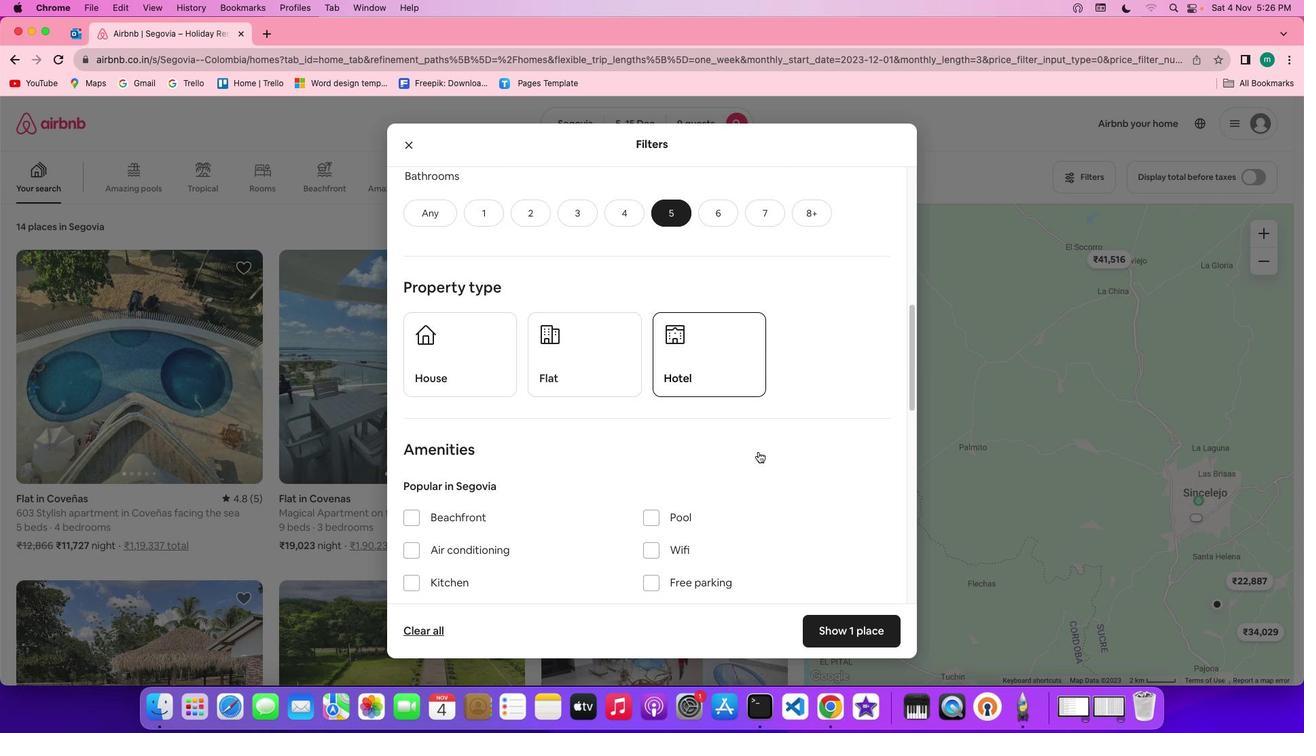 
Action: Mouse scrolled (757, 451) with delta (0, 0)
Screenshot: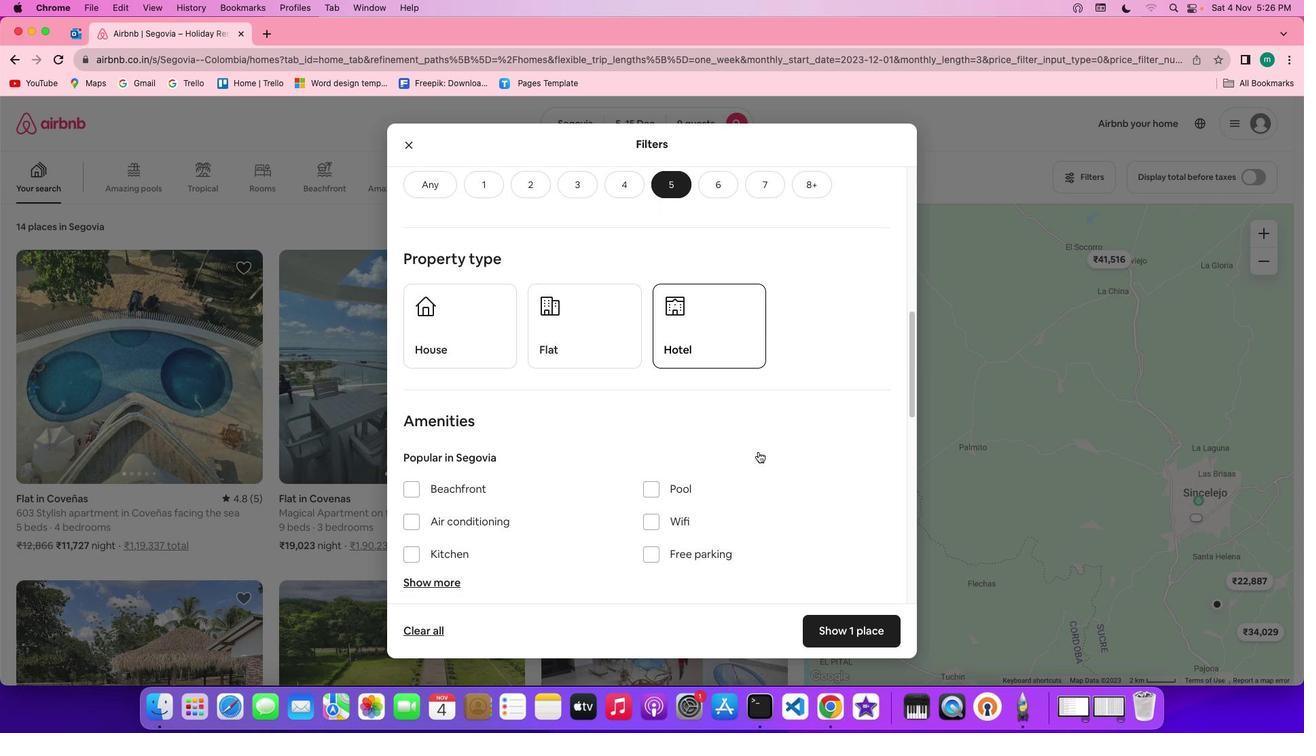 
Action: Mouse scrolled (757, 451) with delta (0, 0)
Screenshot: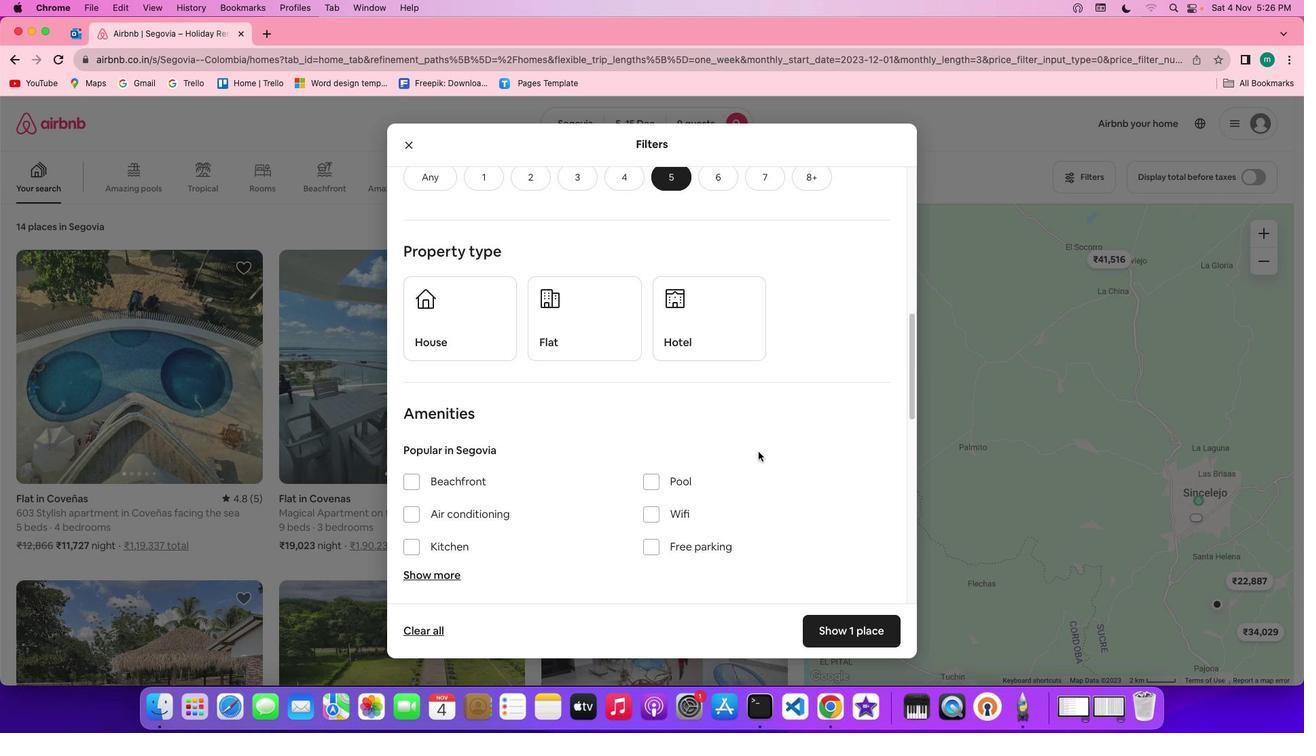 
Action: Mouse scrolled (757, 451) with delta (0, 0)
Screenshot: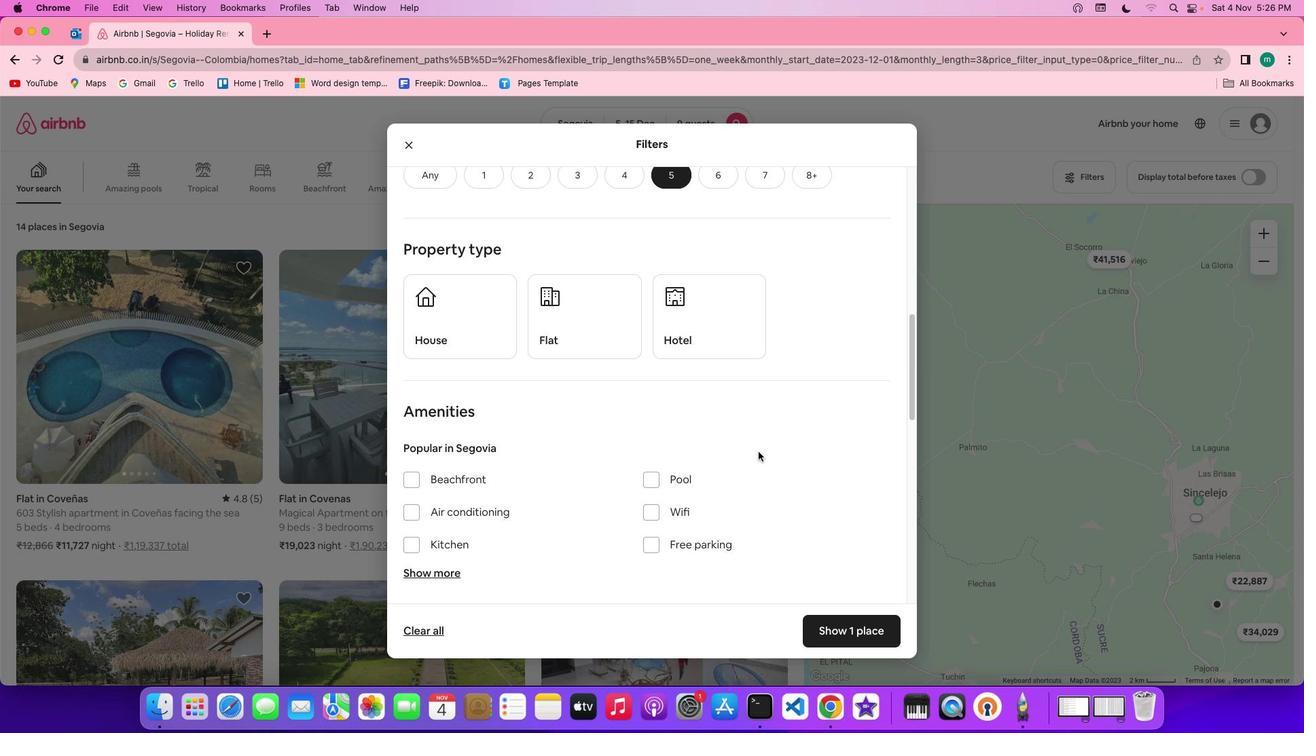 
Action: Mouse scrolled (757, 451) with delta (0, 0)
Screenshot: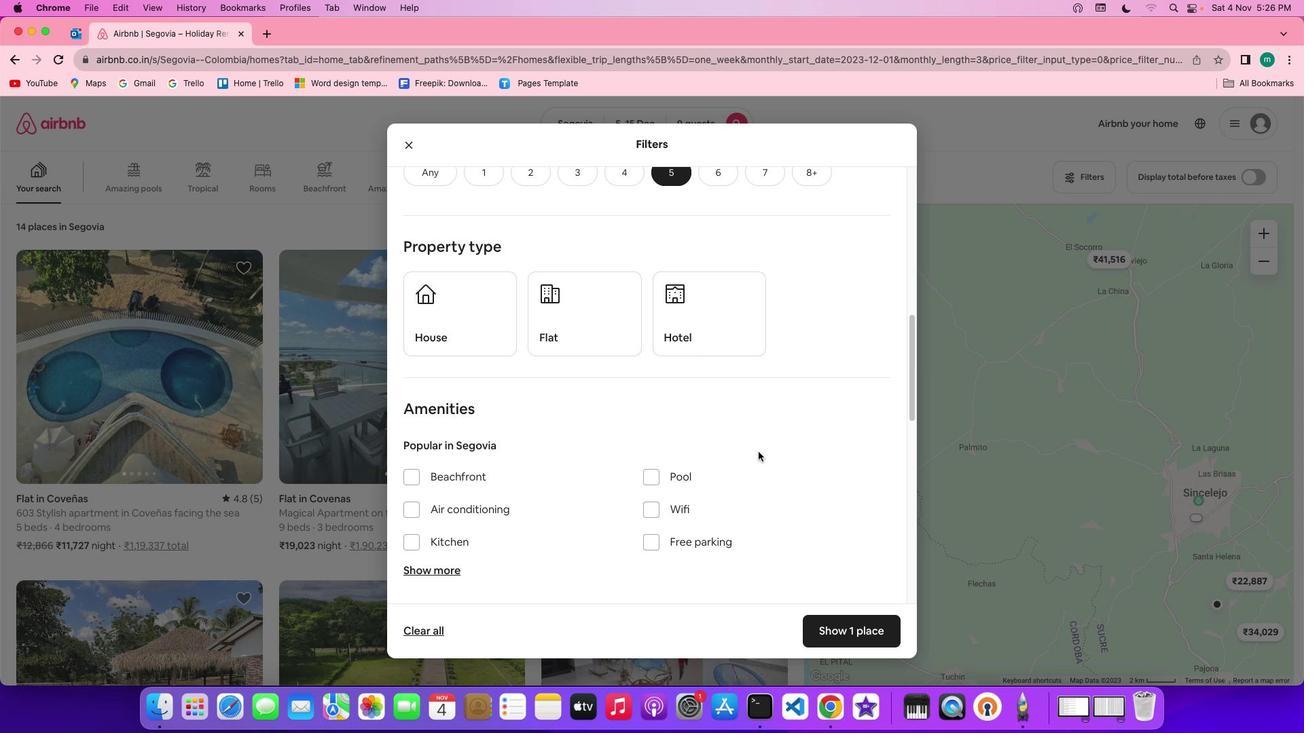 
Action: Mouse moved to (442, 323)
Screenshot: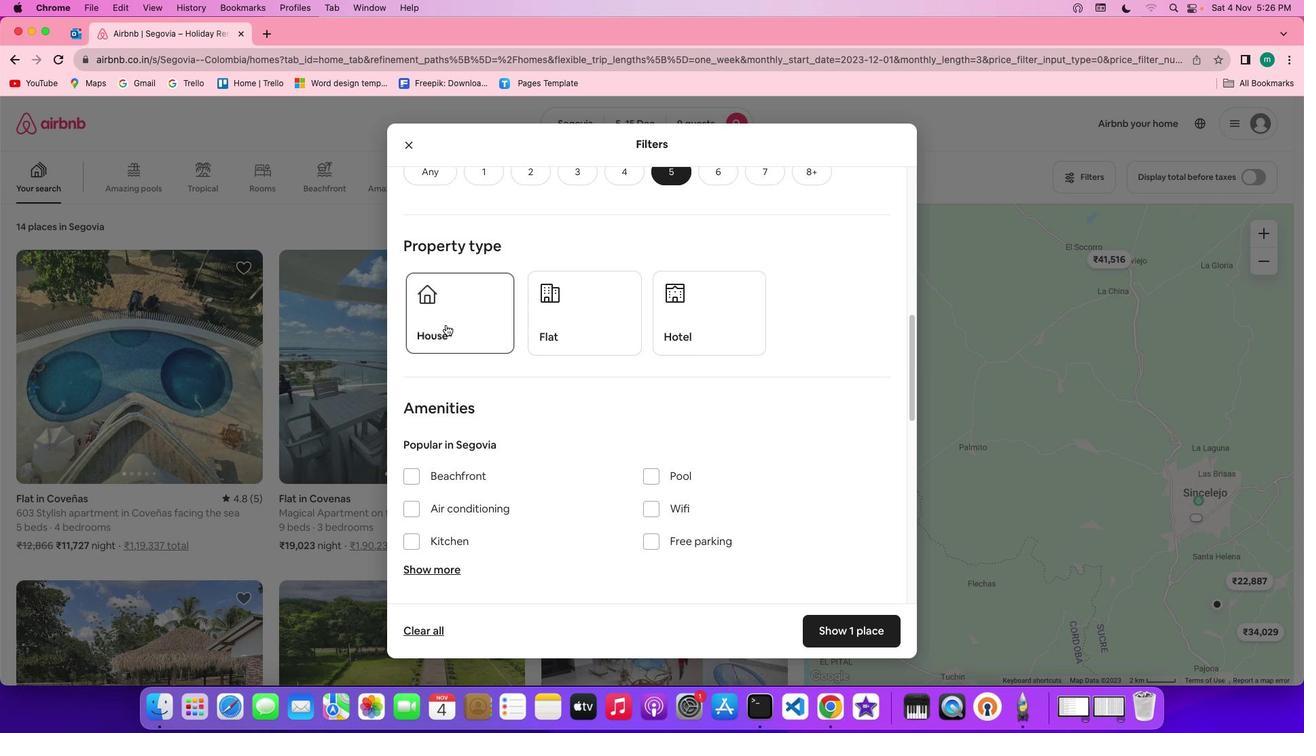 
Action: Mouse pressed left at (442, 323)
Screenshot: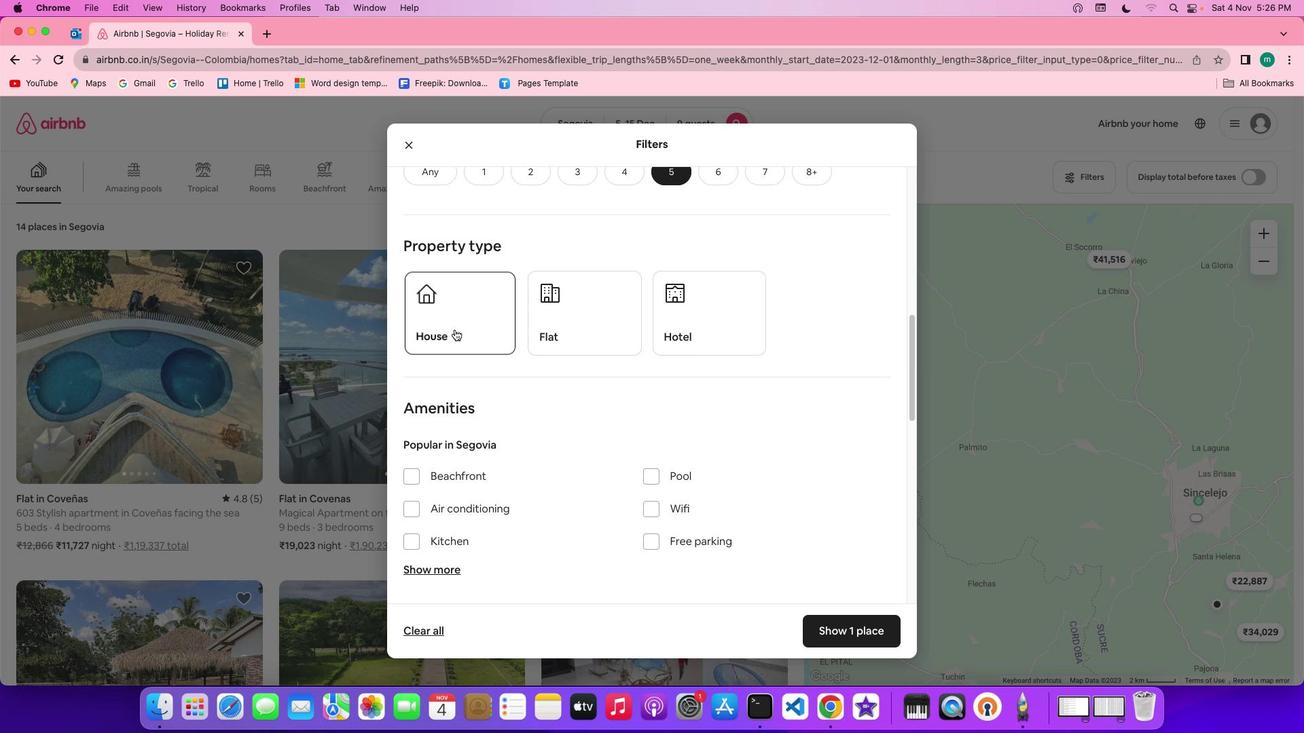 
Action: Mouse moved to (667, 393)
Screenshot: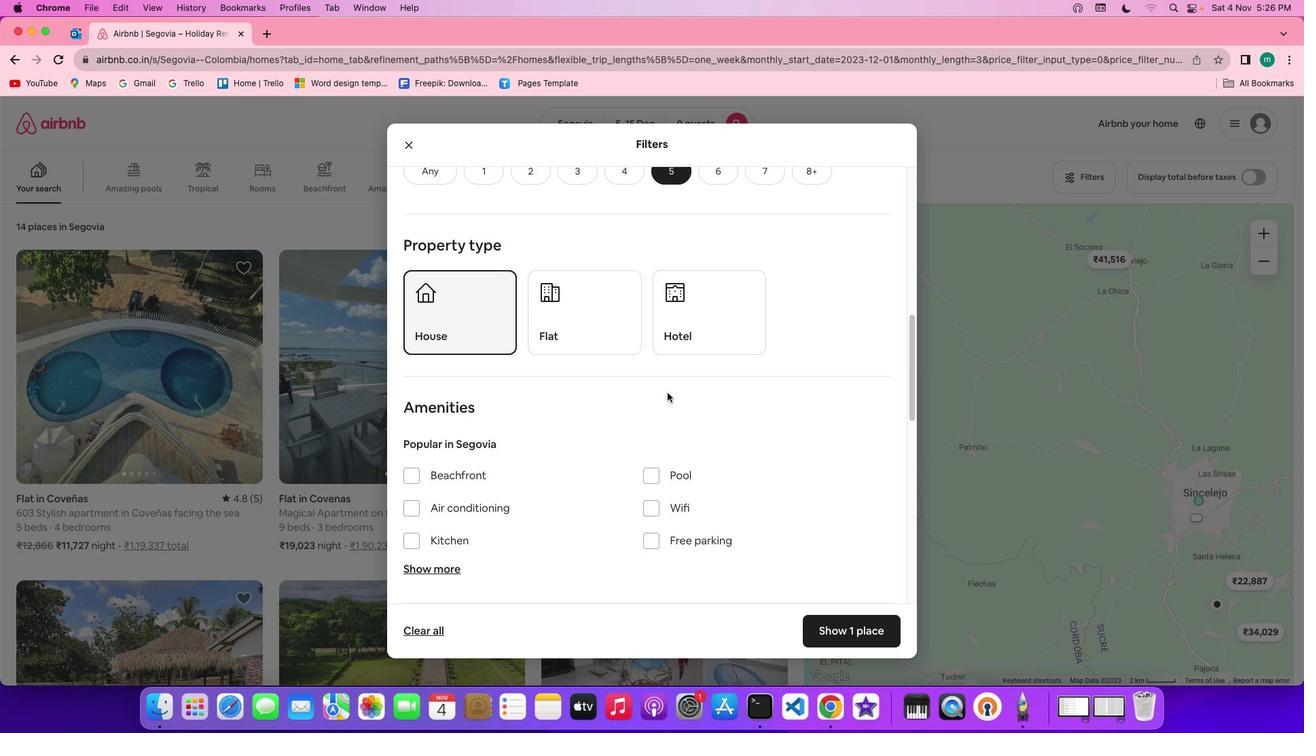
Action: Mouse scrolled (667, 393) with delta (0, 0)
Screenshot: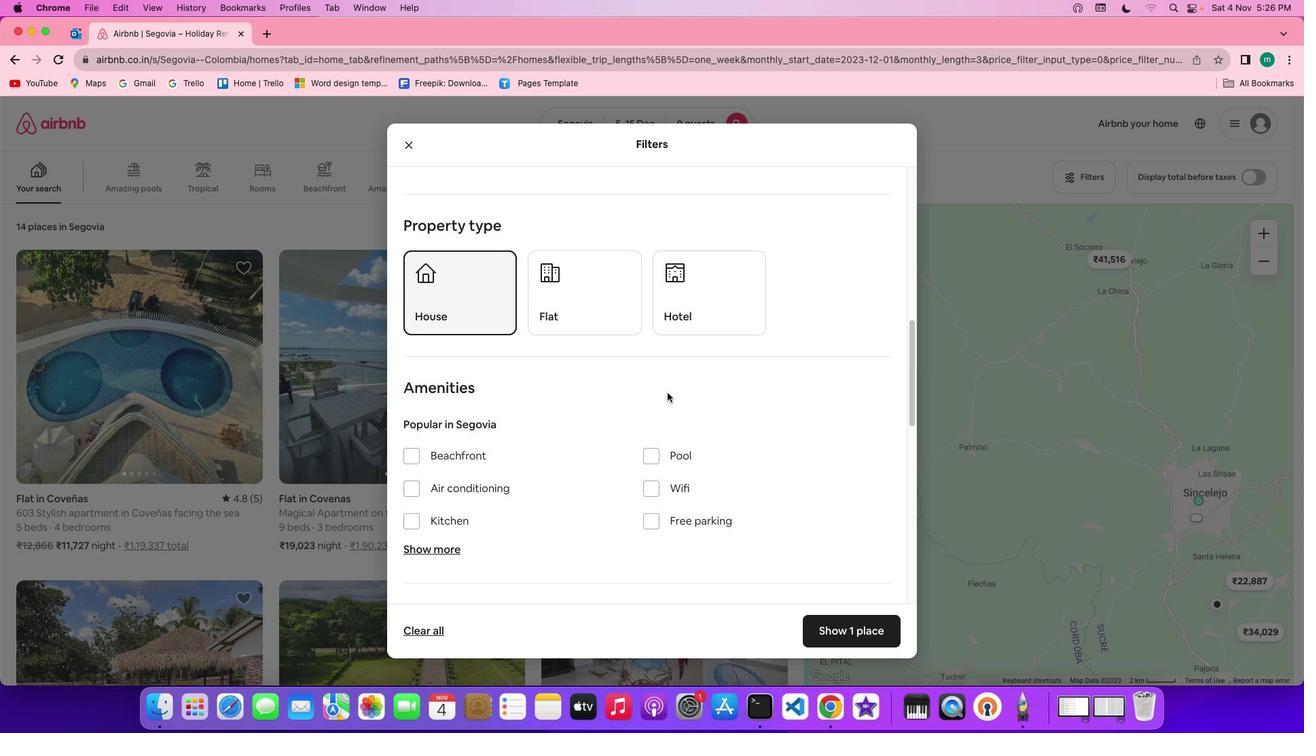 
Action: Mouse scrolled (667, 393) with delta (0, 0)
Screenshot: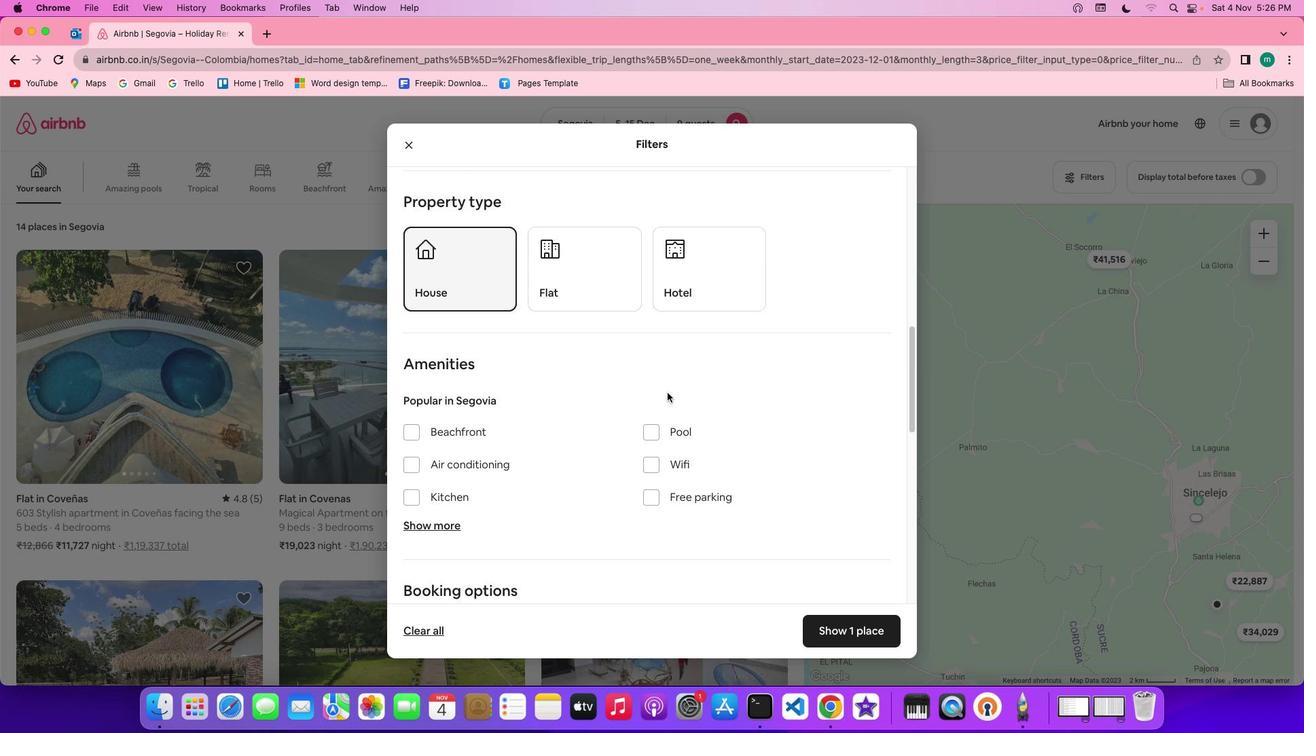 
Action: Mouse scrolled (667, 393) with delta (0, -1)
Screenshot: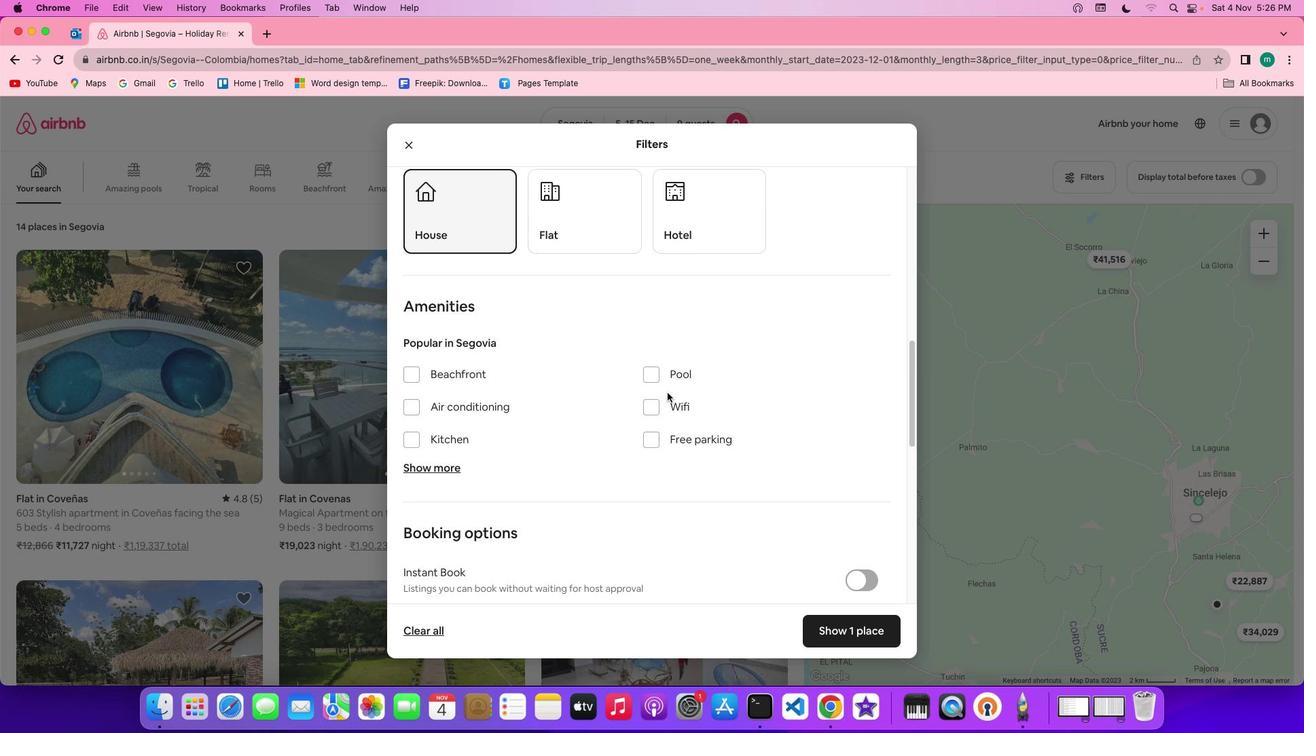 
Action: Mouse scrolled (667, 393) with delta (0, -1)
Screenshot: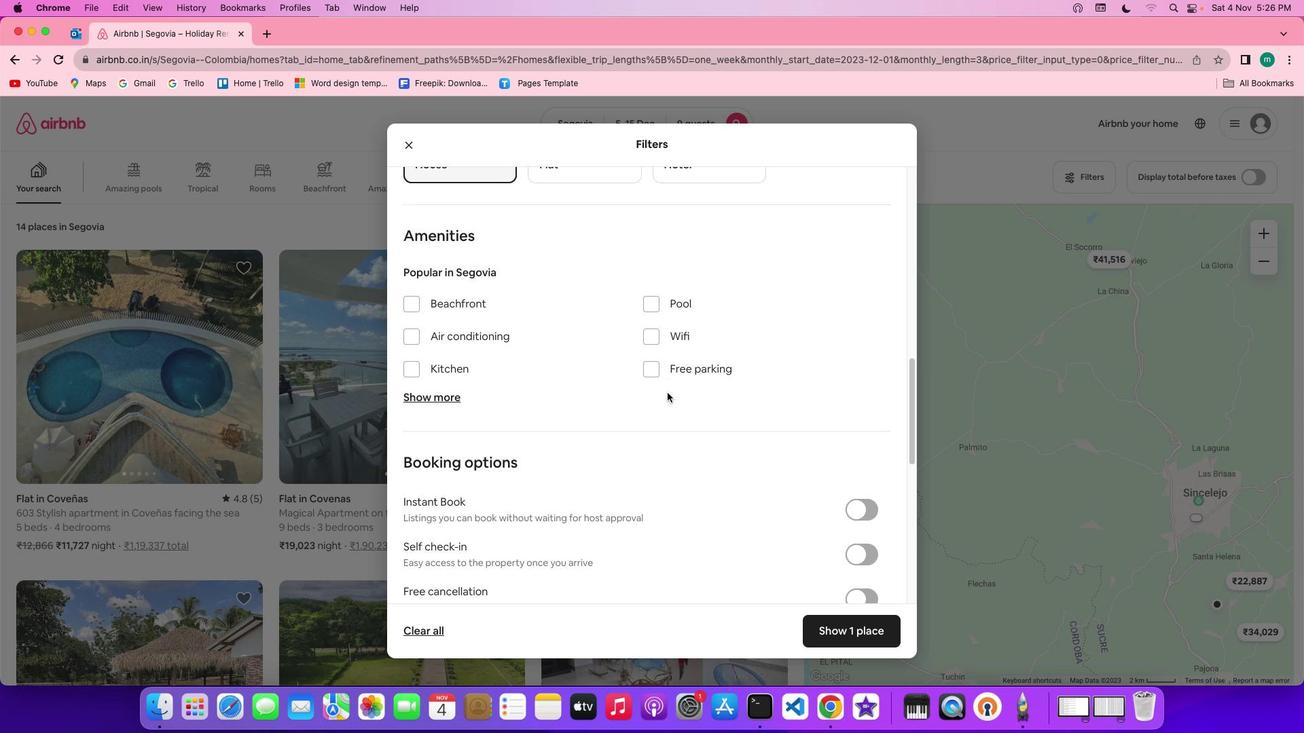 
Action: Mouse scrolled (667, 393) with delta (0, 0)
Screenshot: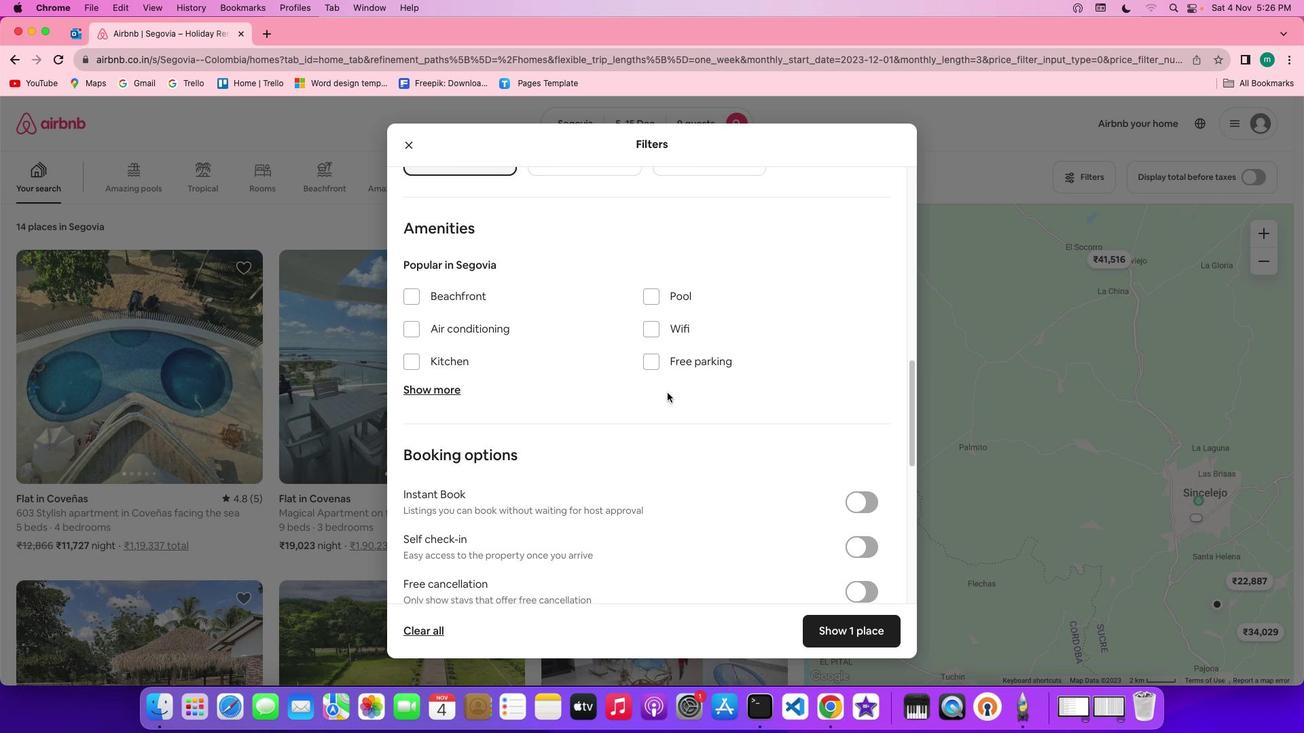 
Action: Mouse scrolled (667, 393) with delta (0, 0)
Screenshot: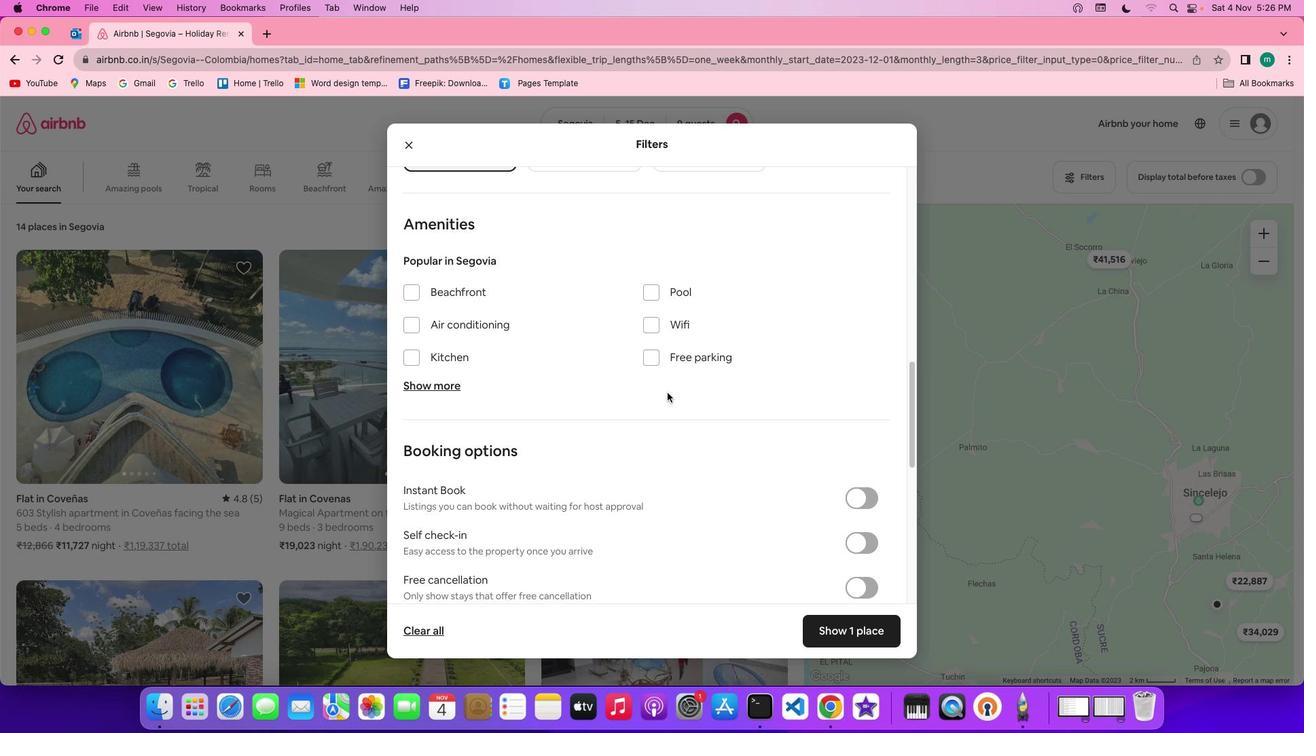 
Action: Mouse scrolled (667, 393) with delta (0, 0)
Screenshot: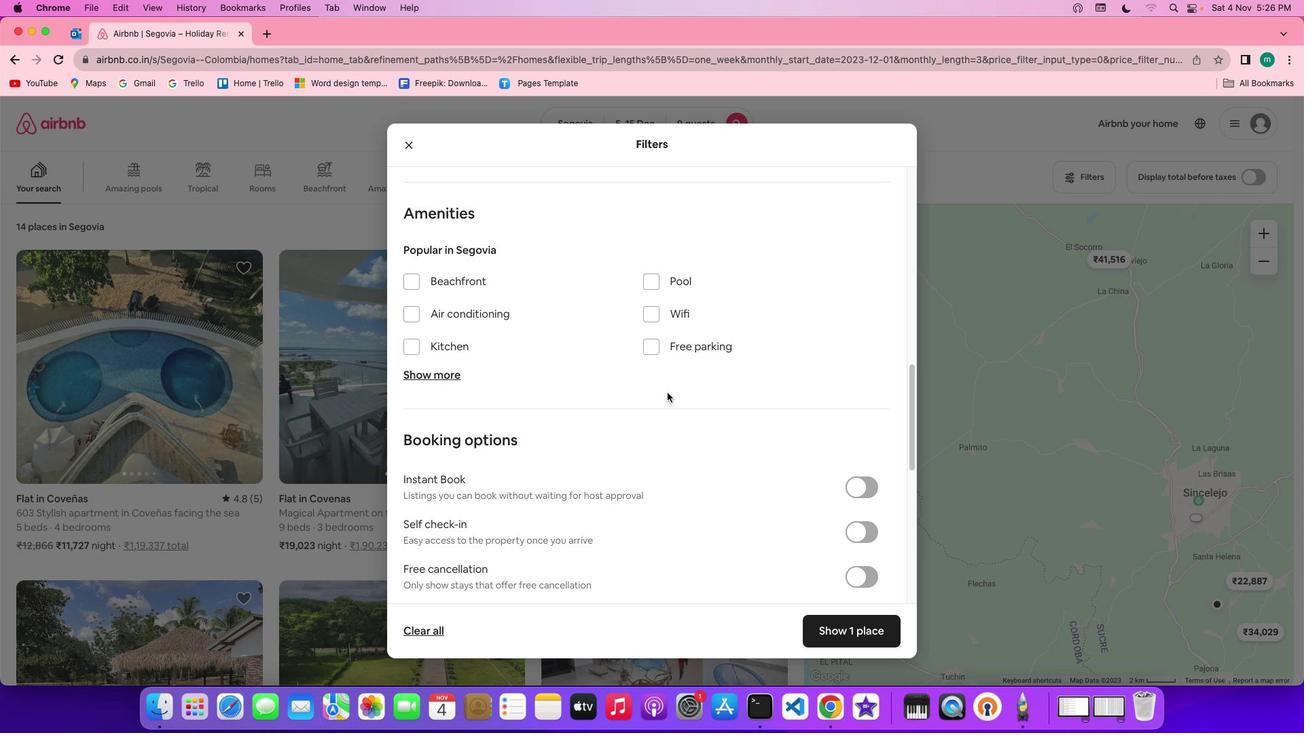 
Action: Mouse moved to (442, 371)
Screenshot: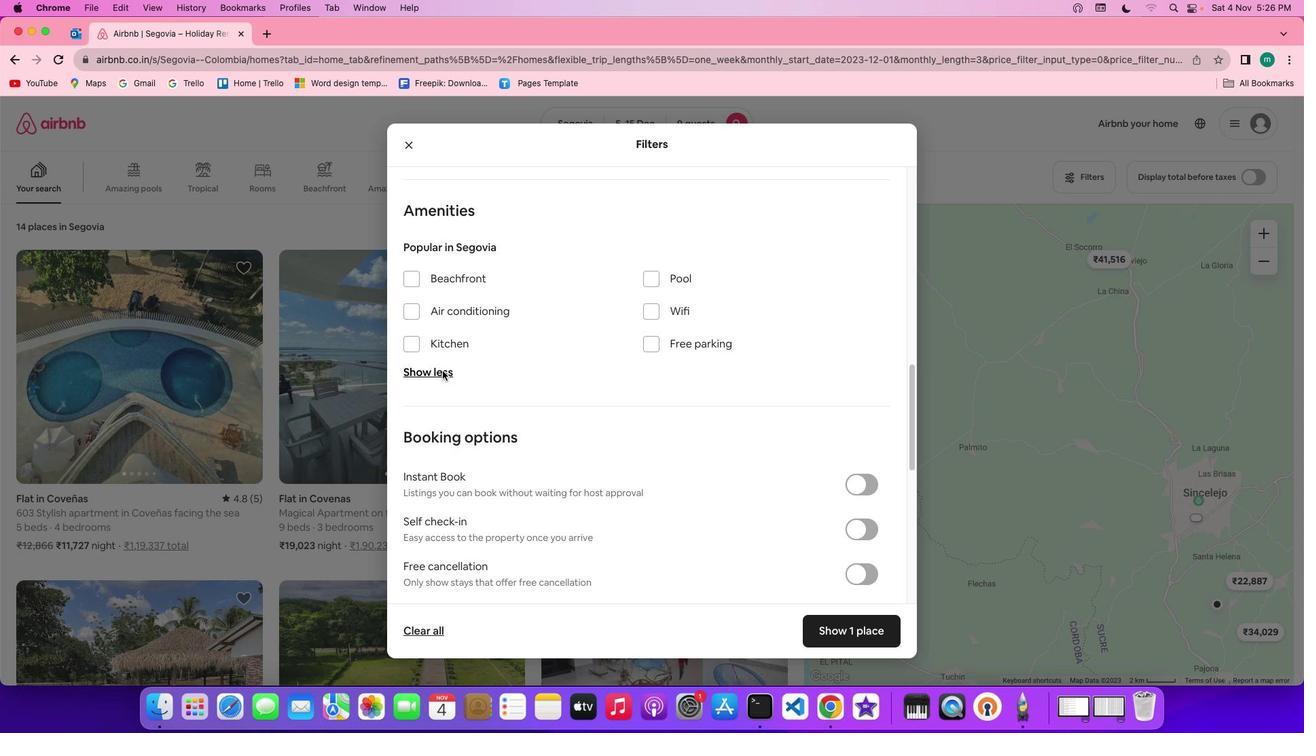 
Action: Mouse pressed left at (442, 371)
Screenshot: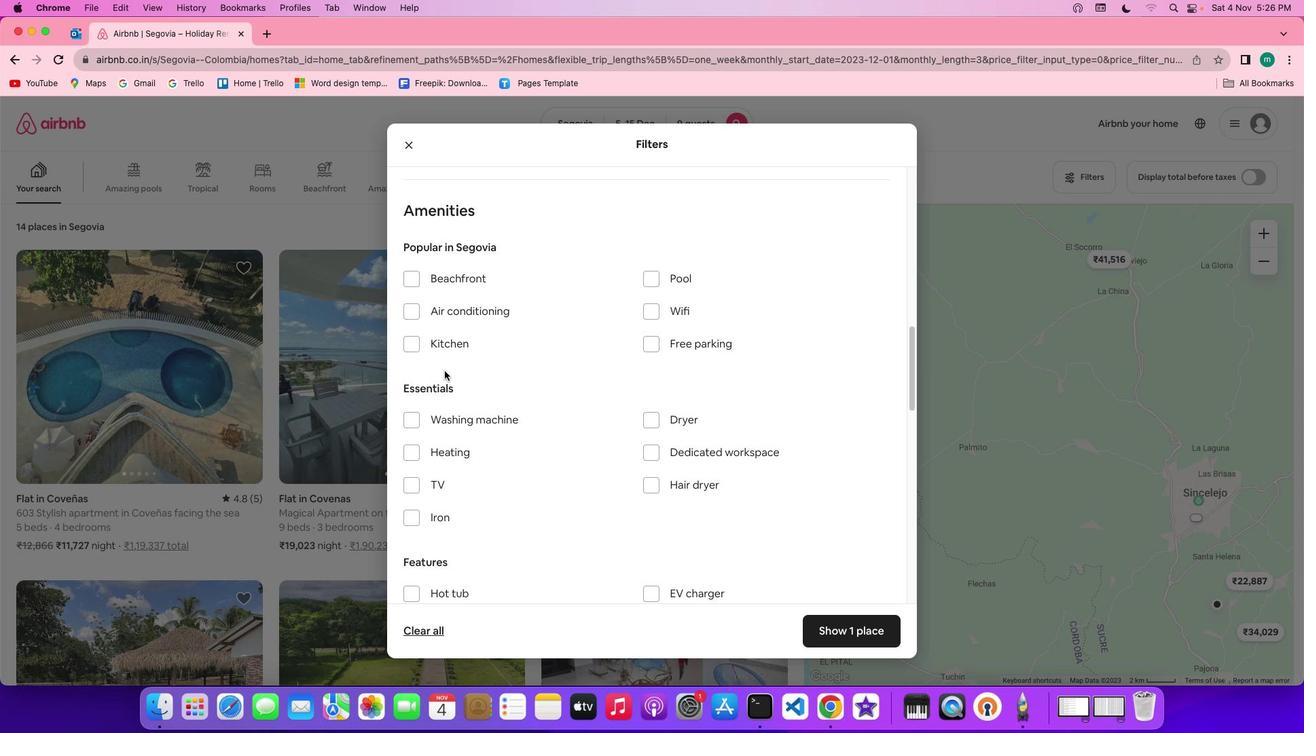
Action: Mouse moved to (482, 414)
Screenshot: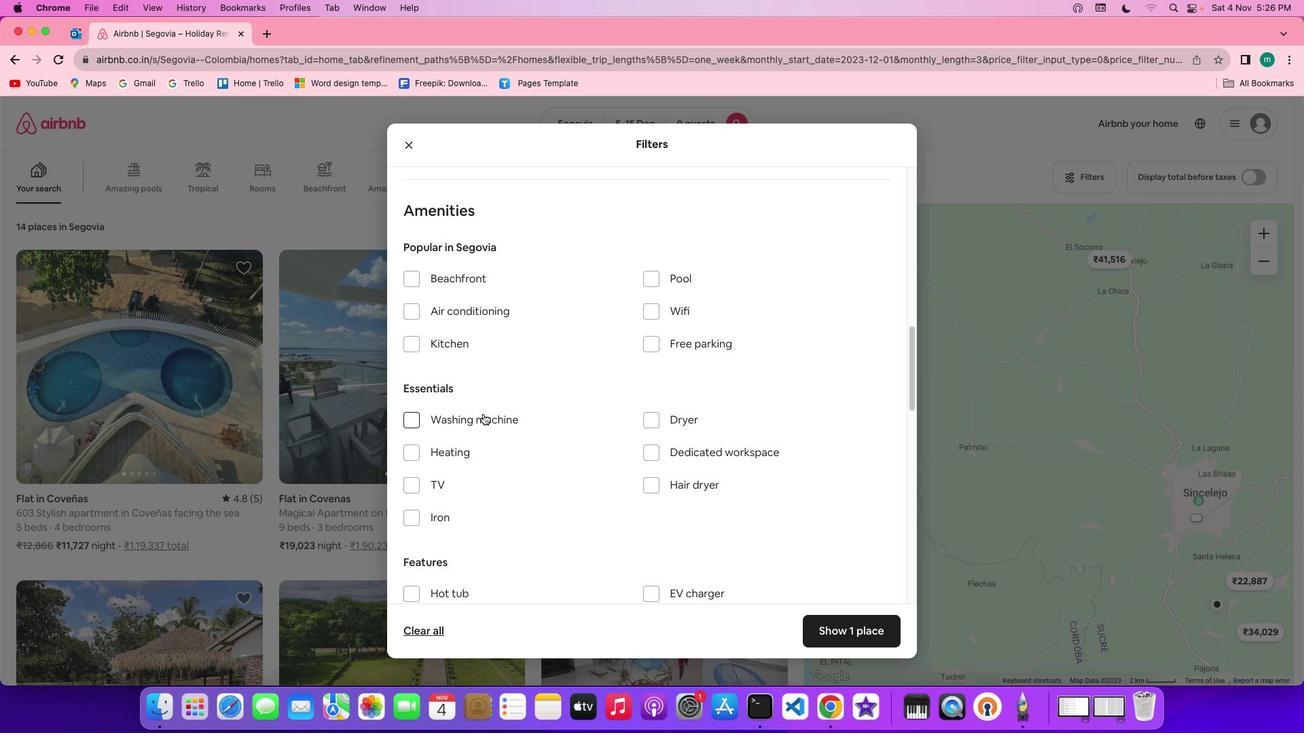 
Action: Mouse pressed left at (482, 414)
Screenshot: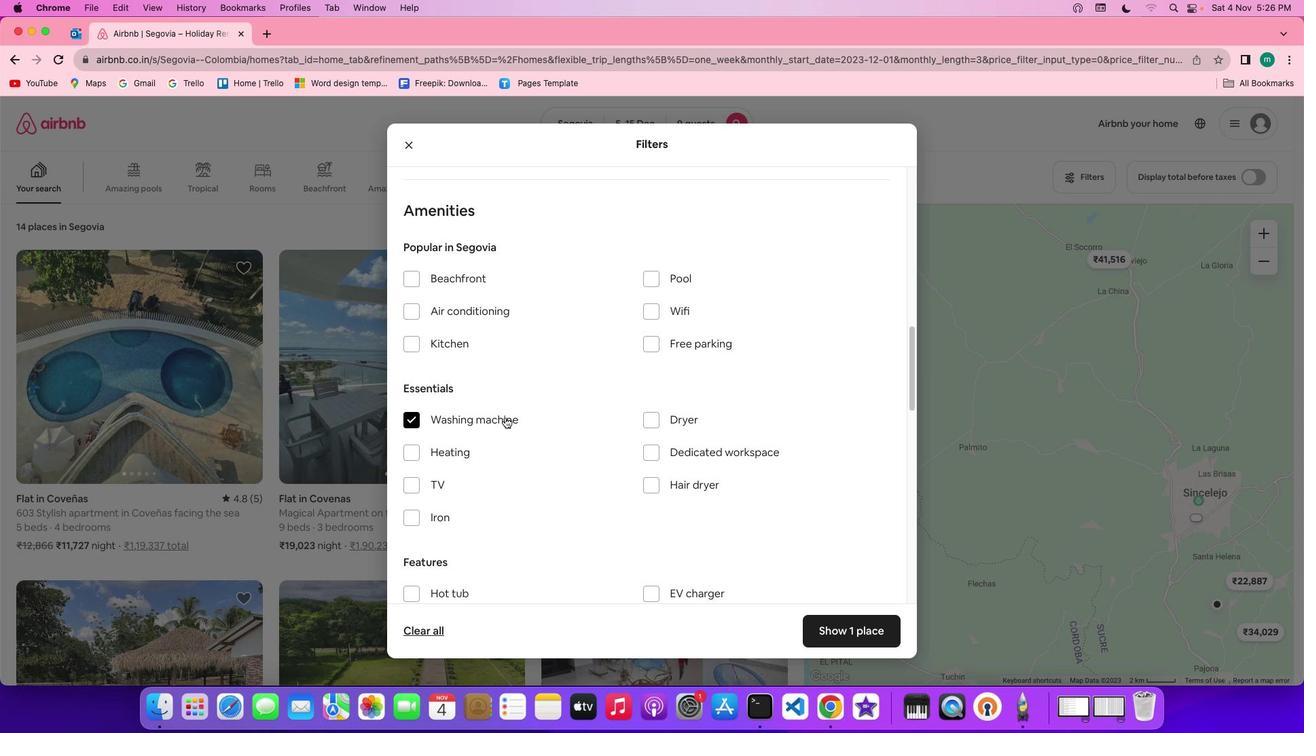 
Action: Mouse moved to (624, 428)
Screenshot: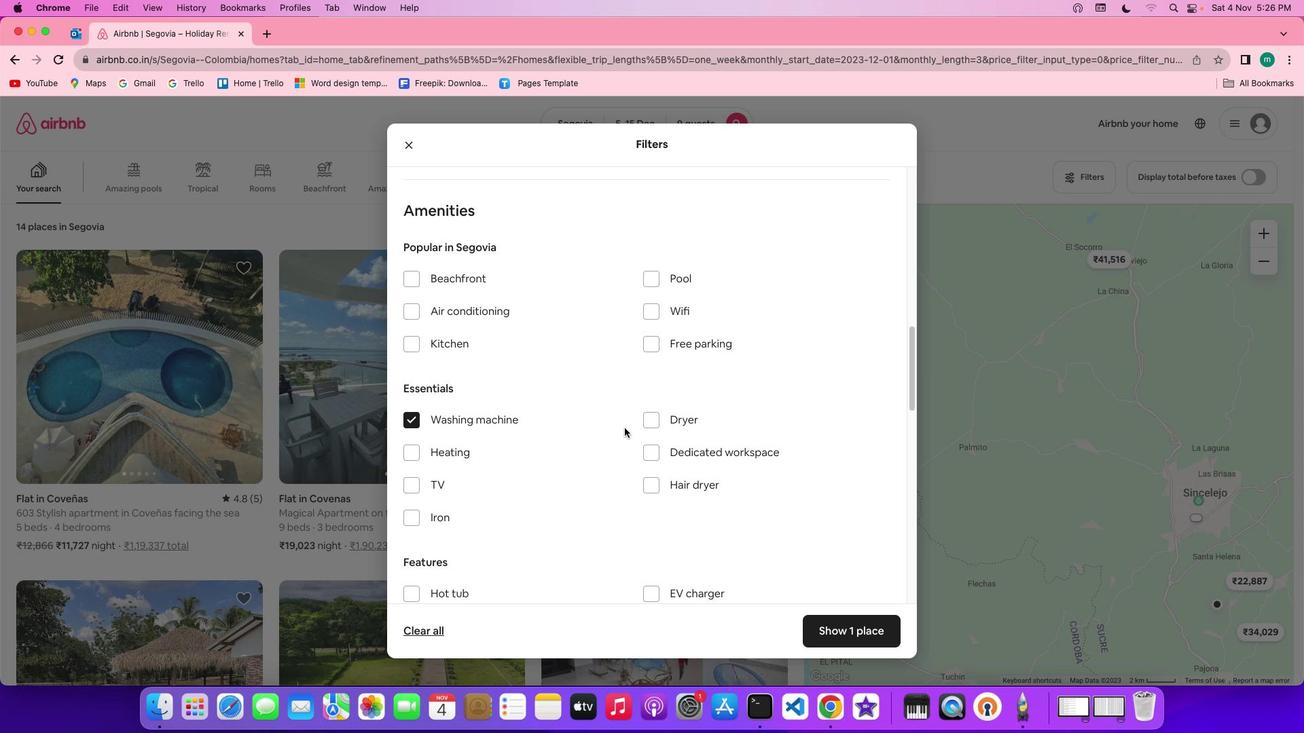 
Action: Mouse scrolled (624, 428) with delta (0, 0)
Screenshot: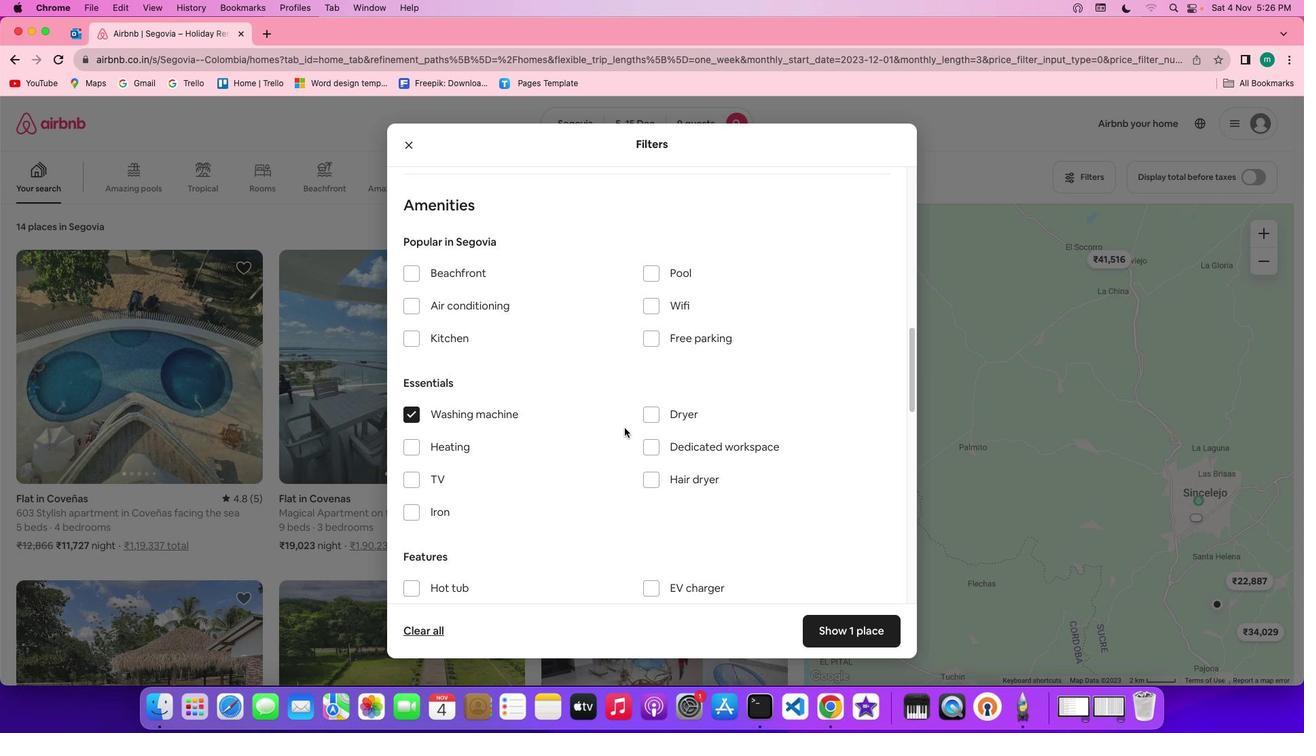 
Action: Mouse scrolled (624, 428) with delta (0, 0)
Screenshot: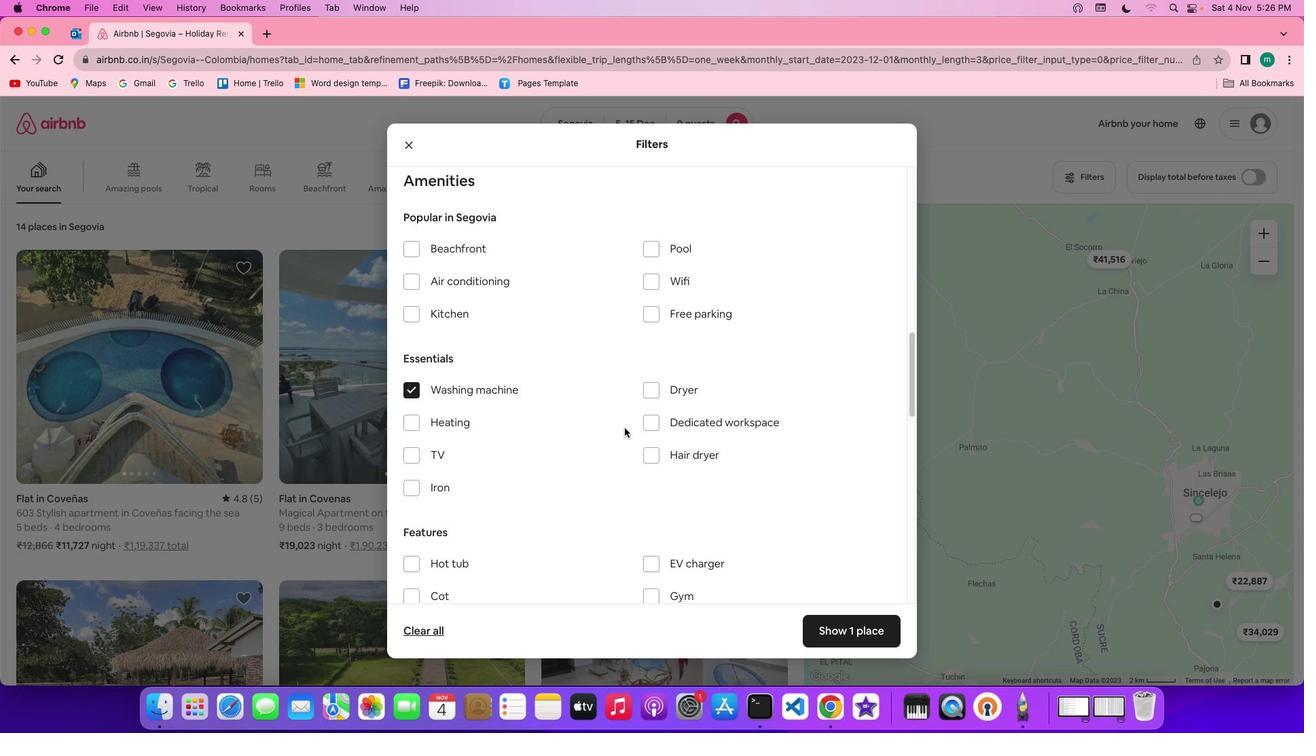 
Action: Mouse scrolled (624, 428) with delta (0, -1)
Screenshot: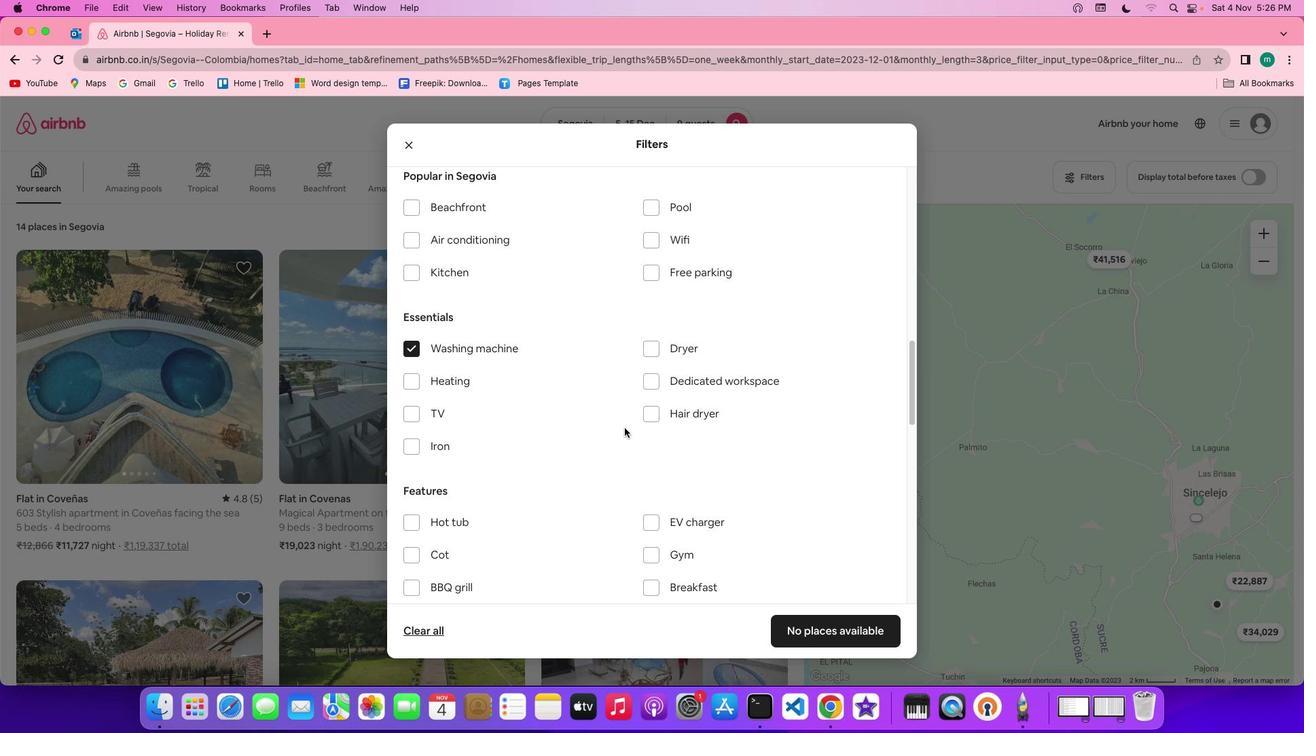 
Action: Mouse scrolled (624, 428) with delta (0, 0)
Screenshot: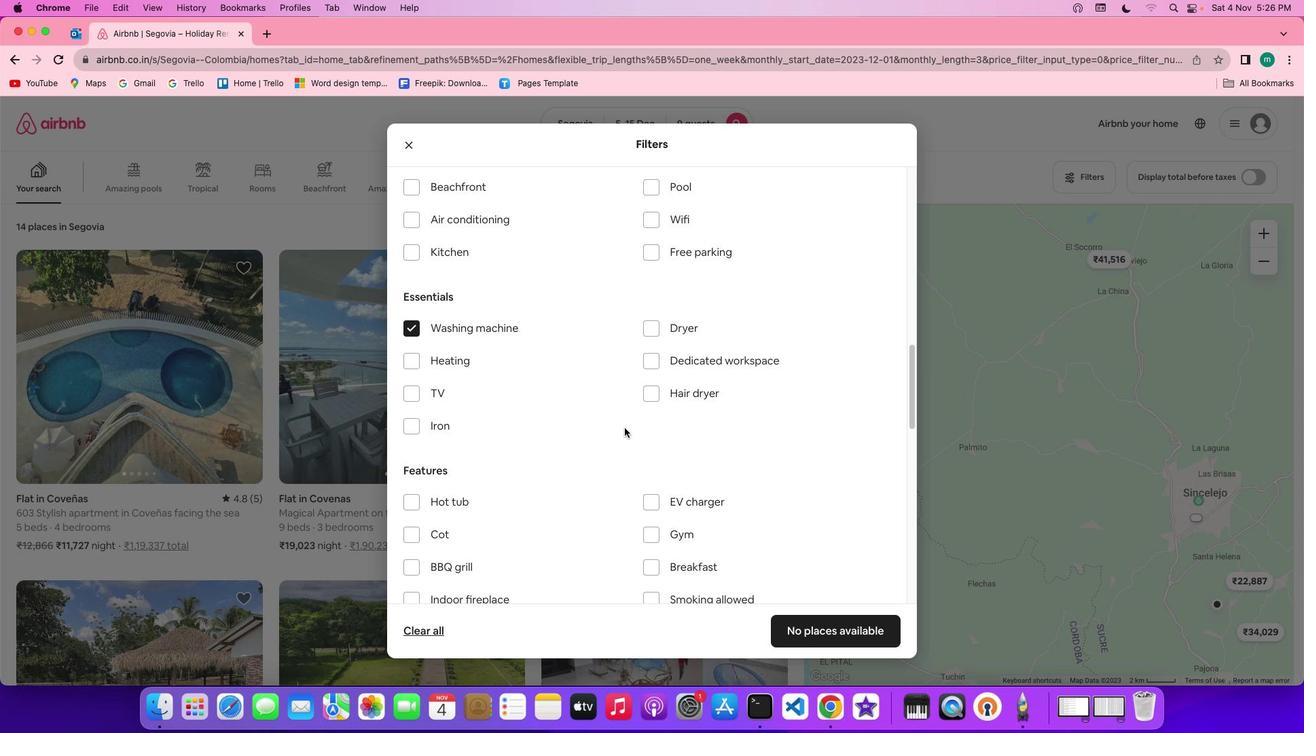 
Action: Mouse scrolled (624, 428) with delta (0, 0)
Screenshot: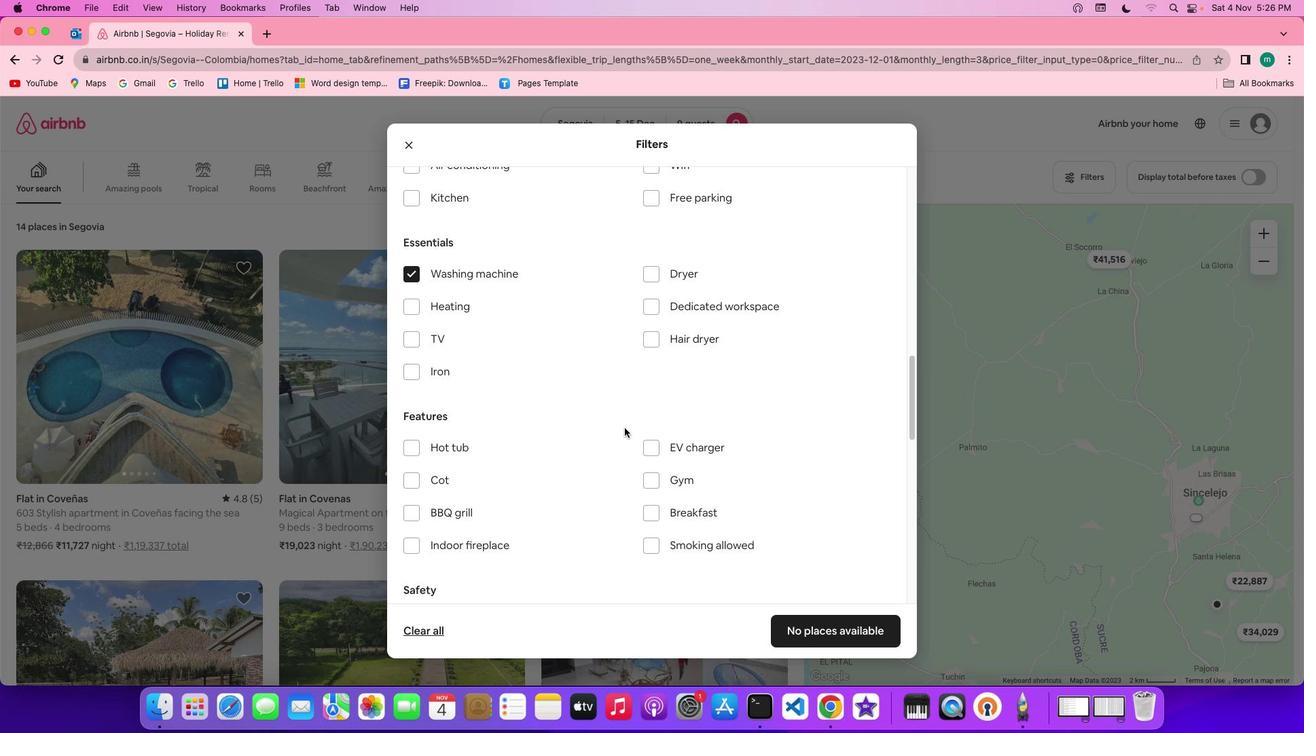 
Action: Mouse scrolled (624, 428) with delta (0, -1)
Screenshot: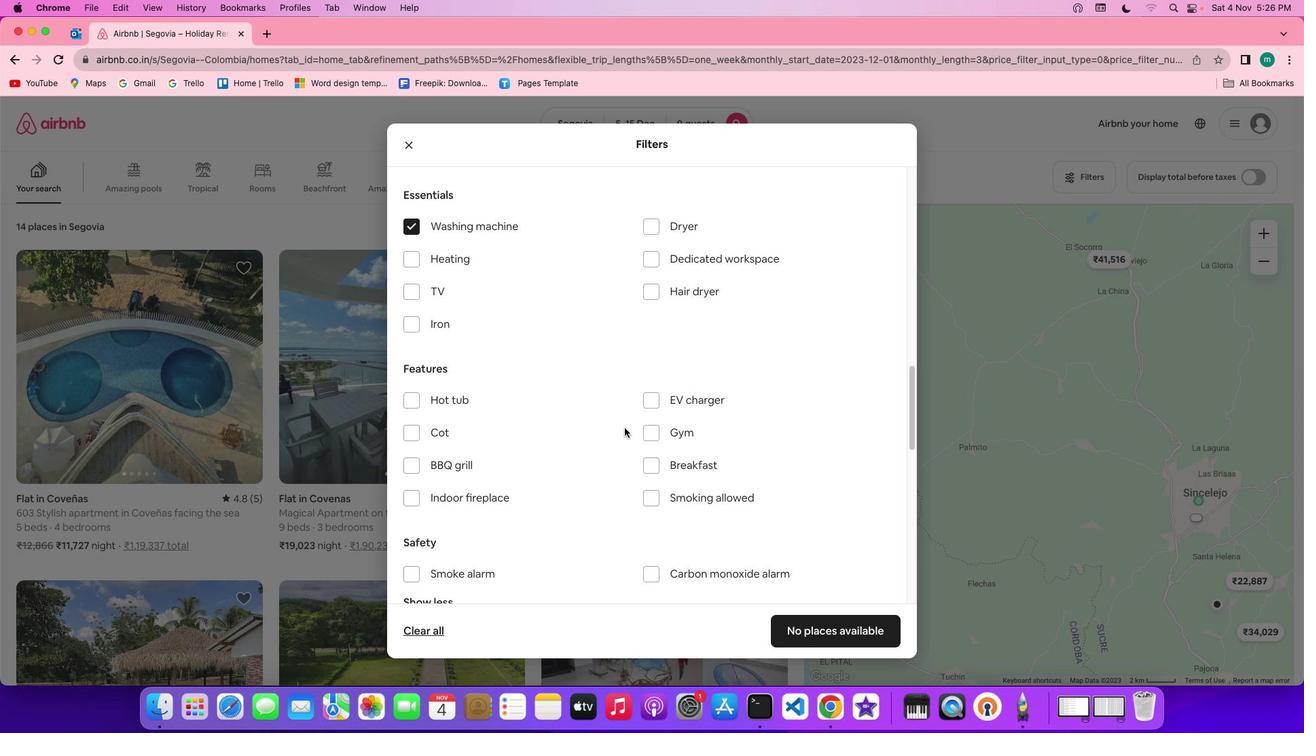 
Action: Mouse scrolled (624, 428) with delta (0, -2)
Screenshot: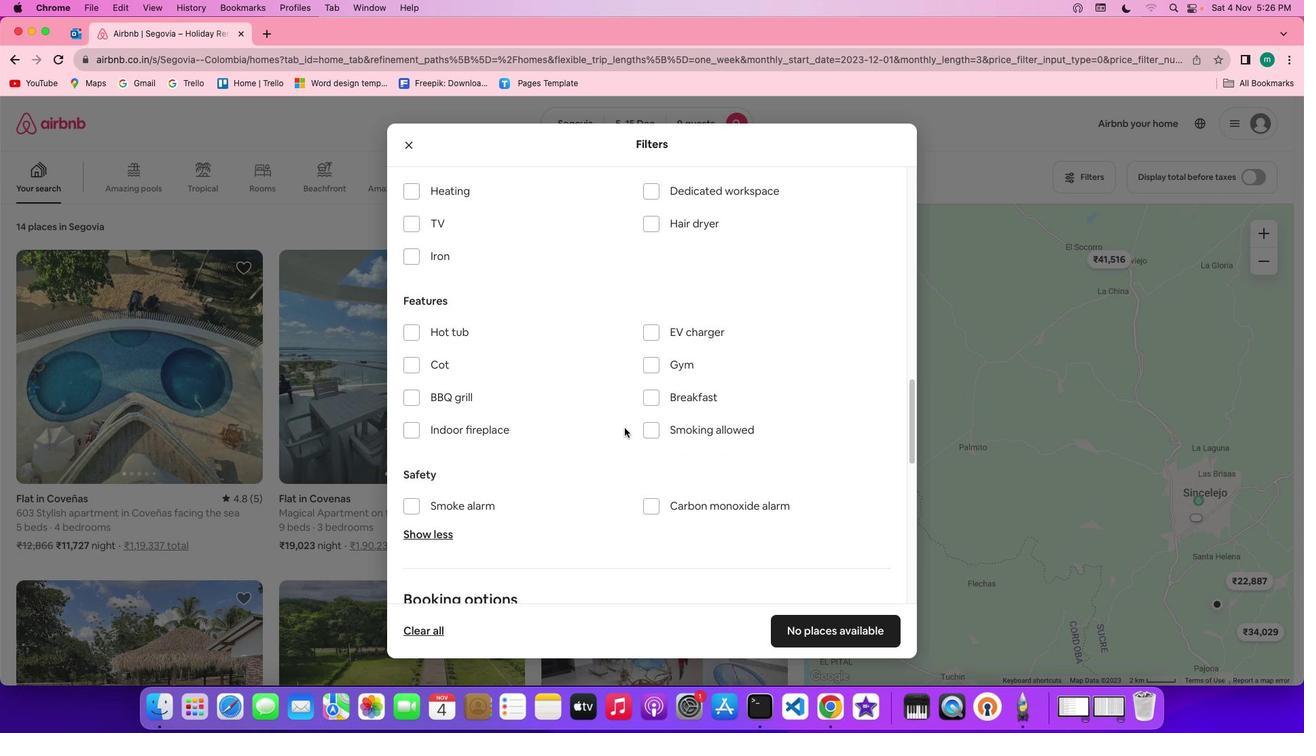 
Action: Mouse scrolled (624, 428) with delta (0, 0)
Screenshot: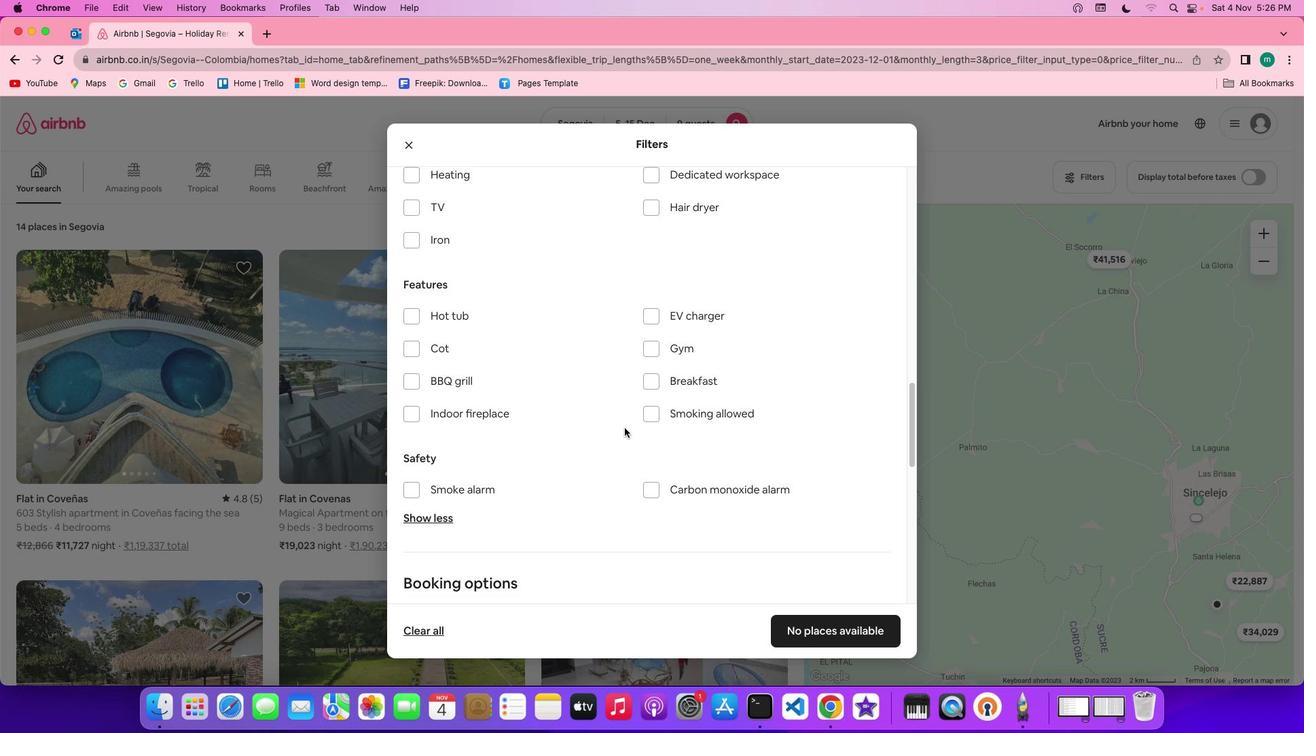 
Action: Mouse scrolled (624, 428) with delta (0, 0)
Screenshot: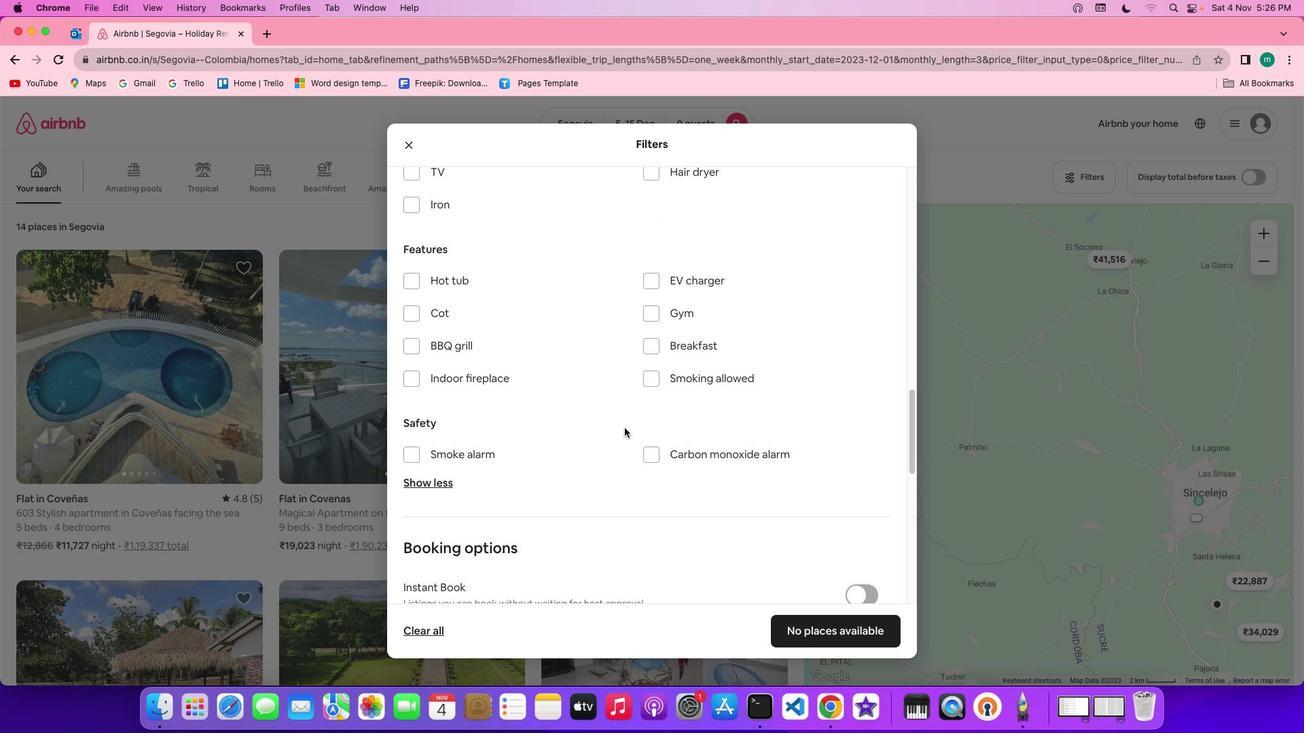 
Action: Mouse scrolled (624, 428) with delta (0, -1)
Screenshot: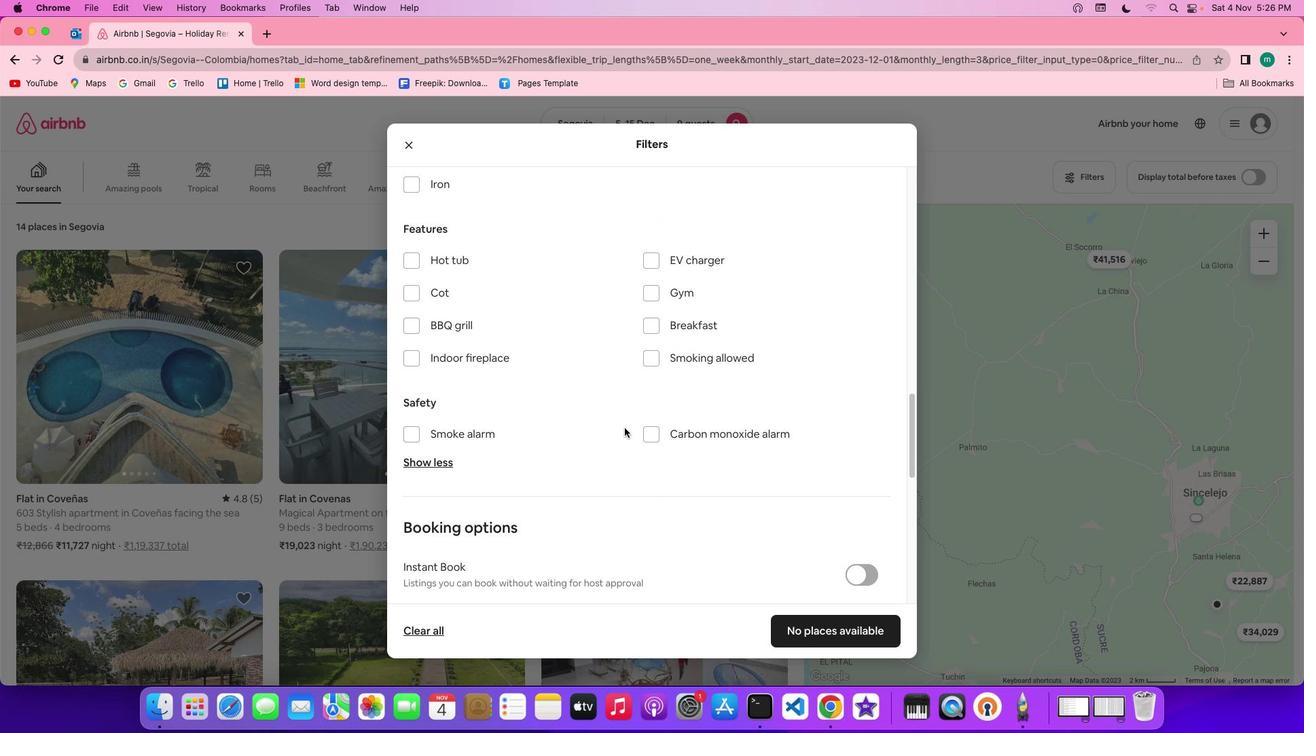
Action: Mouse scrolled (624, 428) with delta (0, -1)
Screenshot: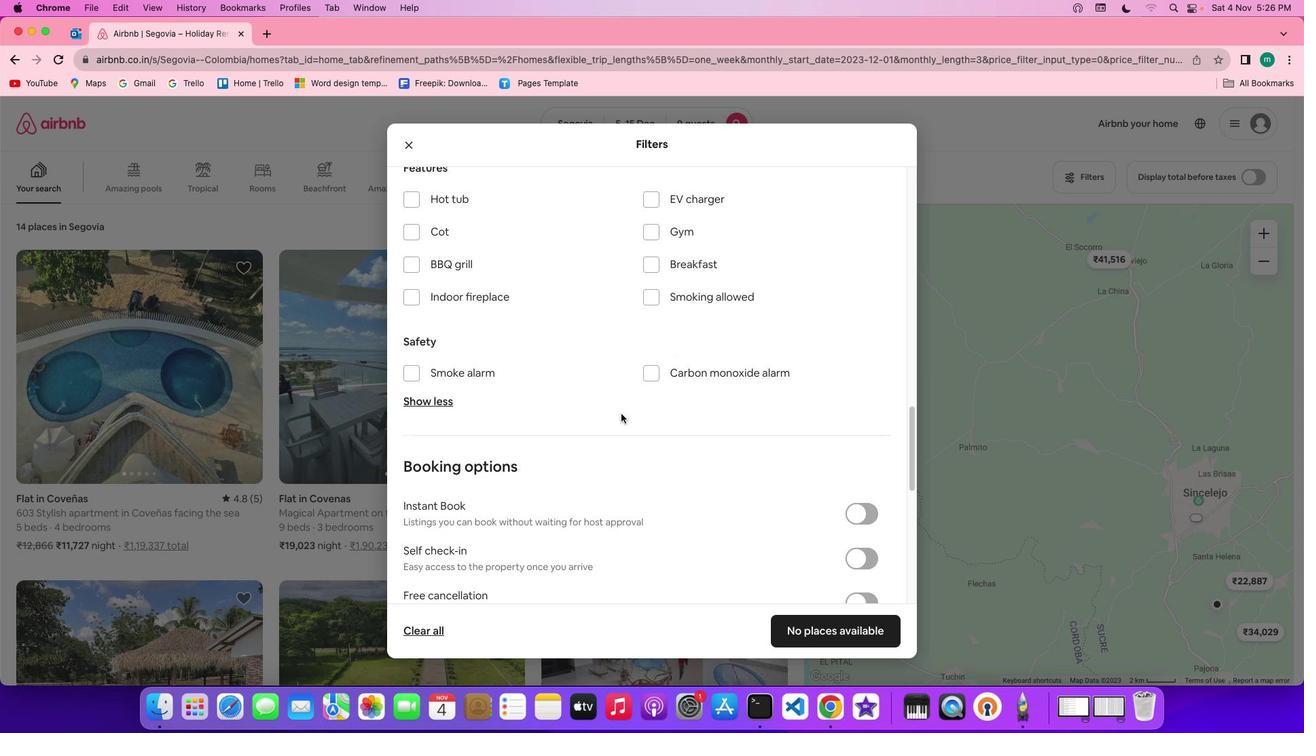 
Action: Mouse moved to (633, 416)
Screenshot: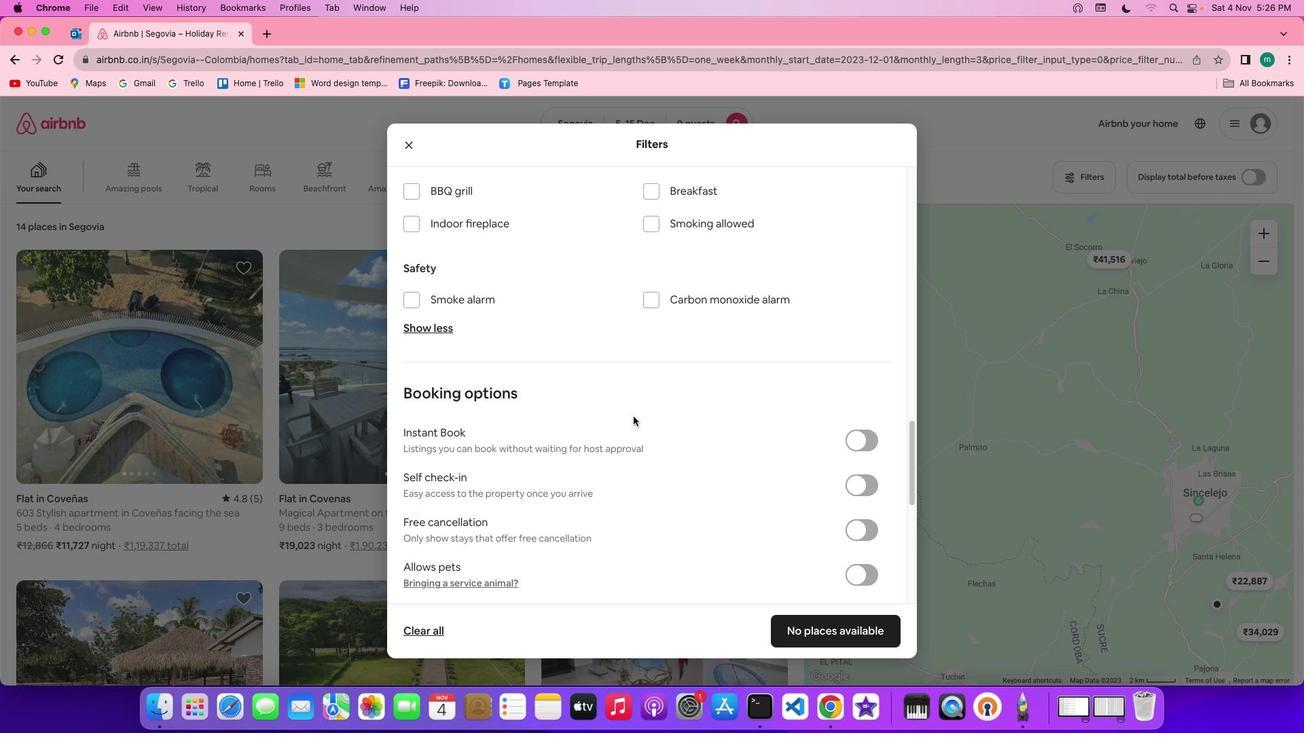
Action: Mouse scrolled (633, 416) with delta (0, 0)
Screenshot: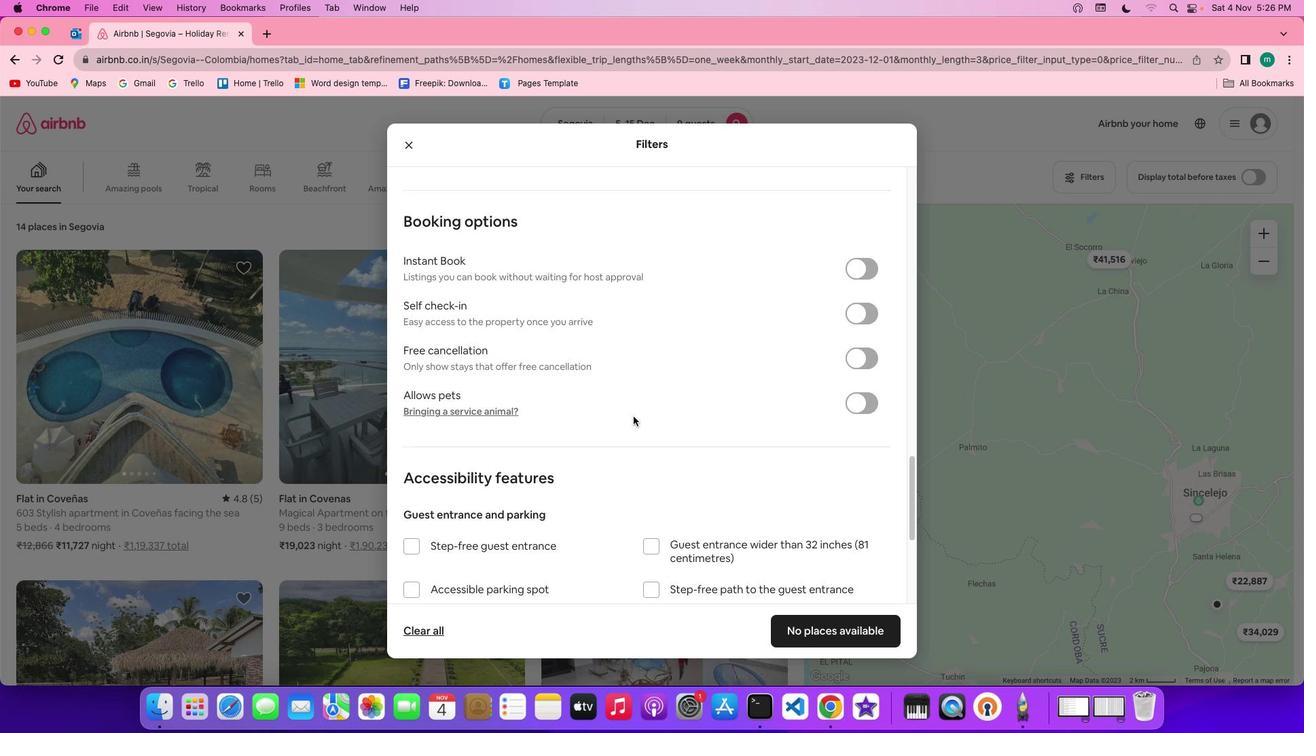 
Action: Mouse scrolled (633, 416) with delta (0, 0)
Screenshot: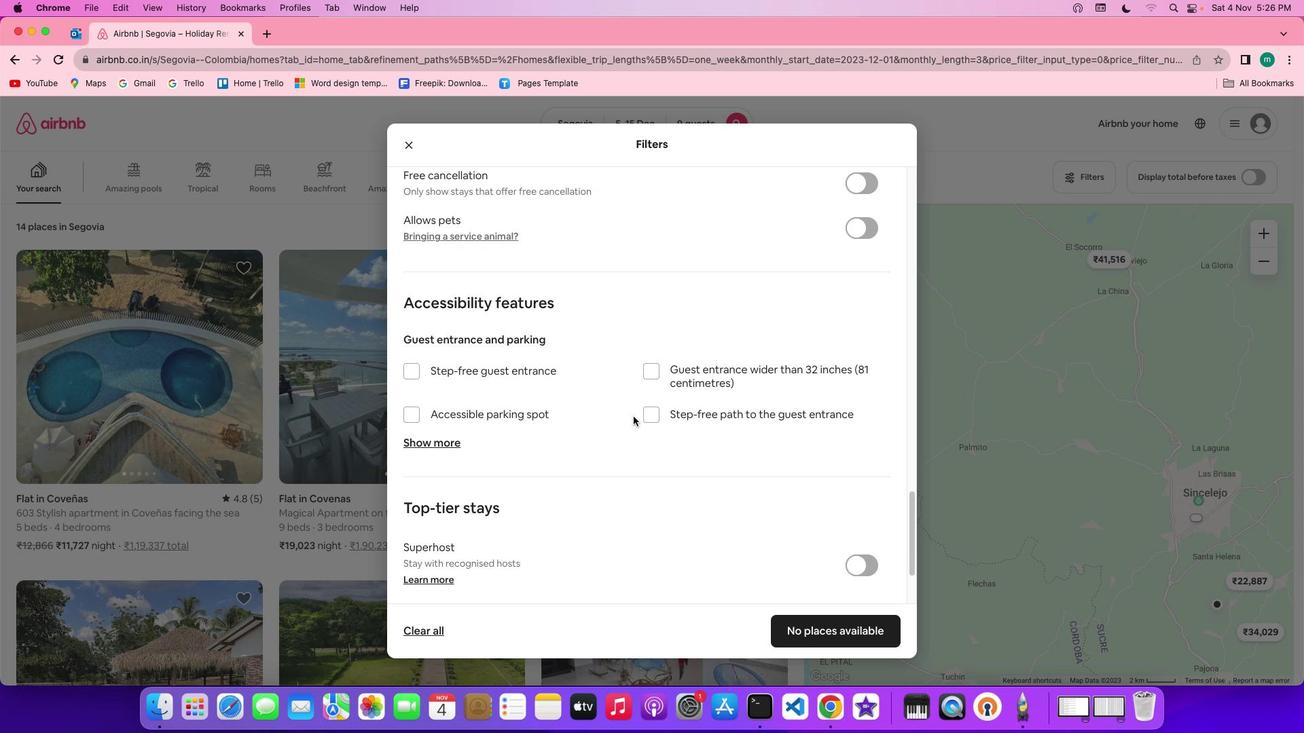 
Action: Mouse moved to (633, 417)
Screenshot: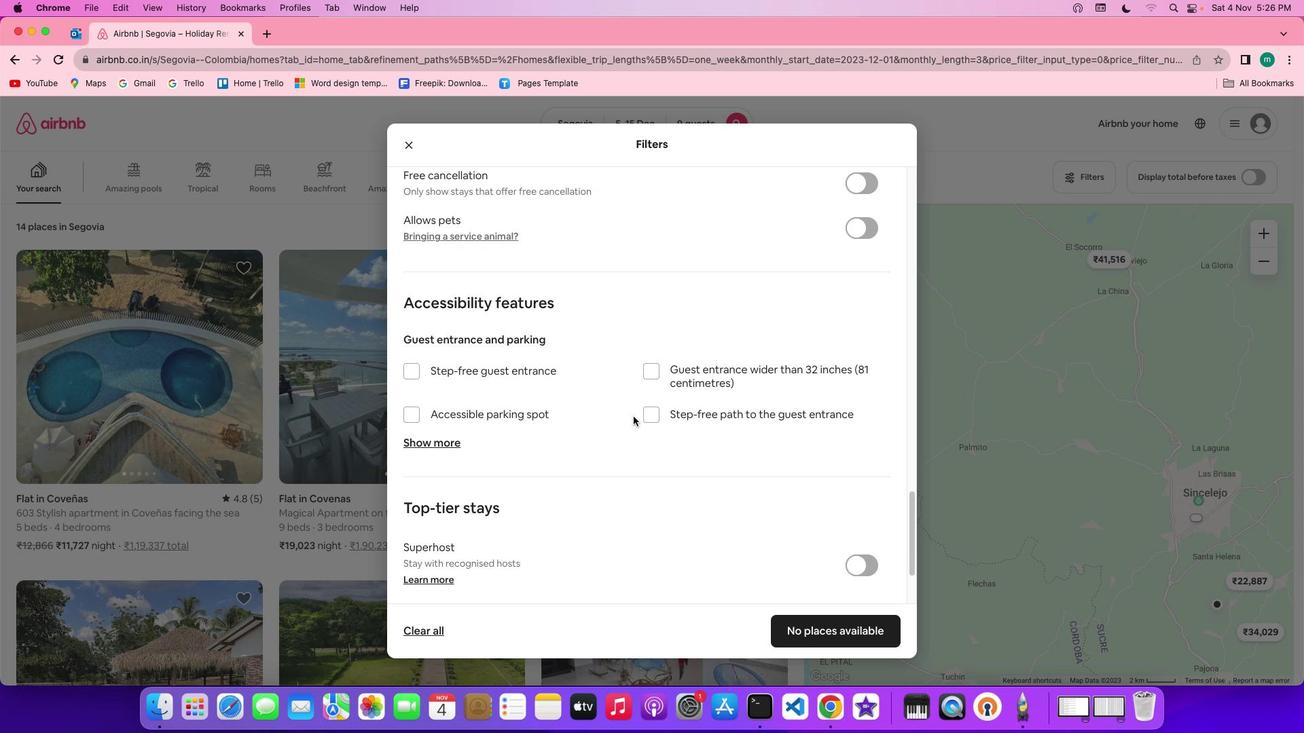 
Action: Mouse scrolled (633, 417) with delta (0, -2)
Screenshot: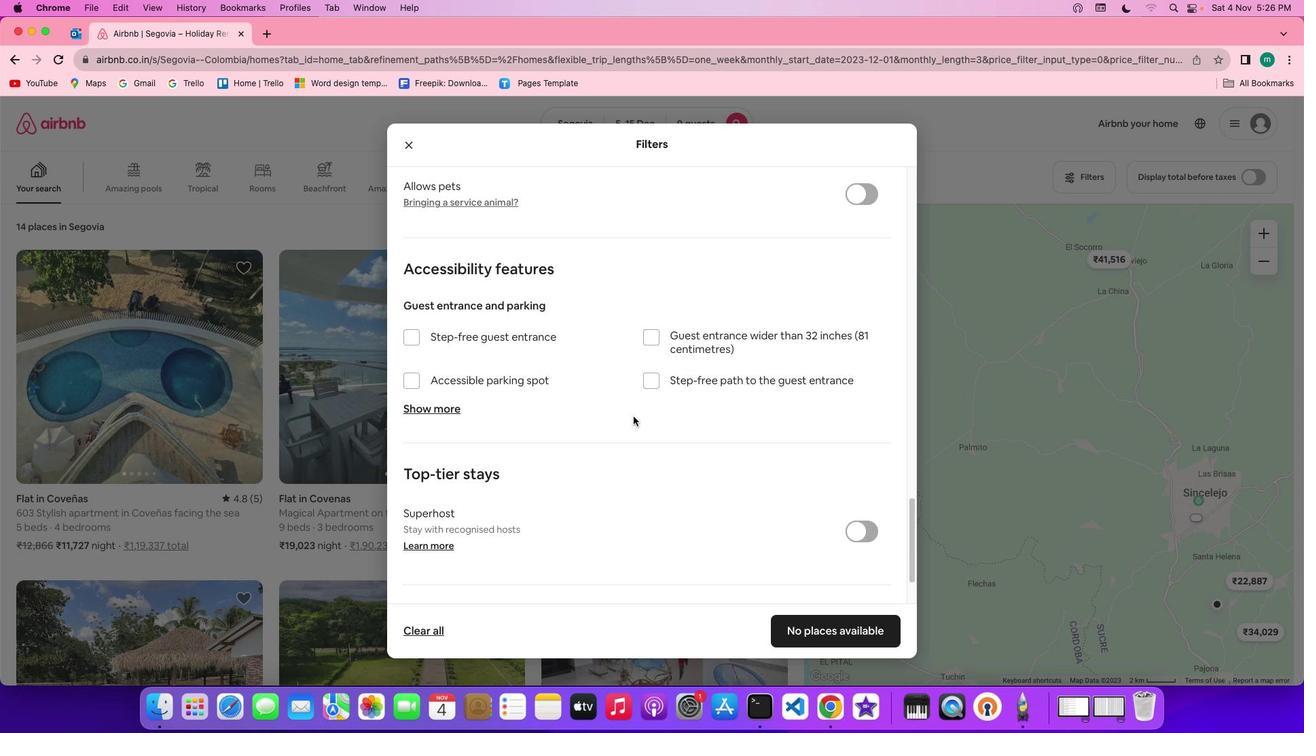 
Action: Mouse scrolled (633, 417) with delta (0, -3)
Screenshot: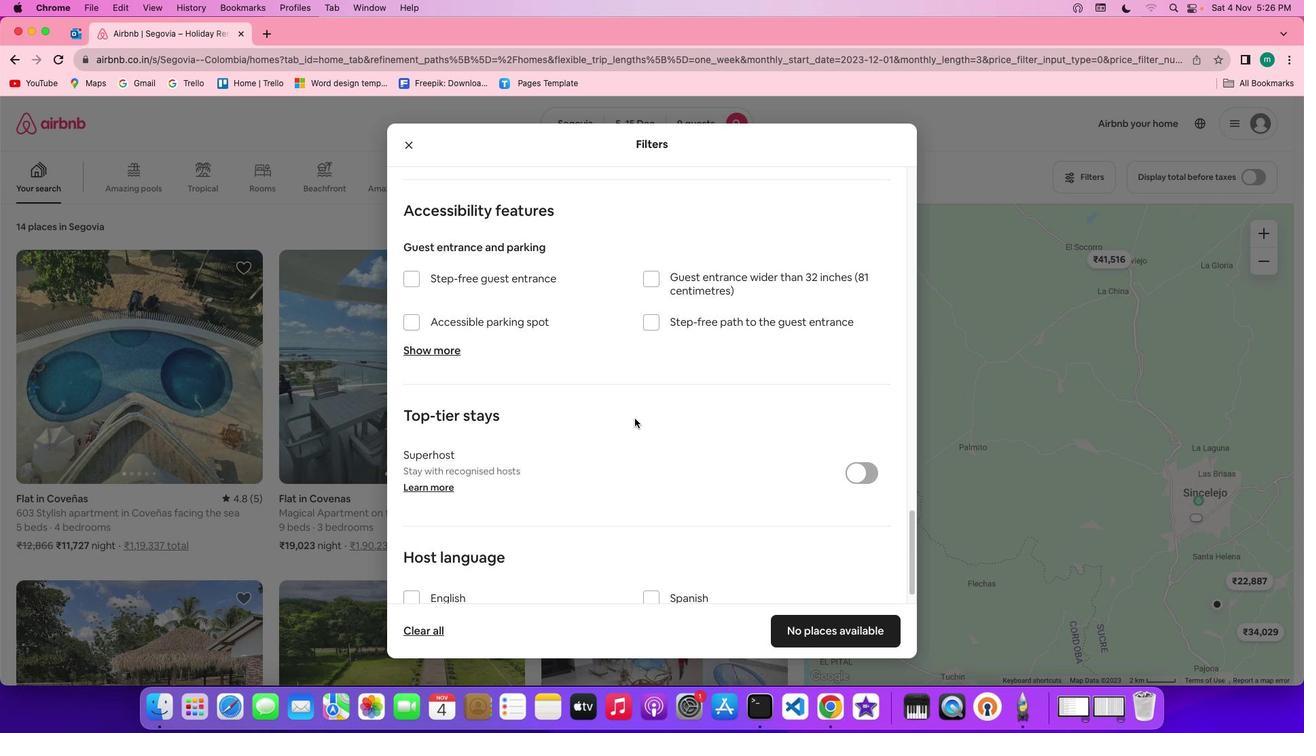 
Action: Mouse scrolled (633, 417) with delta (0, -4)
Screenshot: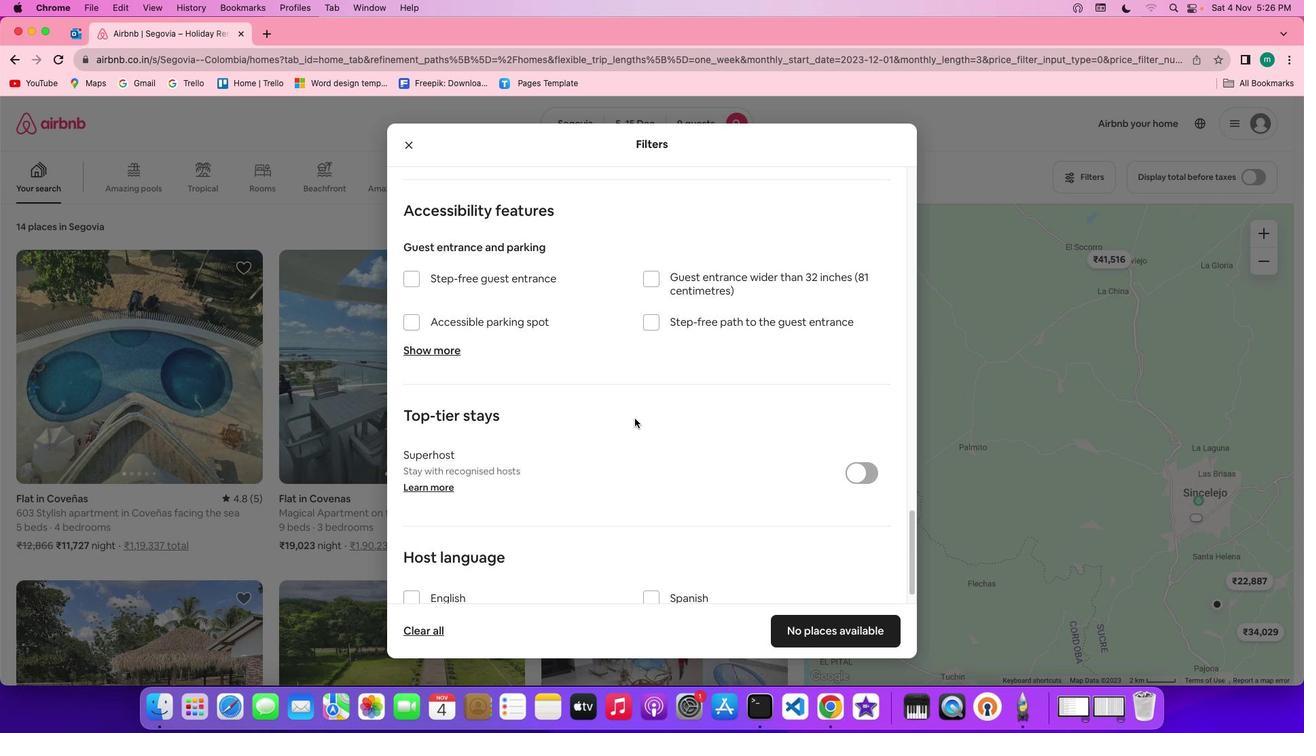 
Action: Mouse scrolled (633, 417) with delta (0, -4)
Screenshot: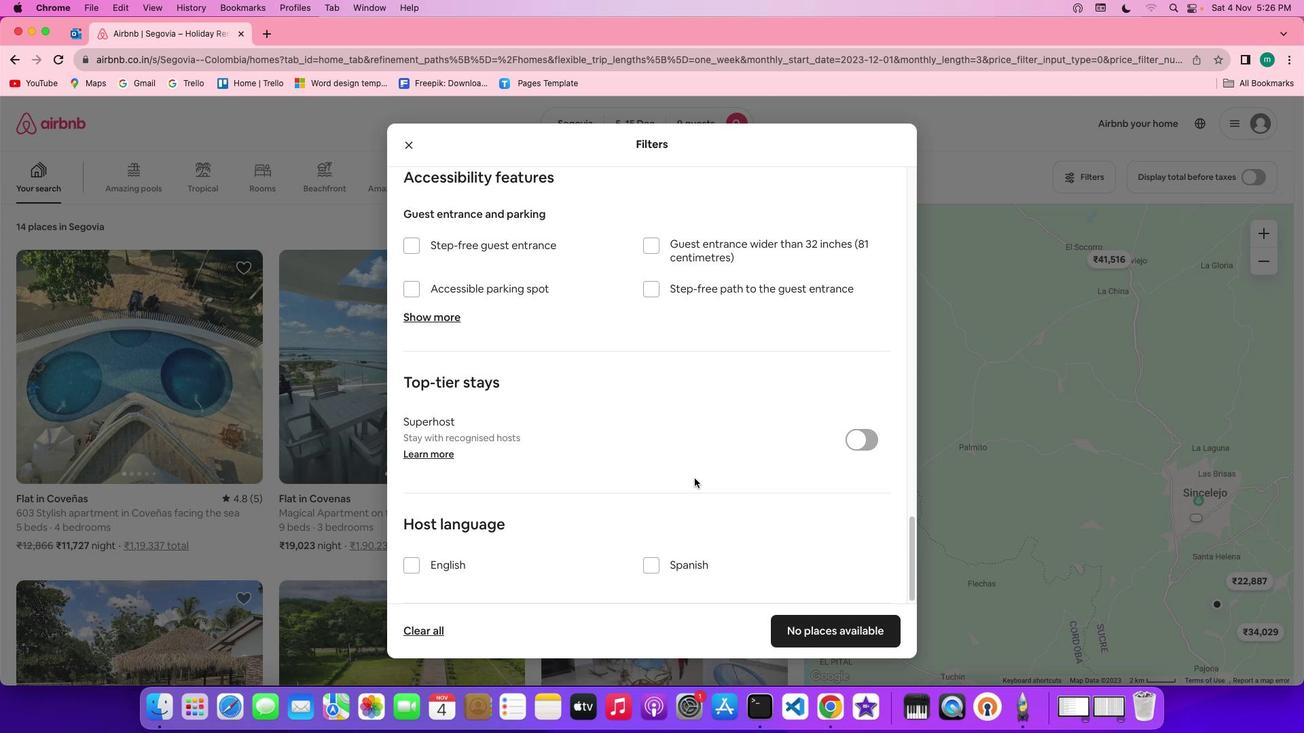 
Action: Mouse moved to (755, 513)
Screenshot: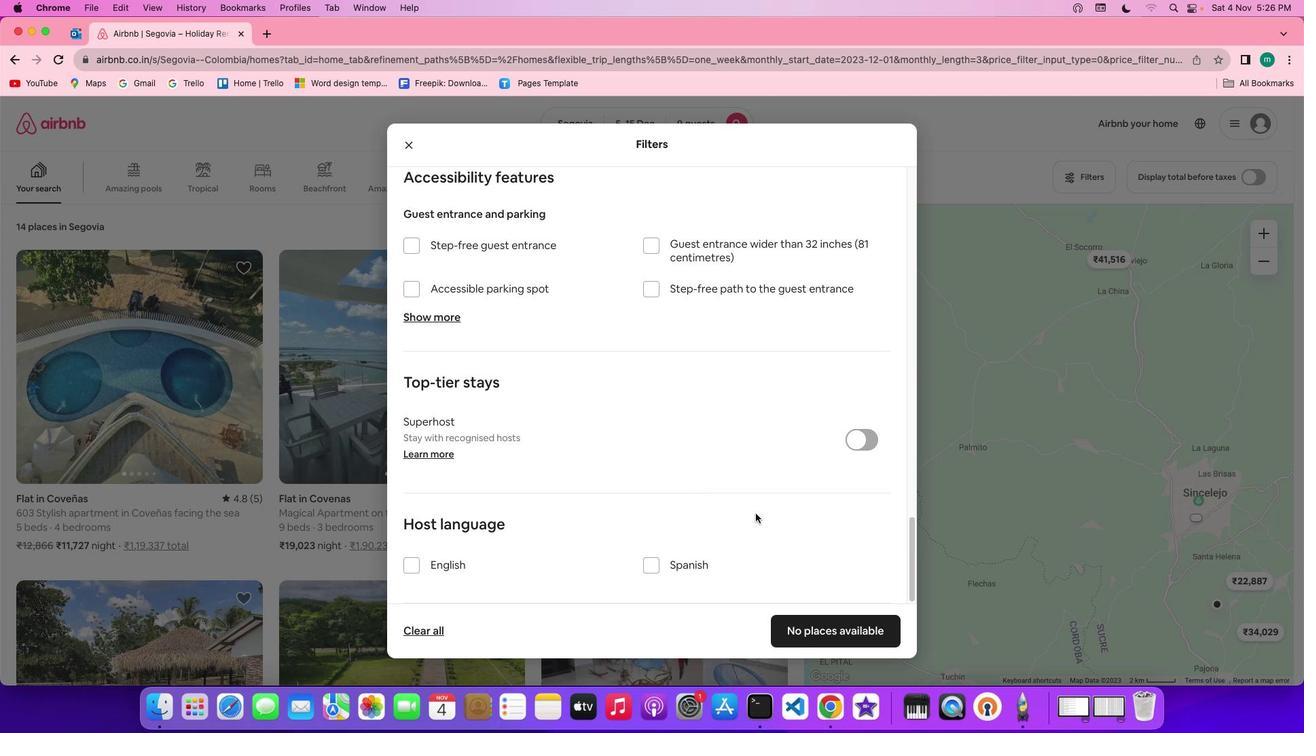 
Action: Mouse scrolled (755, 513) with delta (0, 0)
Screenshot: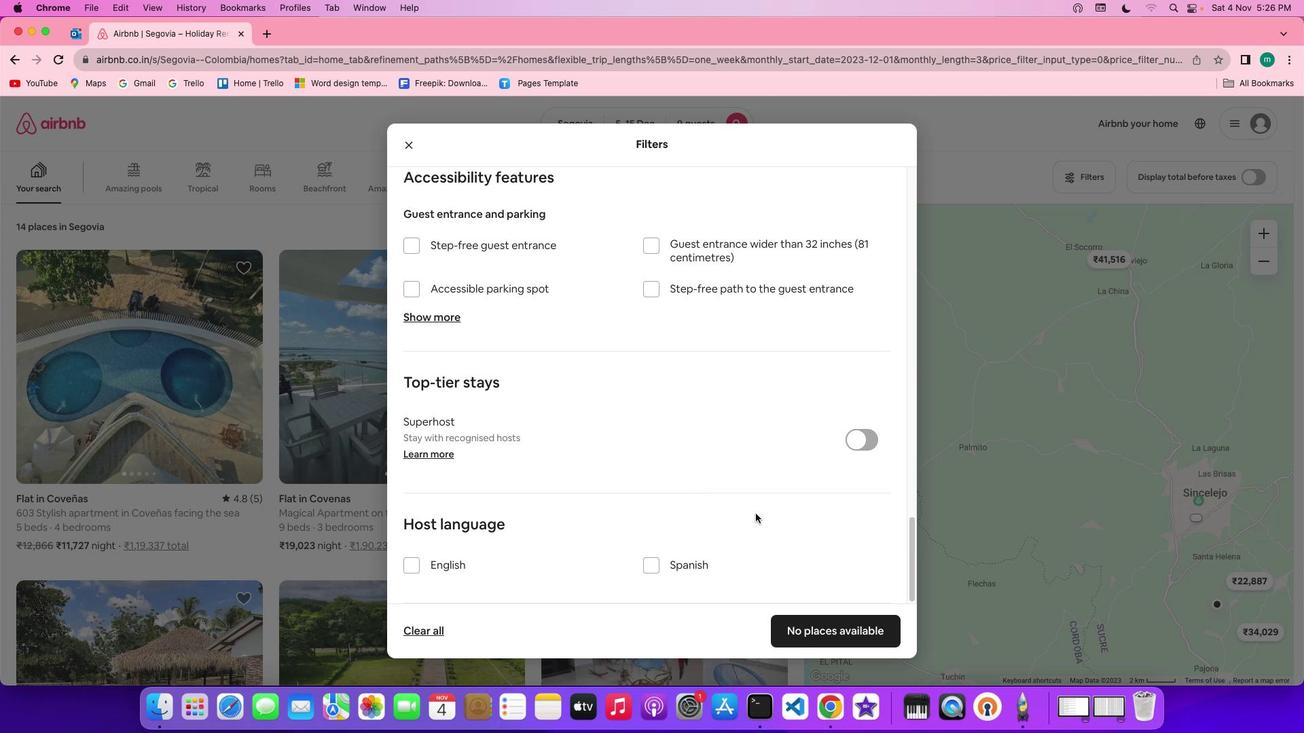 
Action: Mouse scrolled (755, 513) with delta (0, 0)
Screenshot: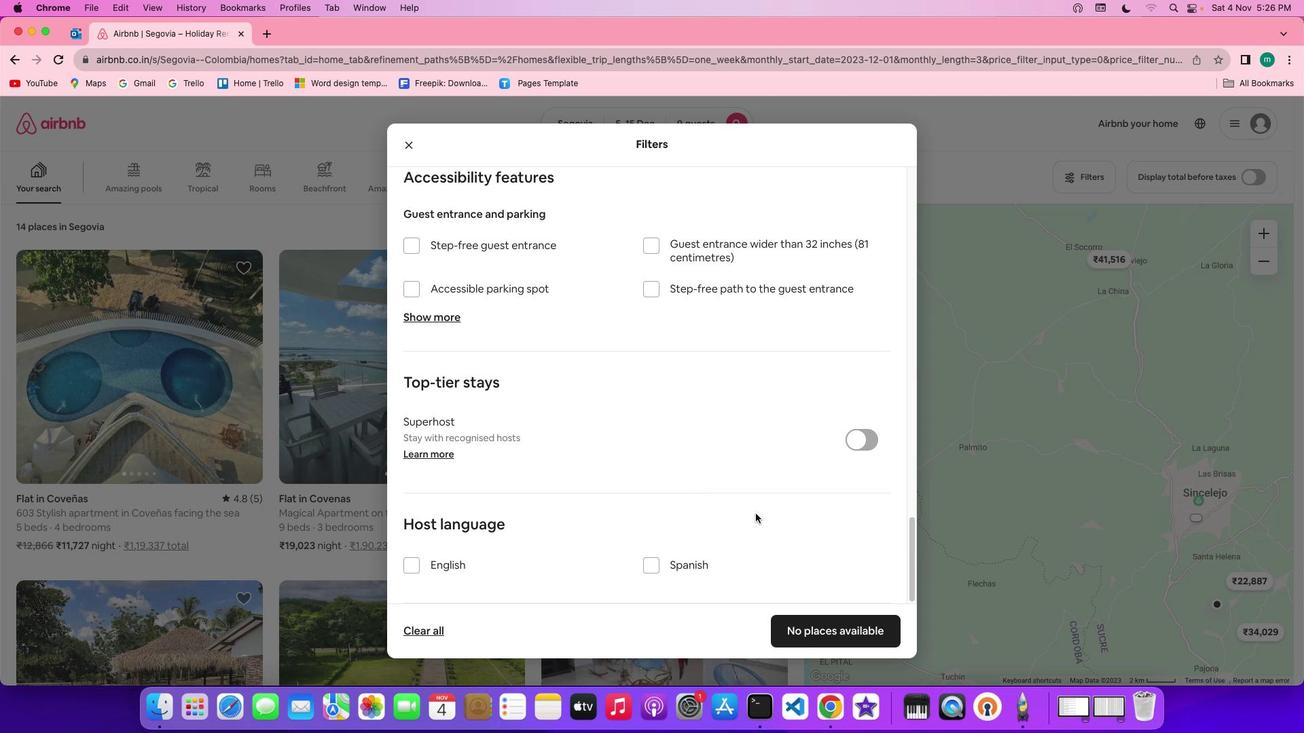 
Action: Mouse scrolled (755, 513) with delta (0, -2)
Screenshot: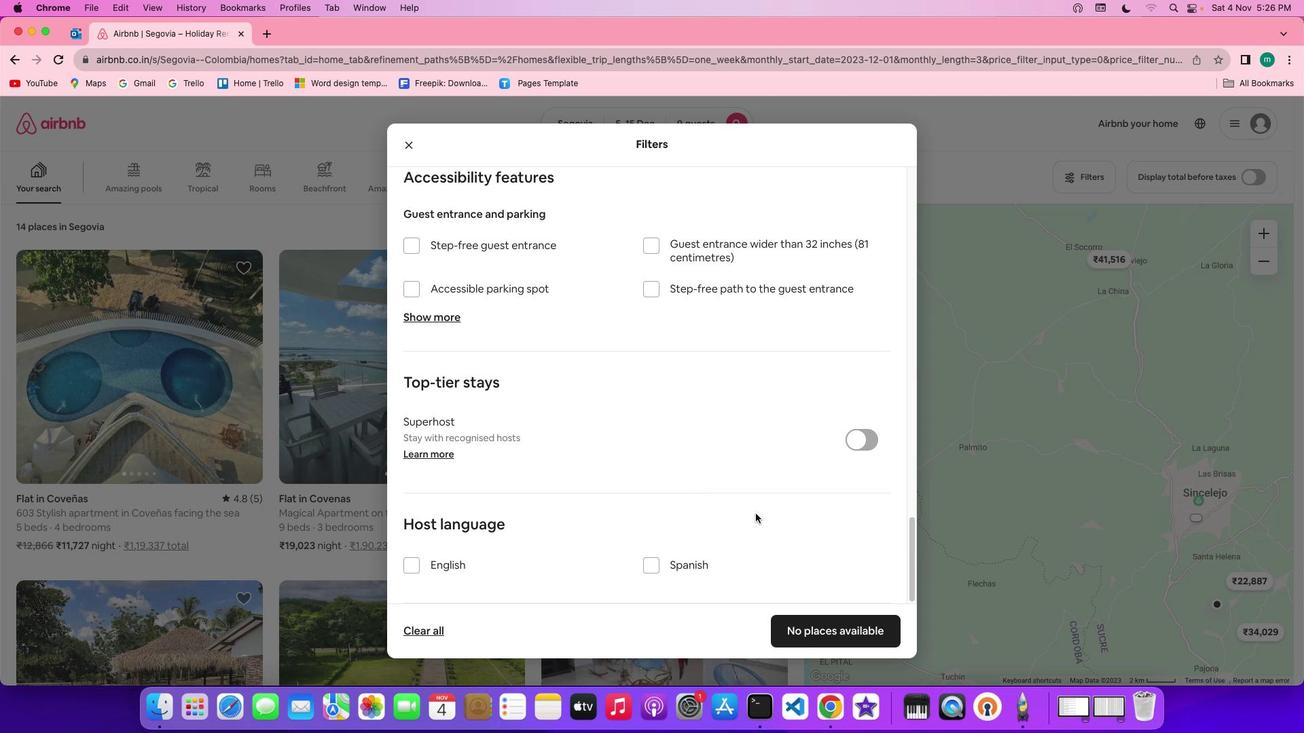 
Action: Mouse scrolled (755, 513) with delta (0, -3)
Screenshot: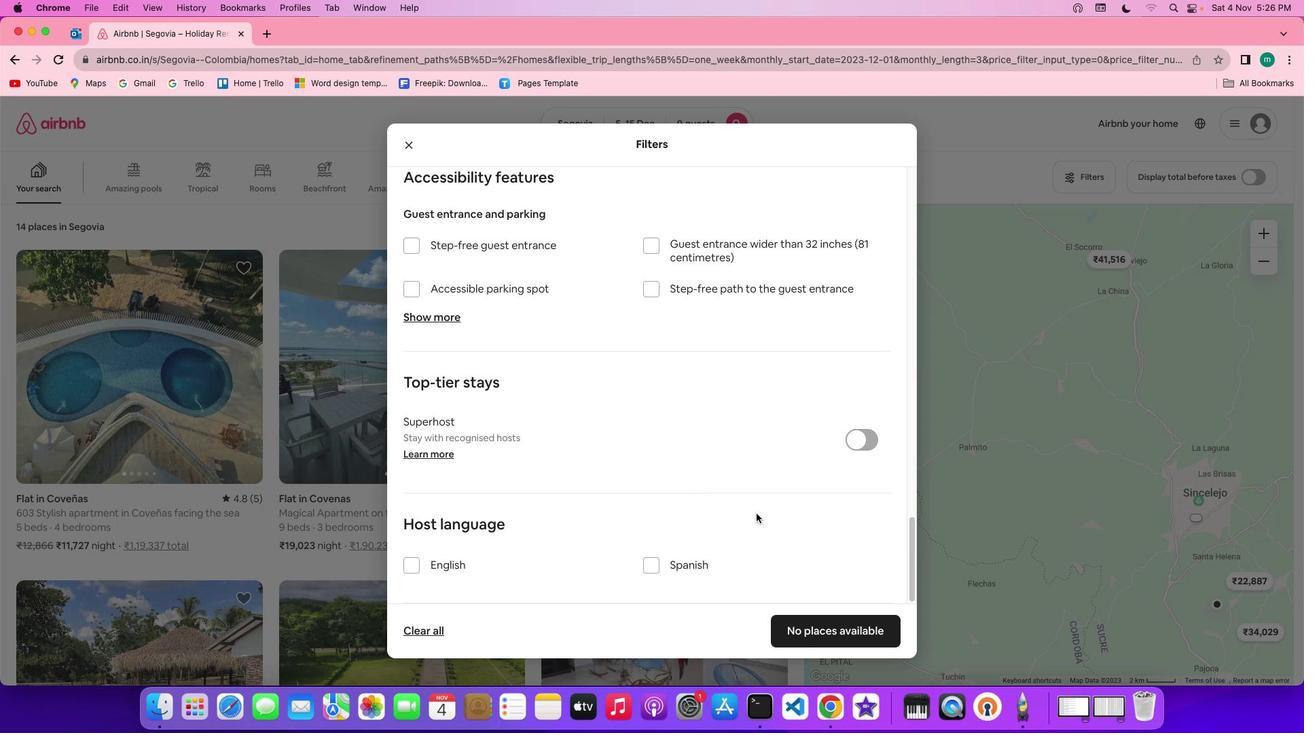 
Action: Mouse scrolled (755, 513) with delta (0, -4)
Screenshot: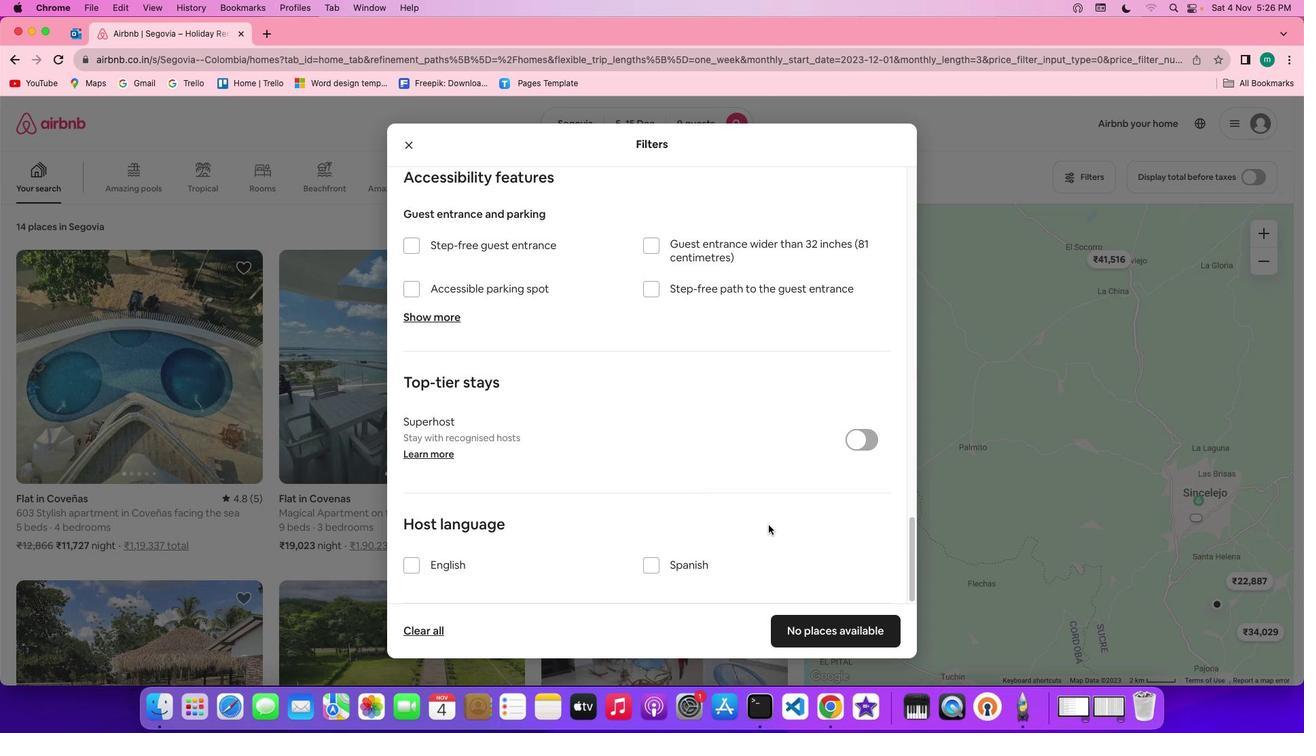 
Action: Mouse scrolled (755, 513) with delta (0, -4)
Screenshot: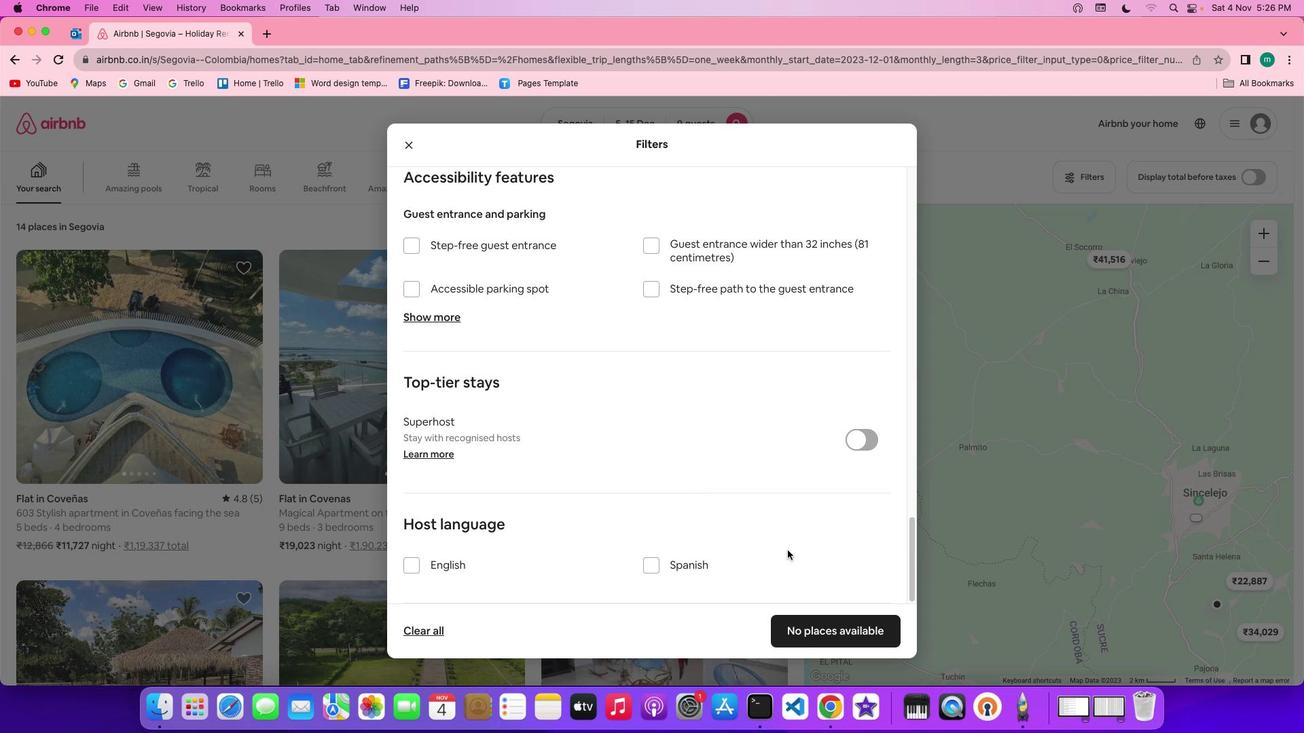 
Action: Mouse moved to (855, 632)
Screenshot: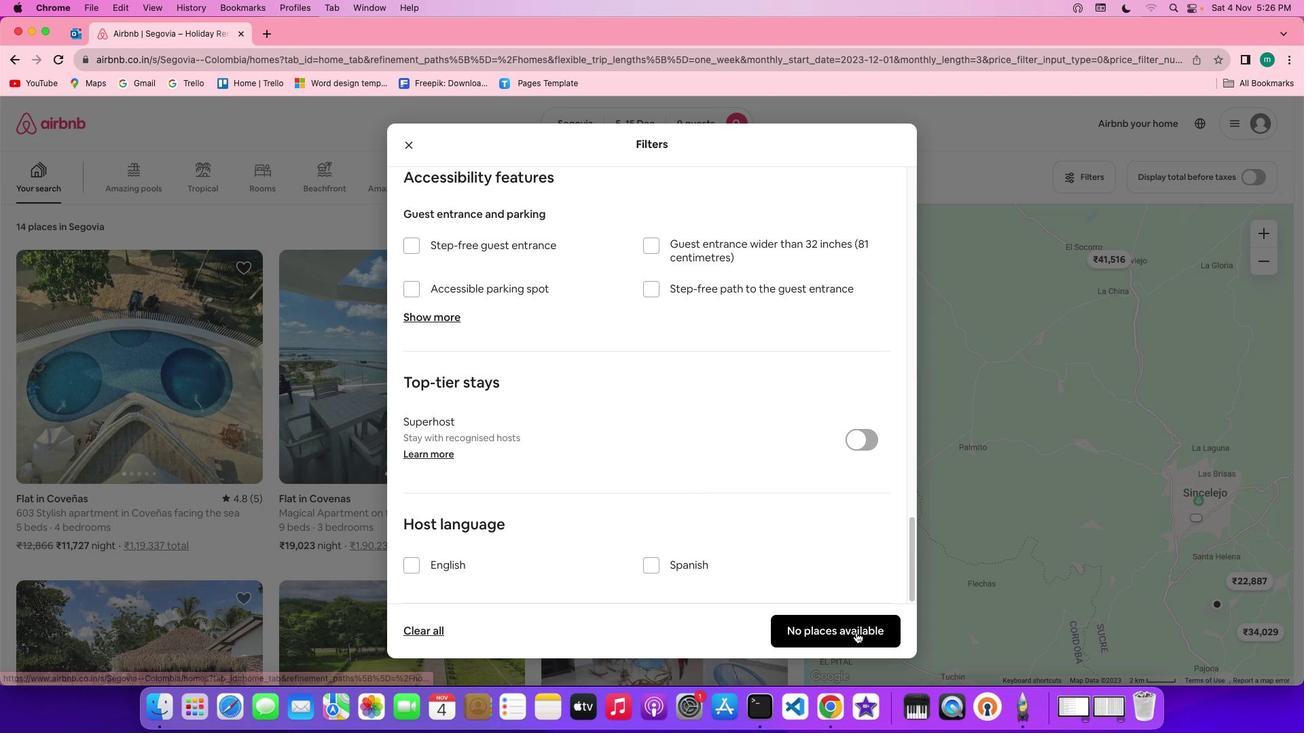 
Action: Mouse pressed left at (855, 632)
Screenshot: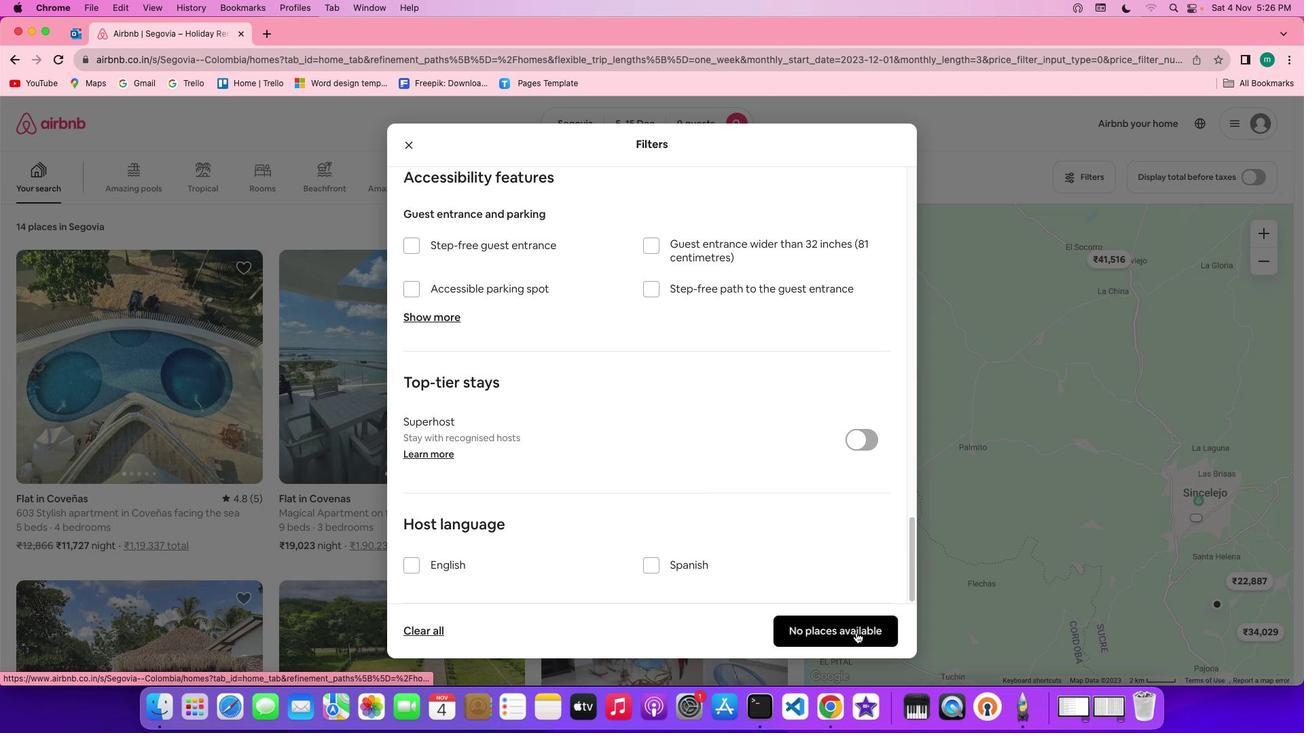 
Action: Mouse moved to (277, 420)
Screenshot: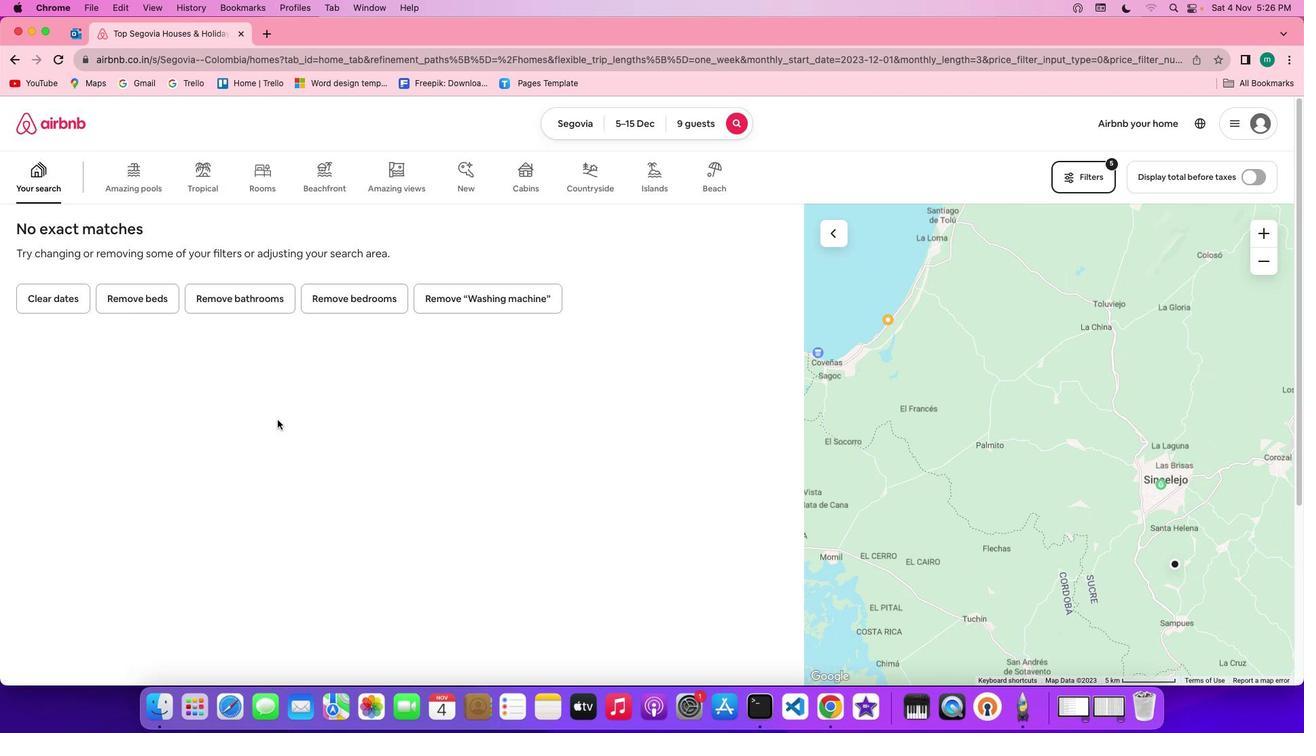 
